 Task: Search one way flight ticket for 4 adults, 2 children, 2 infants in seat and 1 infant on lap in premium economy from Dubuque: Dubuque Regional Airport to New Bern: Coastal Carolina Regional Airport (was Craven County Regional) on 5-4-2023. Choice of flights is Spirit. Number of bags: 2 carry on bags. Price is upto 79000. Outbound departure time preference is 19:00.
Action: Mouse moved to (365, 341)
Screenshot: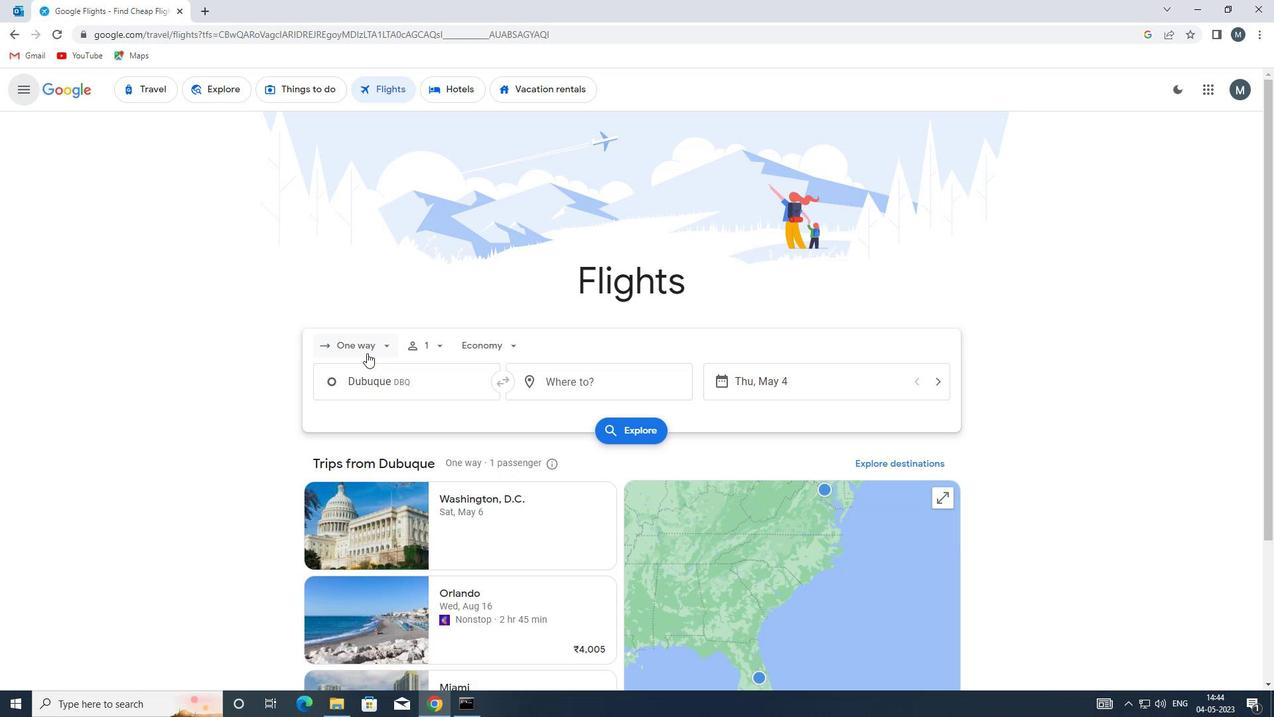 
Action: Mouse pressed left at (365, 341)
Screenshot: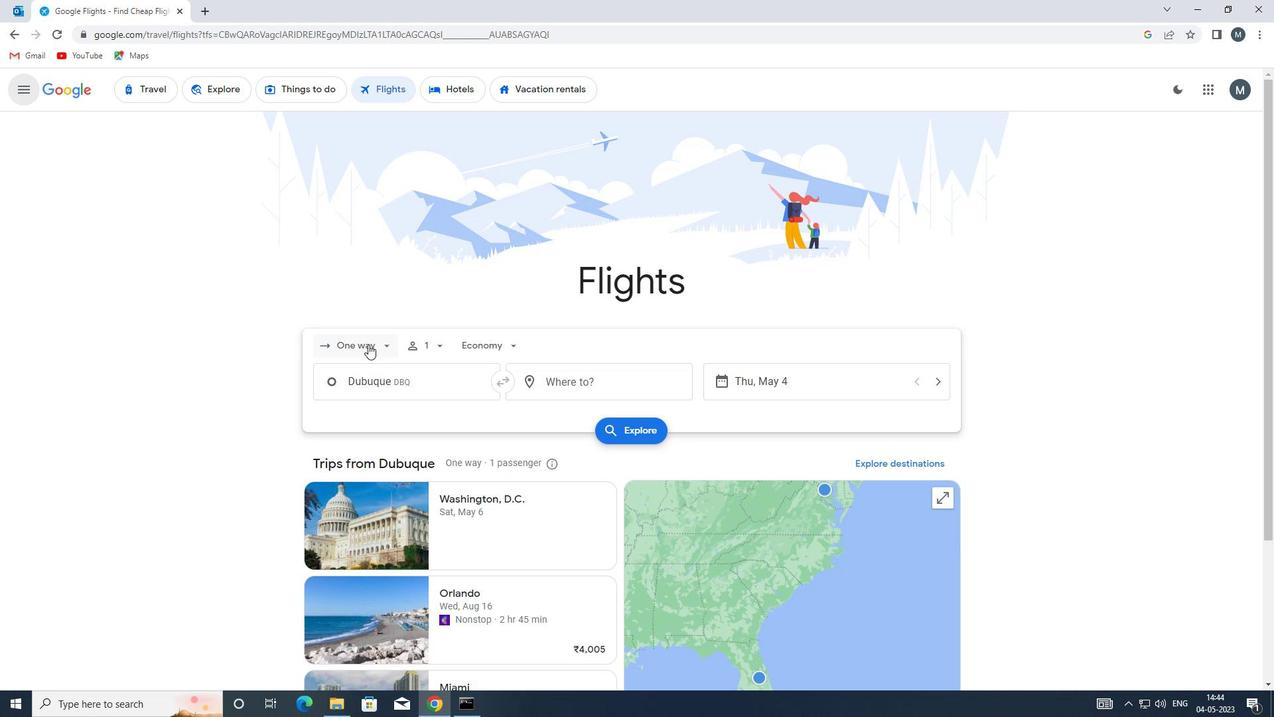 
Action: Mouse moved to (362, 404)
Screenshot: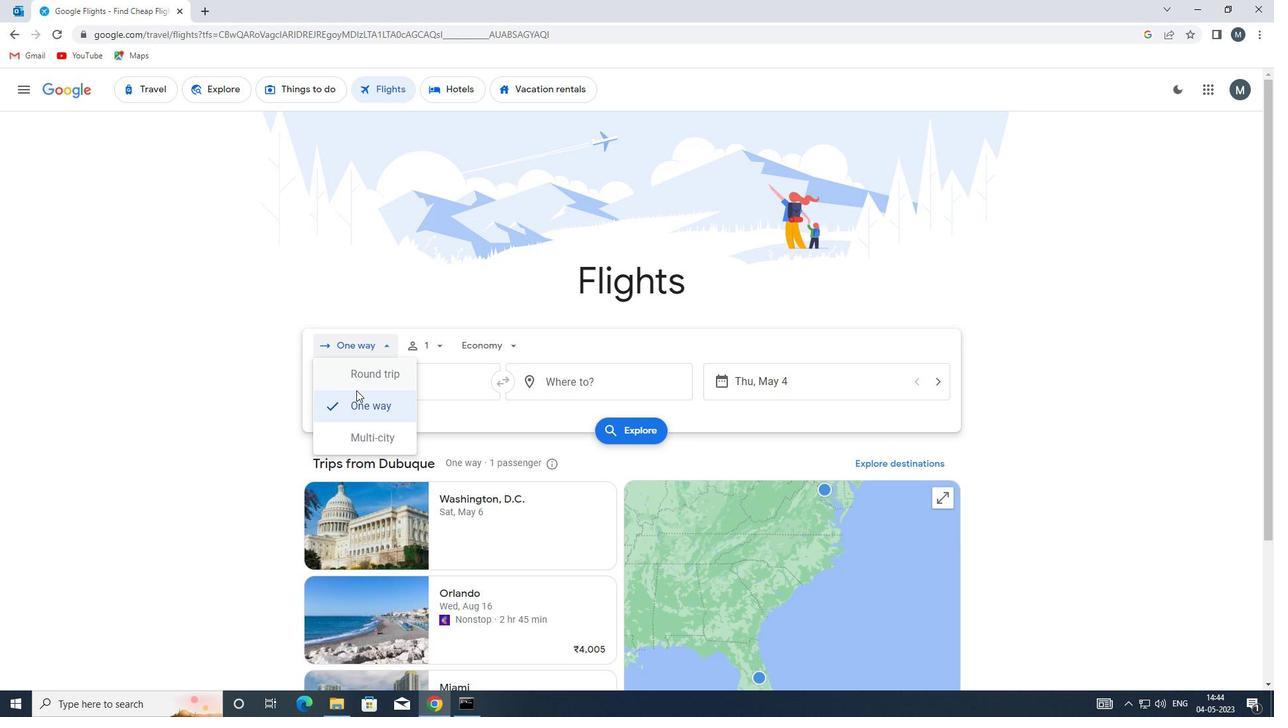 
Action: Mouse pressed left at (362, 404)
Screenshot: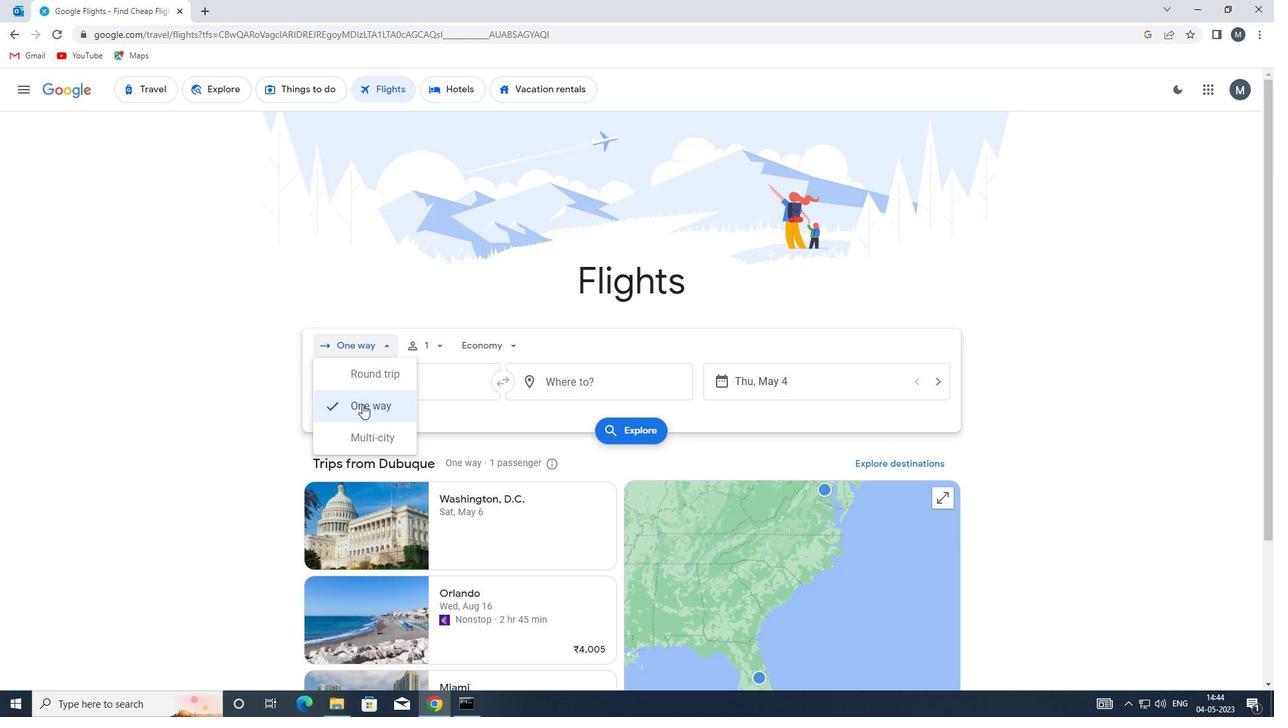 
Action: Mouse moved to (438, 349)
Screenshot: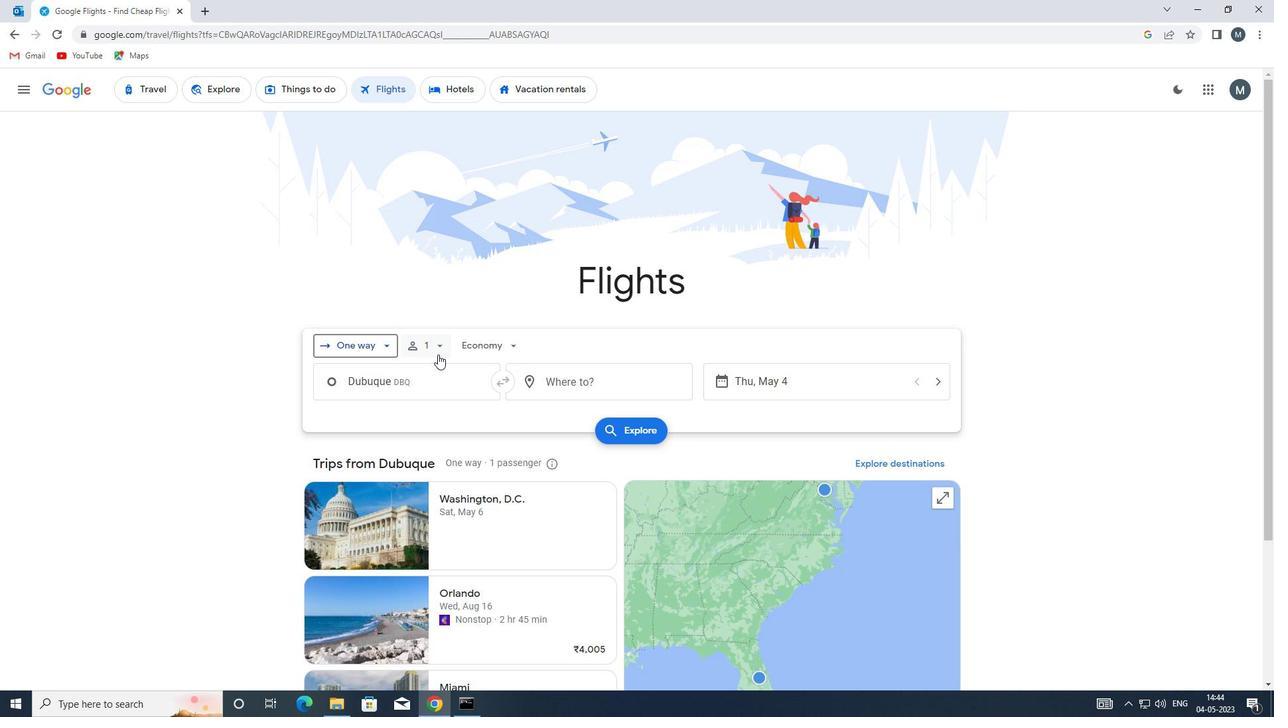
Action: Mouse pressed left at (438, 349)
Screenshot: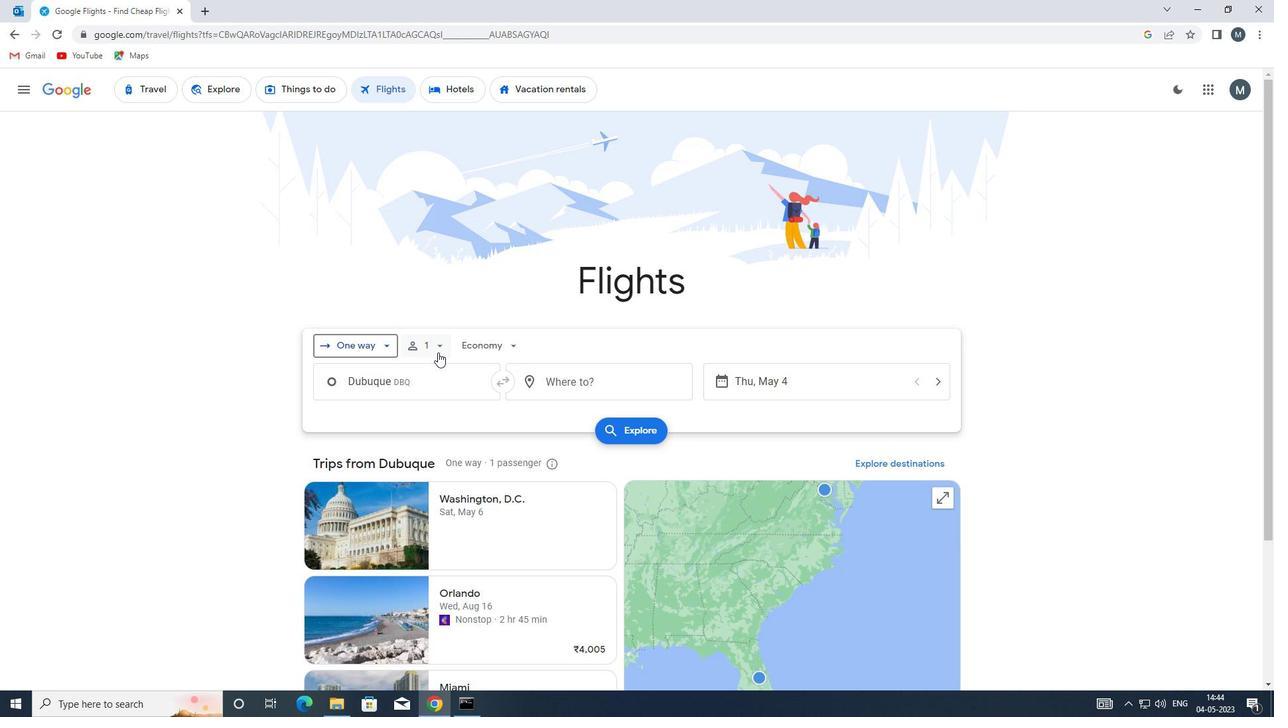 
Action: Mouse moved to (535, 380)
Screenshot: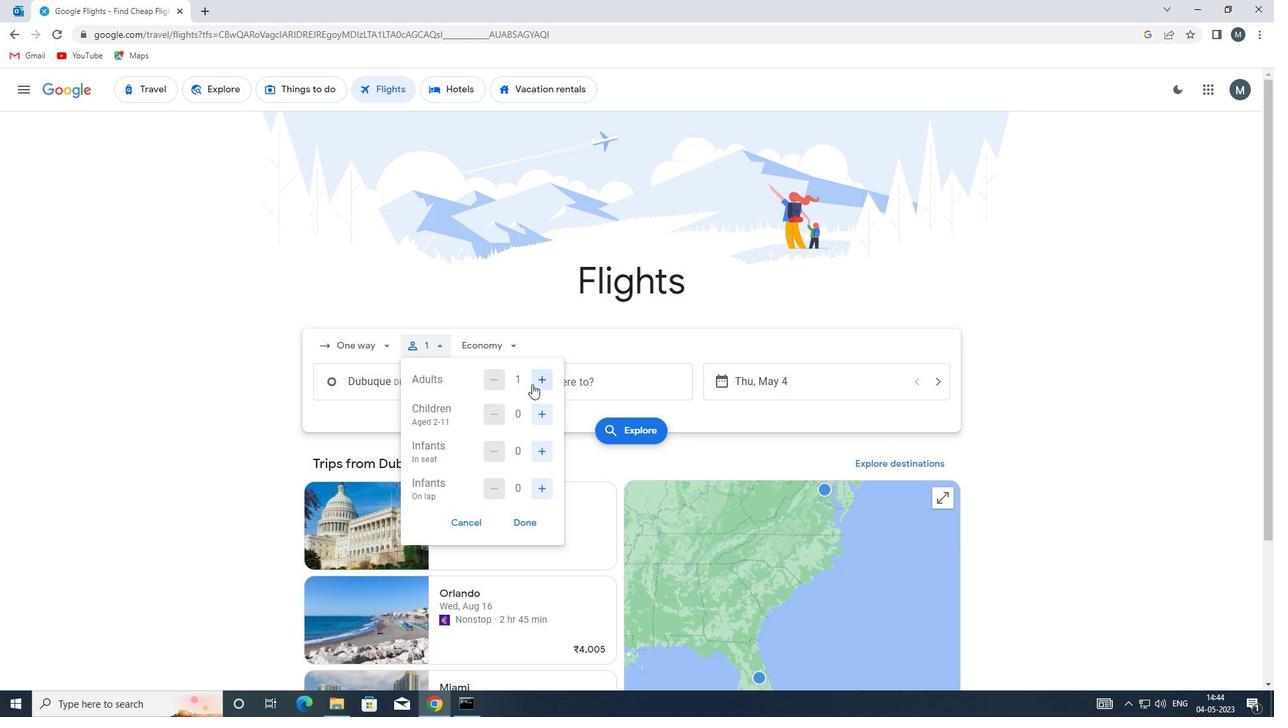 
Action: Mouse pressed left at (535, 380)
Screenshot: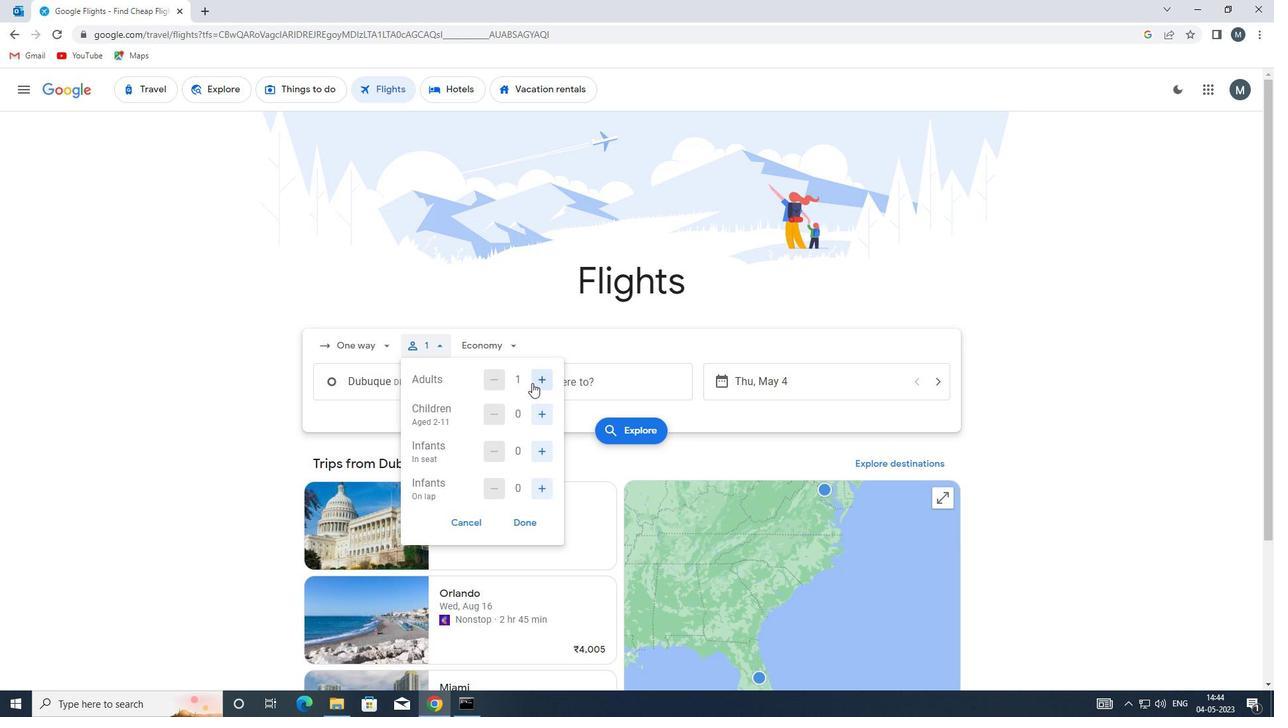 
Action: Mouse pressed left at (535, 380)
Screenshot: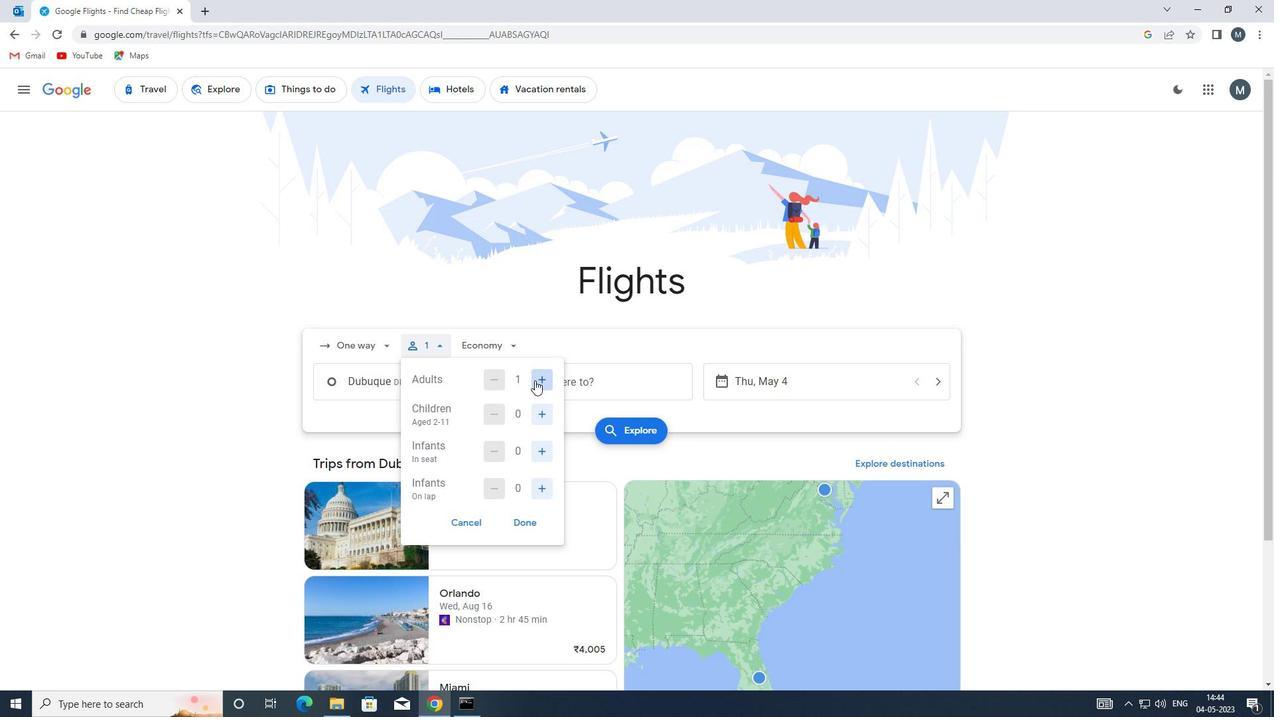 
Action: Mouse pressed left at (535, 380)
Screenshot: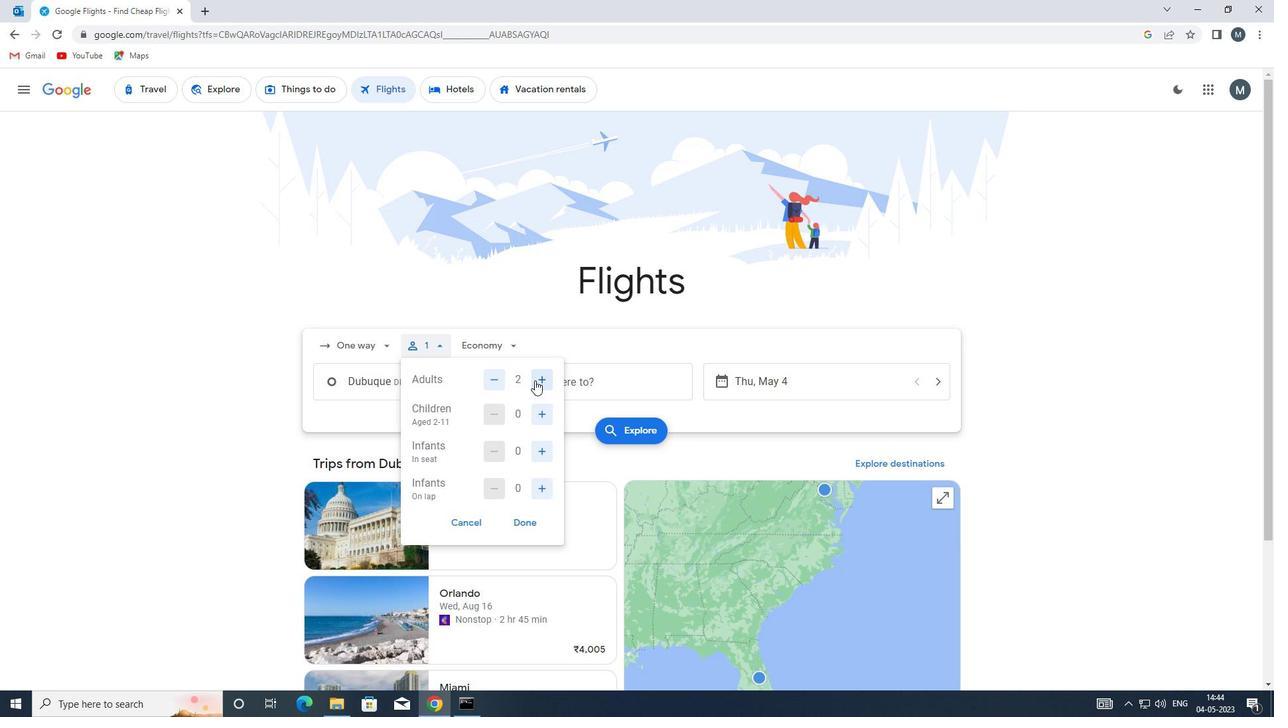 
Action: Mouse moved to (543, 422)
Screenshot: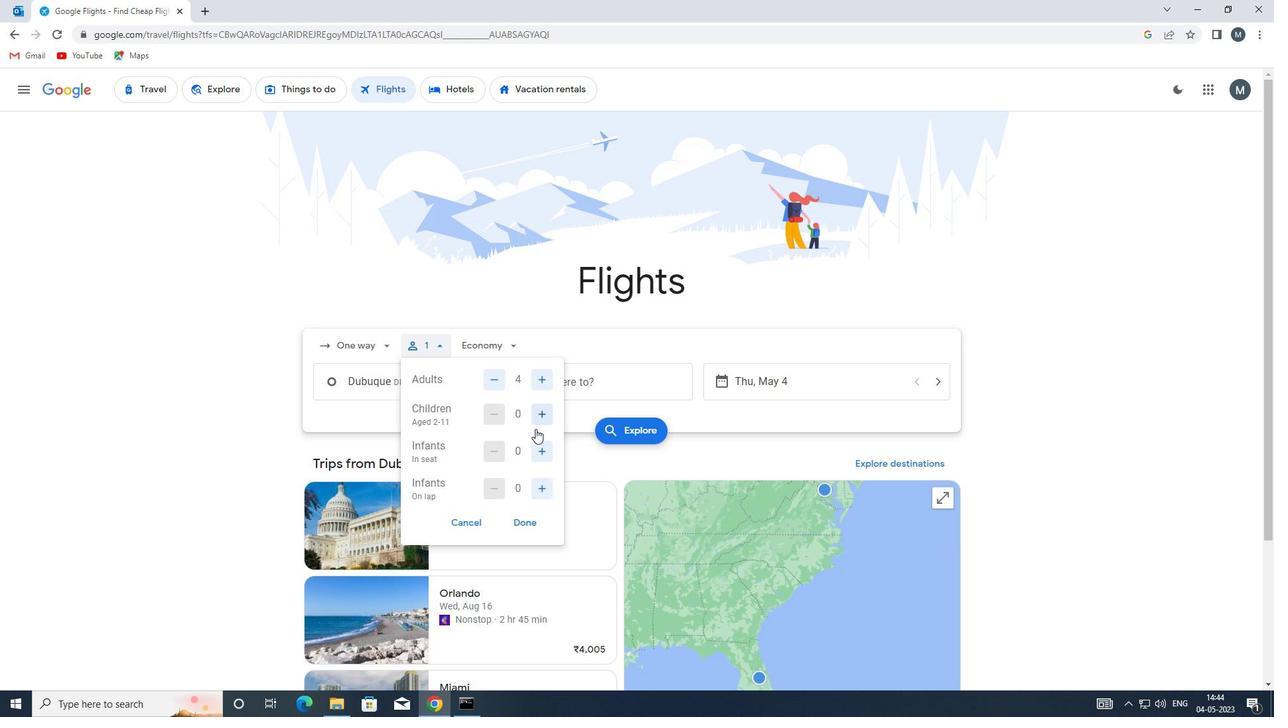 
Action: Mouse pressed left at (543, 422)
Screenshot: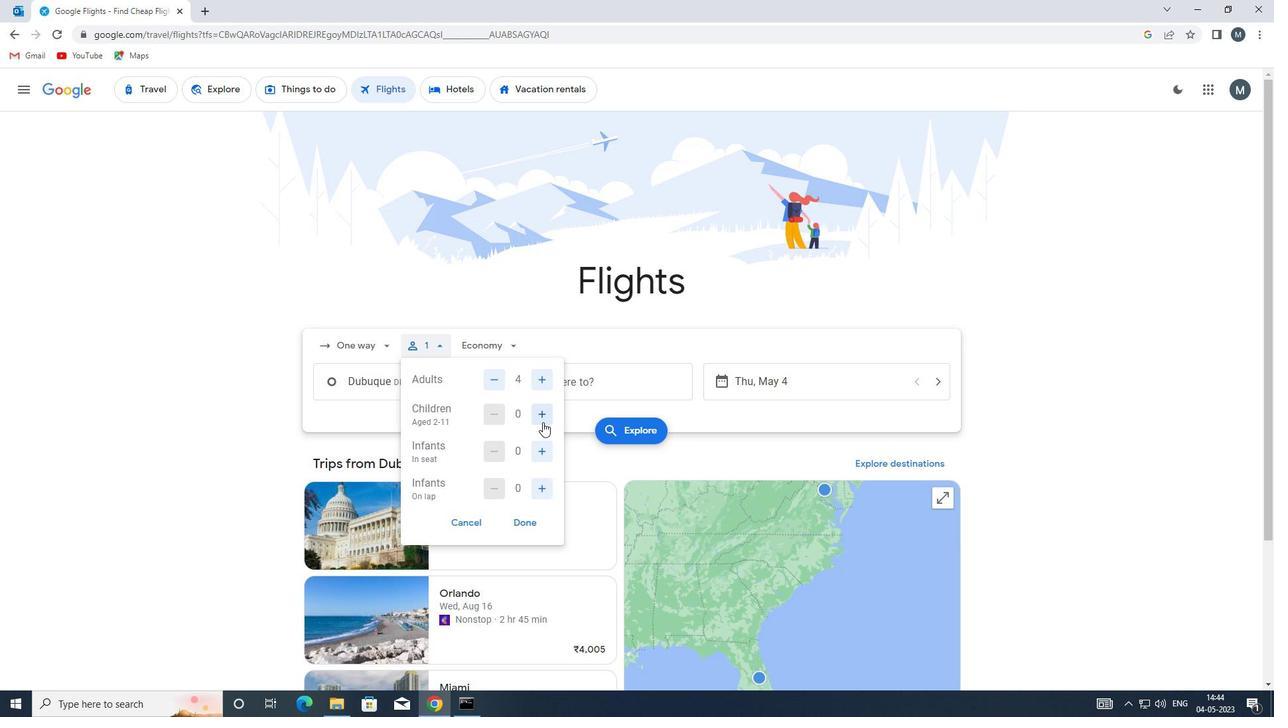 
Action: Mouse moved to (543, 421)
Screenshot: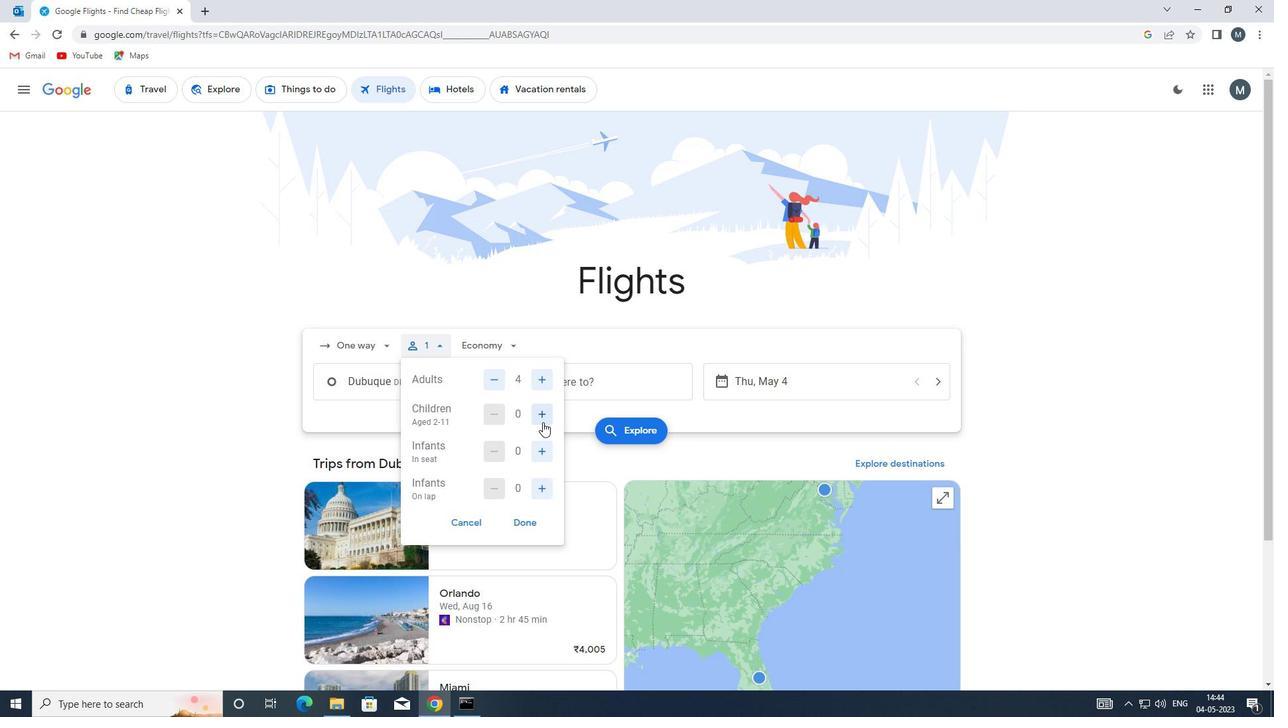 
Action: Mouse pressed left at (543, 421)
Screenshot: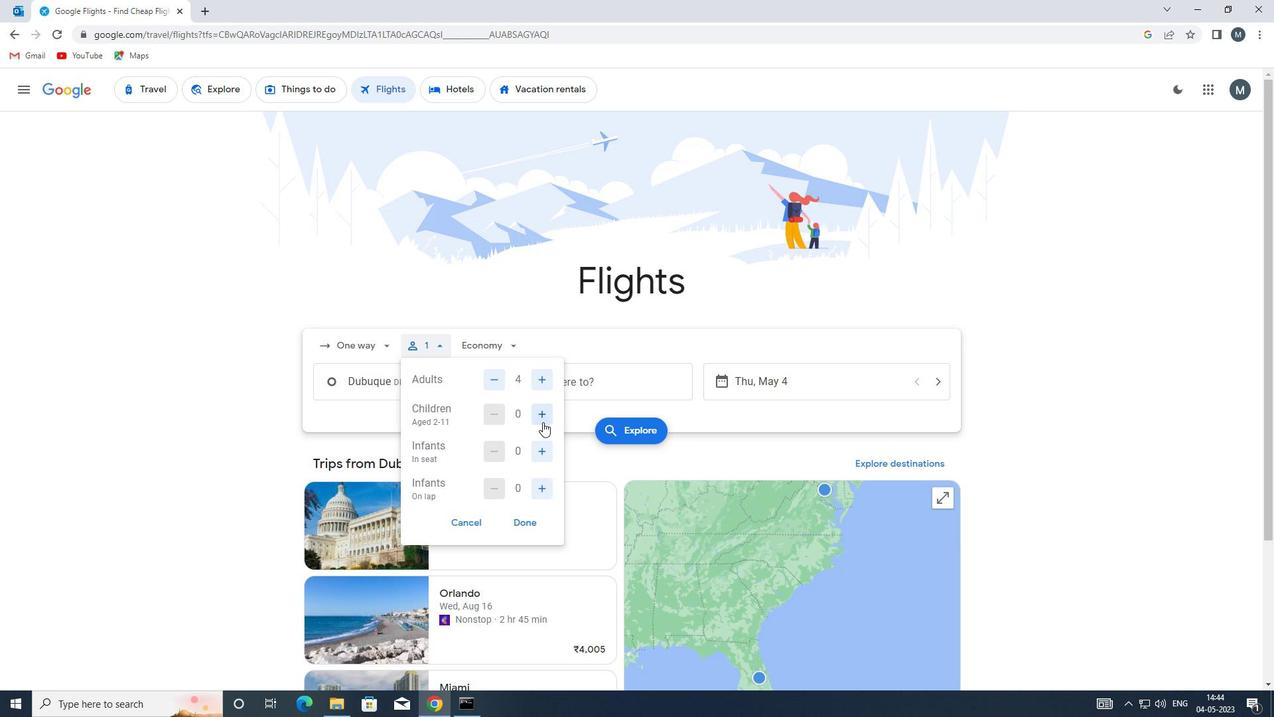 
Action: Mouse moved to (543, 443)
Screenshot: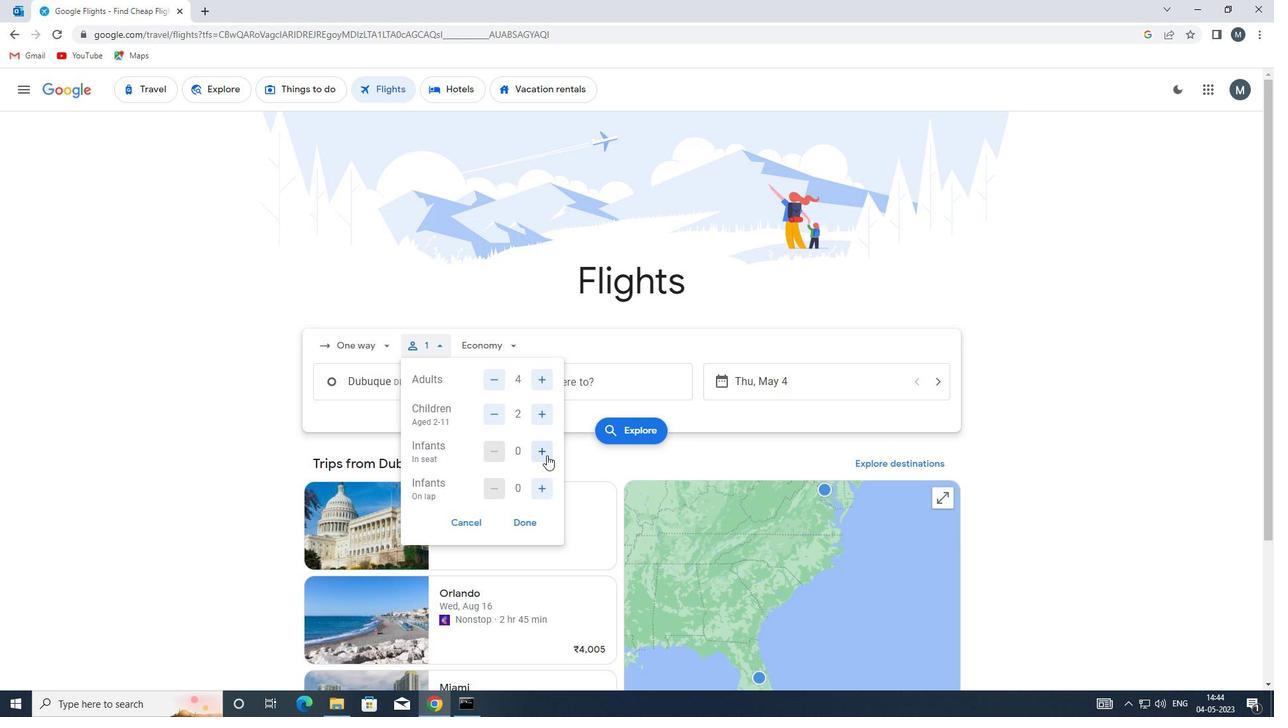 
Action: Mouse pressed left at (543, 443)
Screenshot: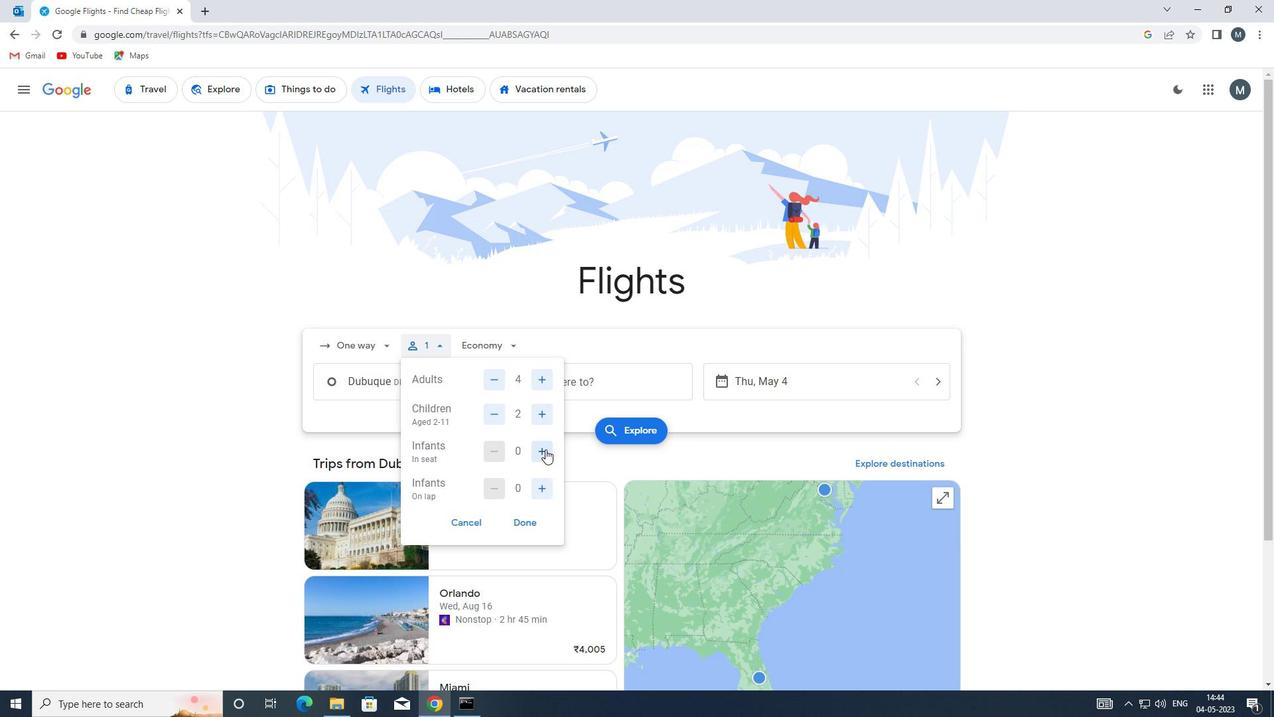 
Action: Mouse moved to (544, 444)
Screenshot: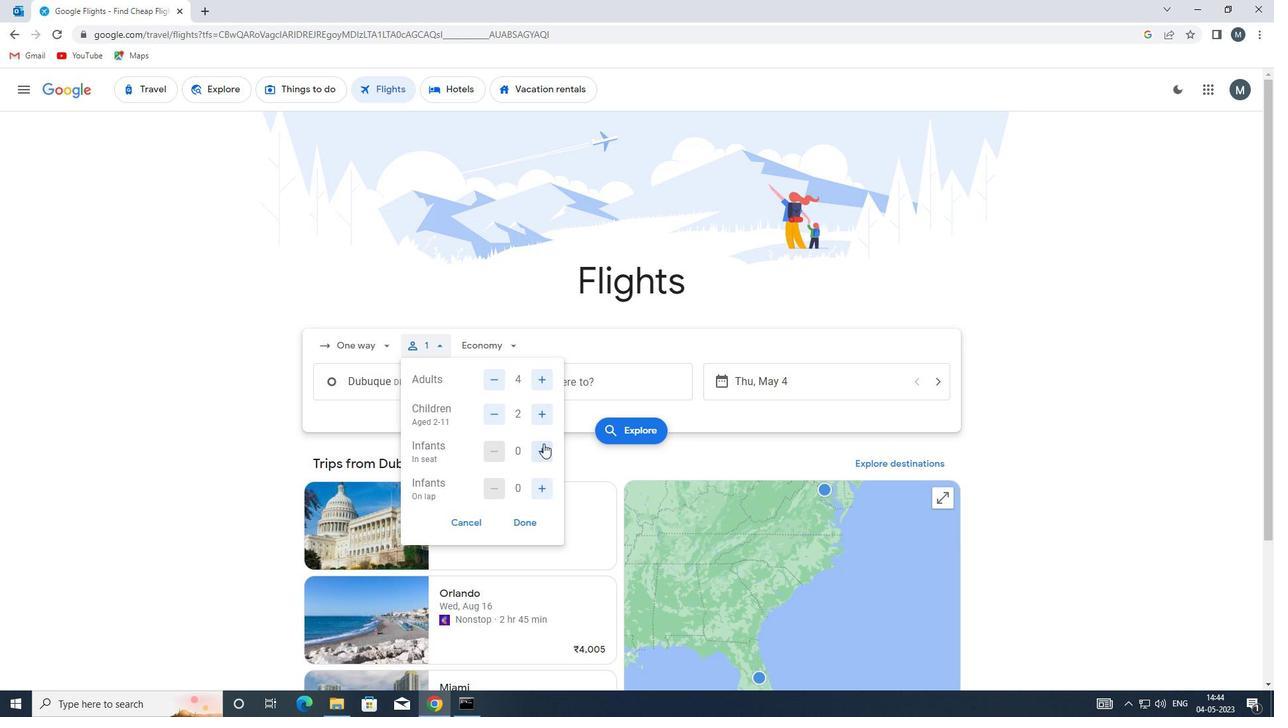 
Action: Mouse pressed left at (544, 444)
Screenshot: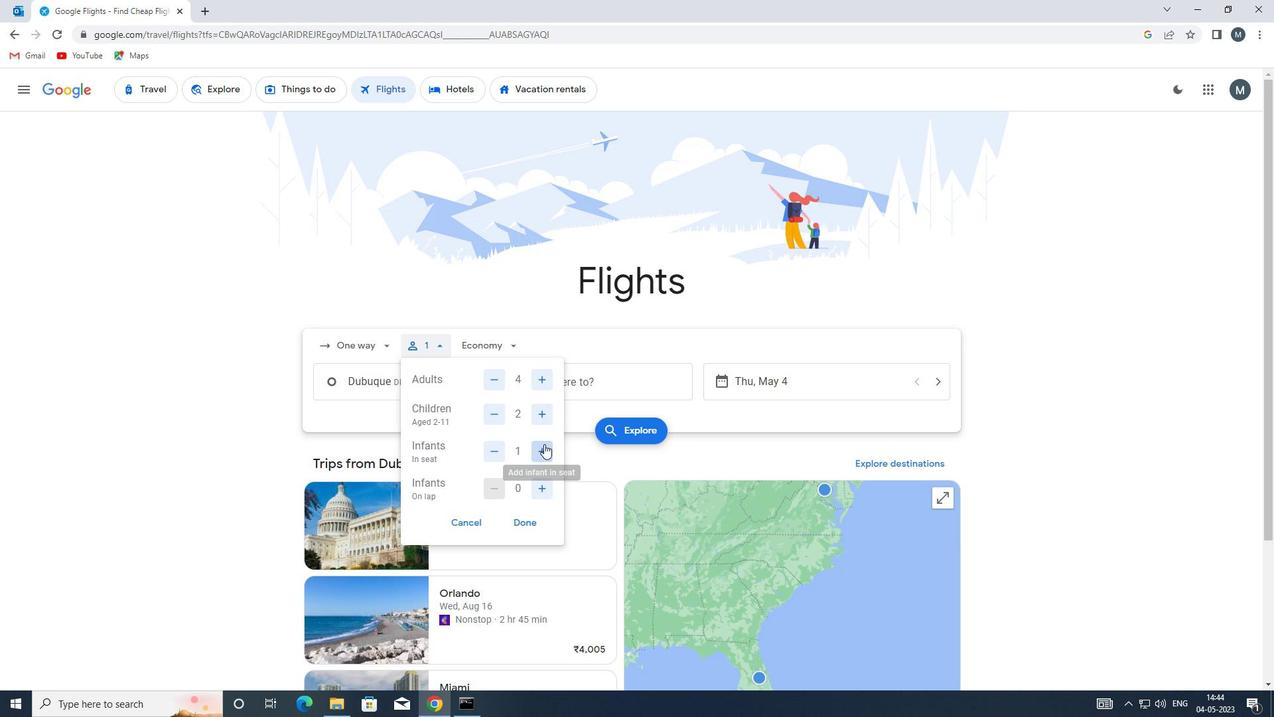 
Action: Mouse moved to (534, 482)
Screenshot: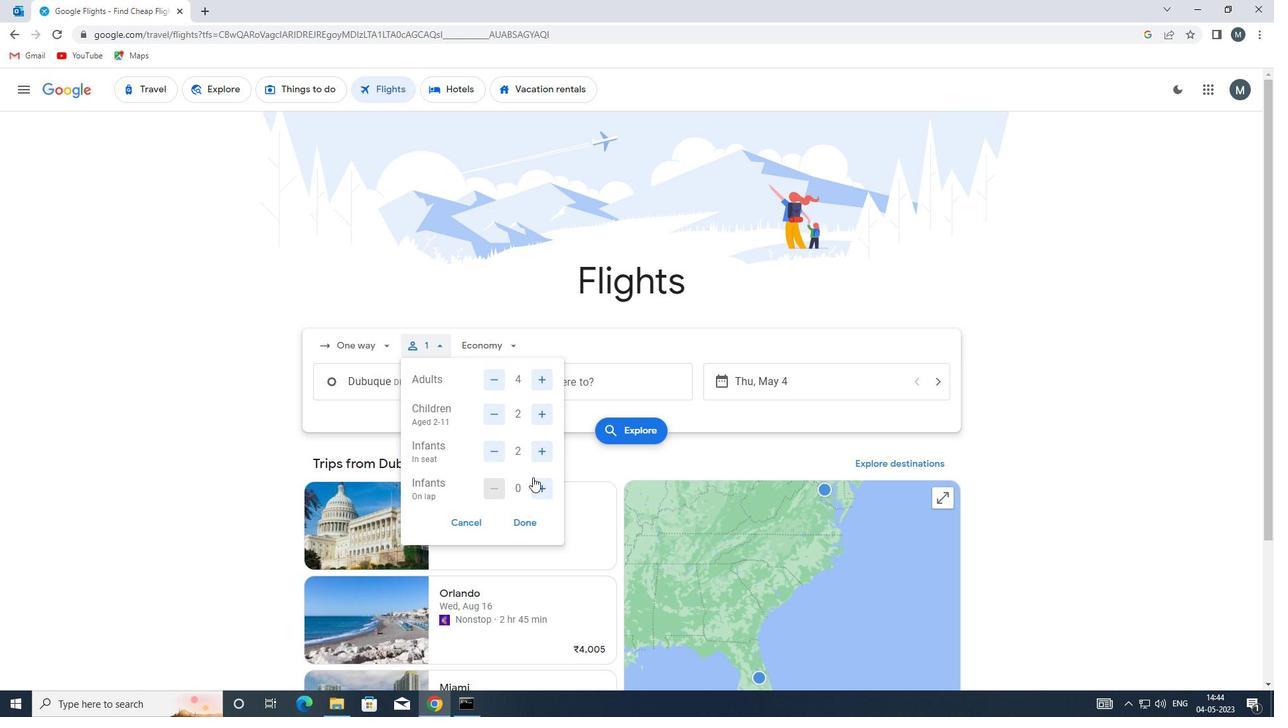 
Action: Mouse pressed left at (534, 482)
Screenshot: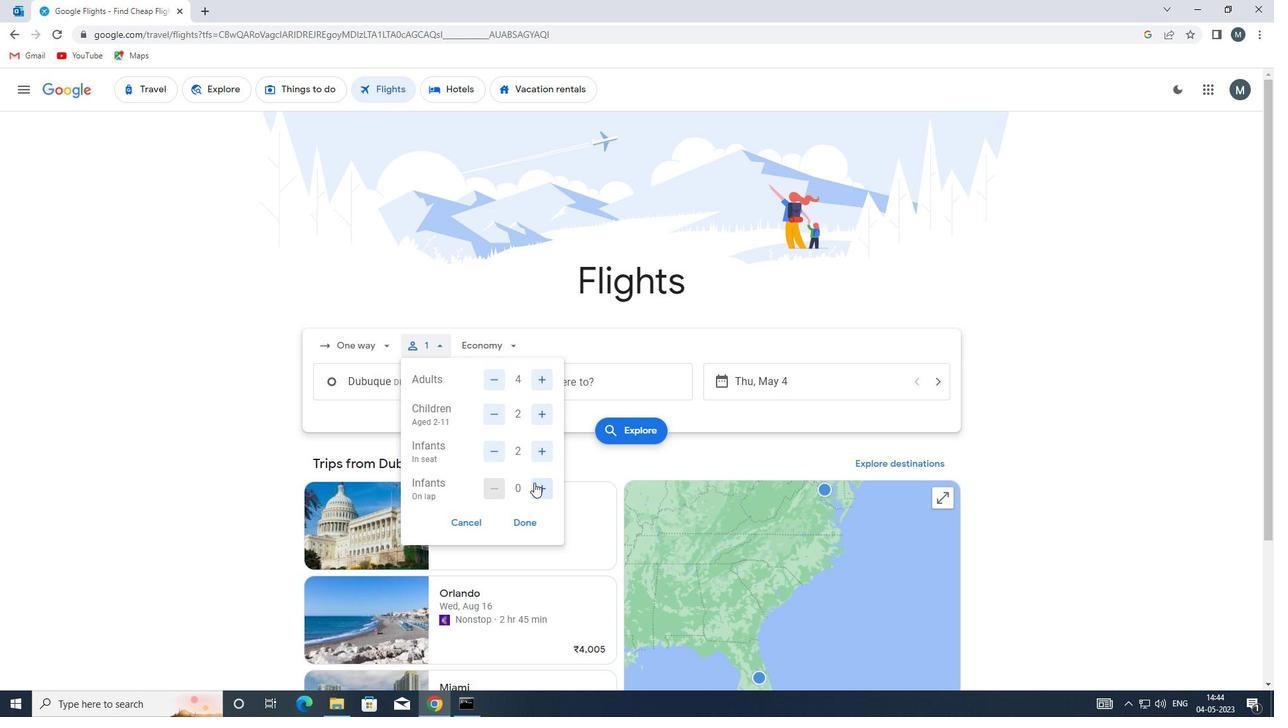 
Action: Mouse moved to (530, 515)
Screenshot: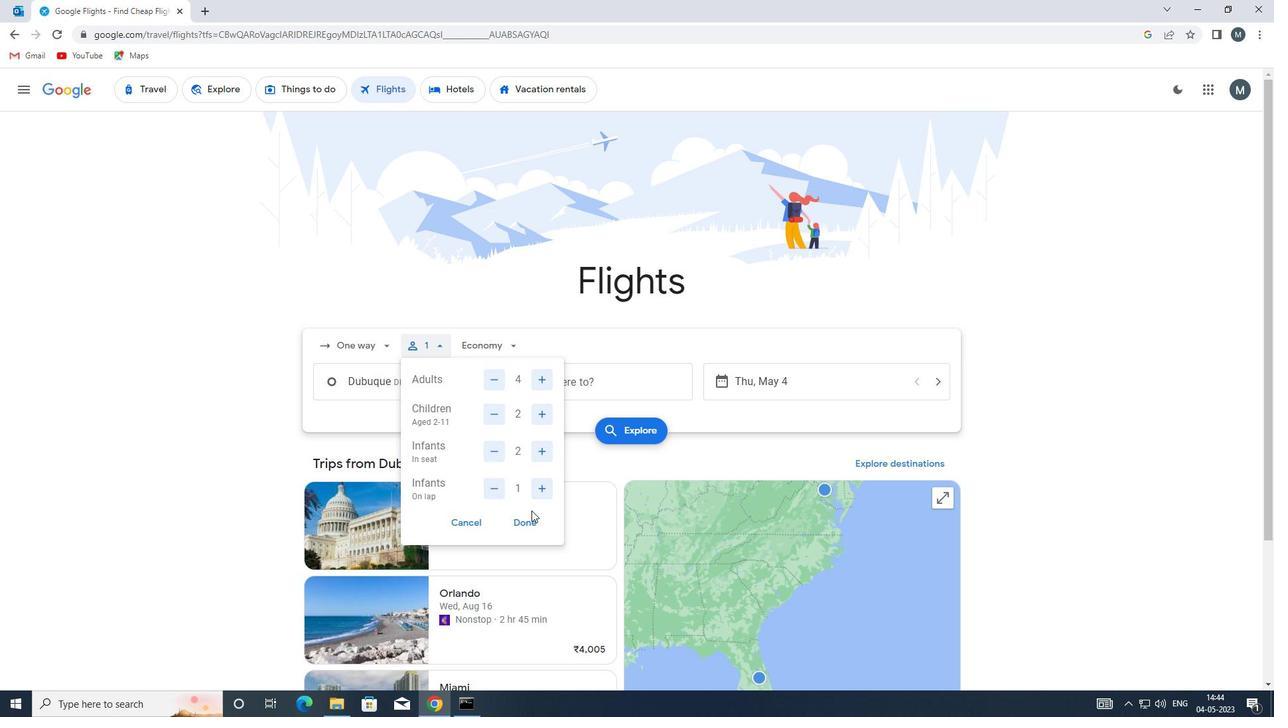 
Action: Mouse pressed left at (530, 515)
Screenshot: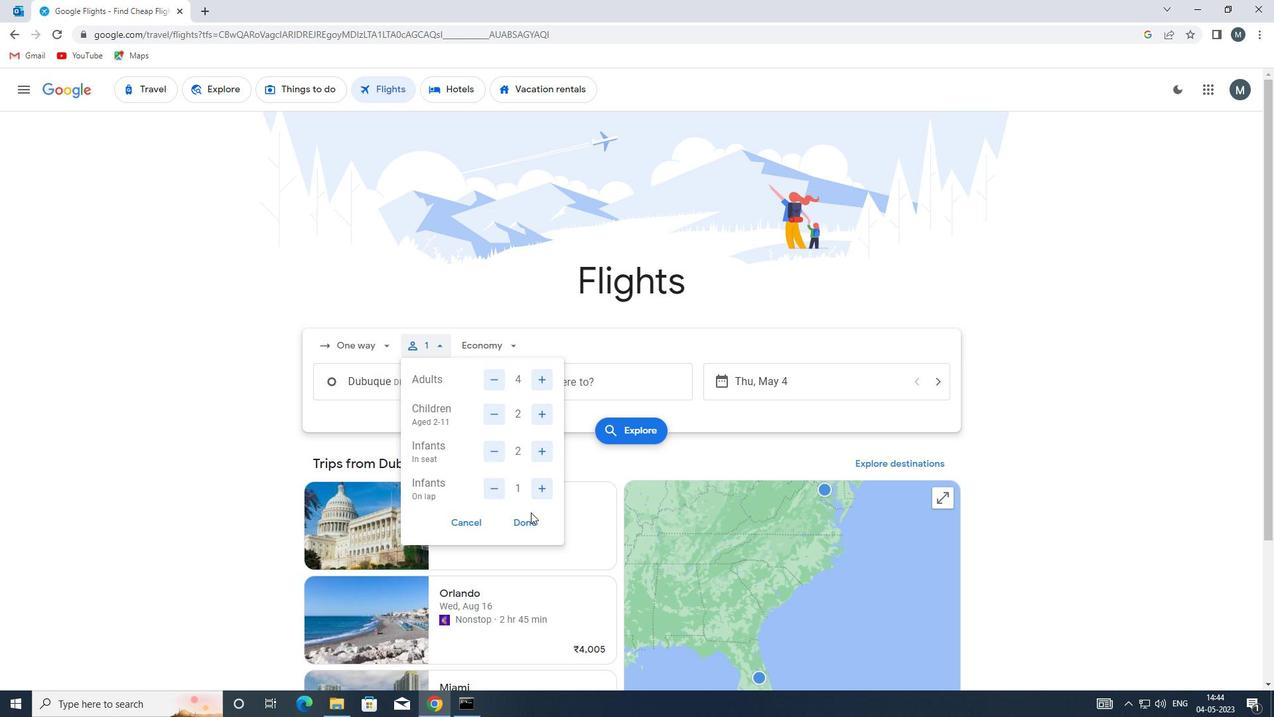 
Action: Mouse moved to (494, 346)
Screenshot: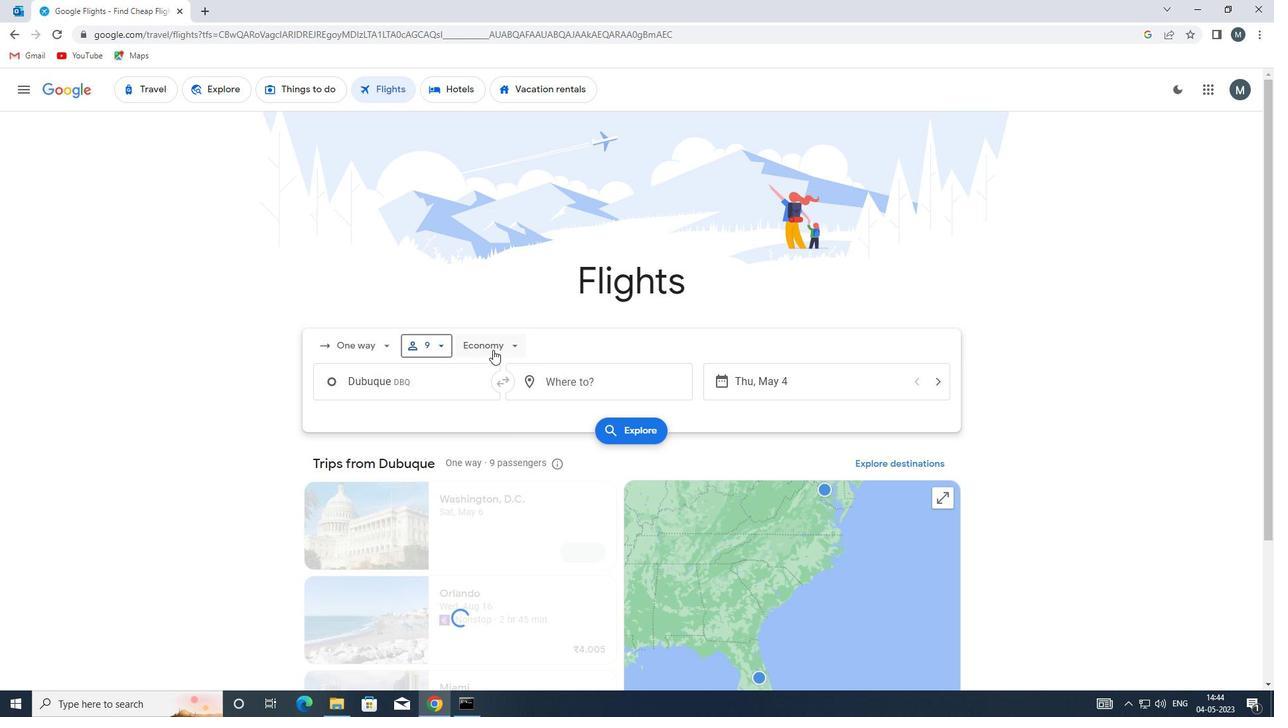 
Action: Mouse pressed left at (494, 346)
Screenshot: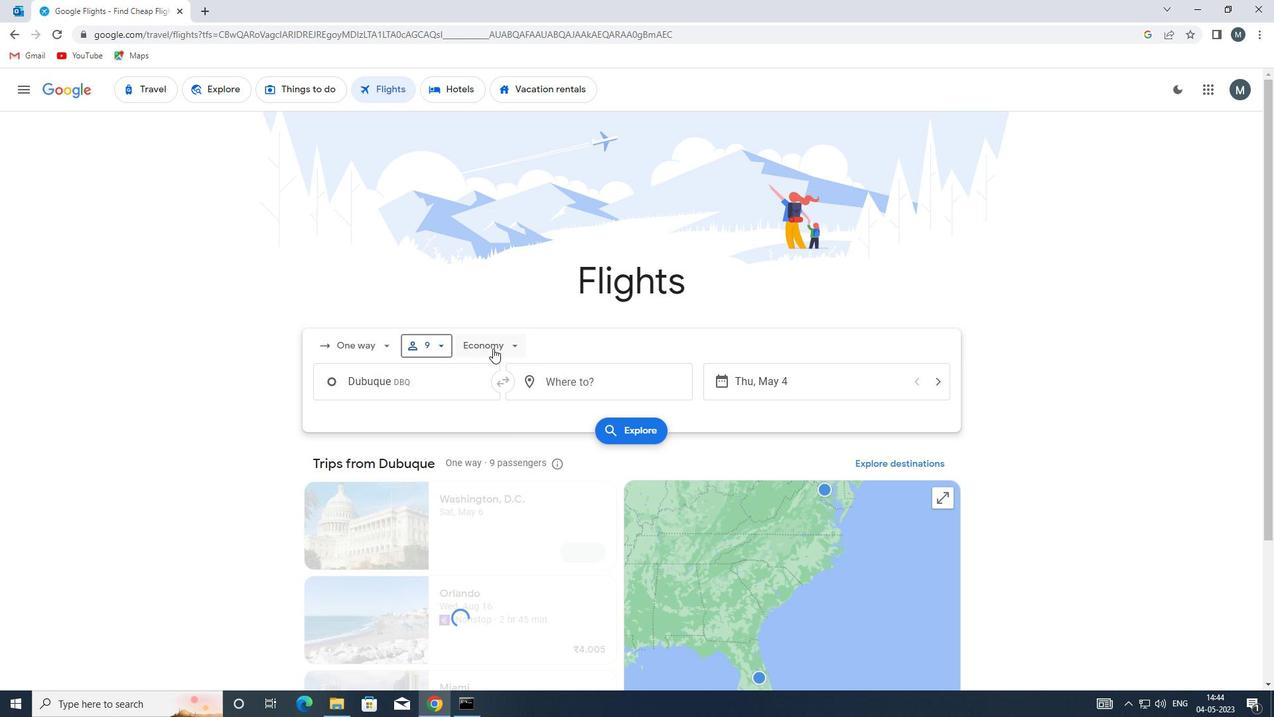 
Action: Mouse moved to (505, 412)
Screenshot: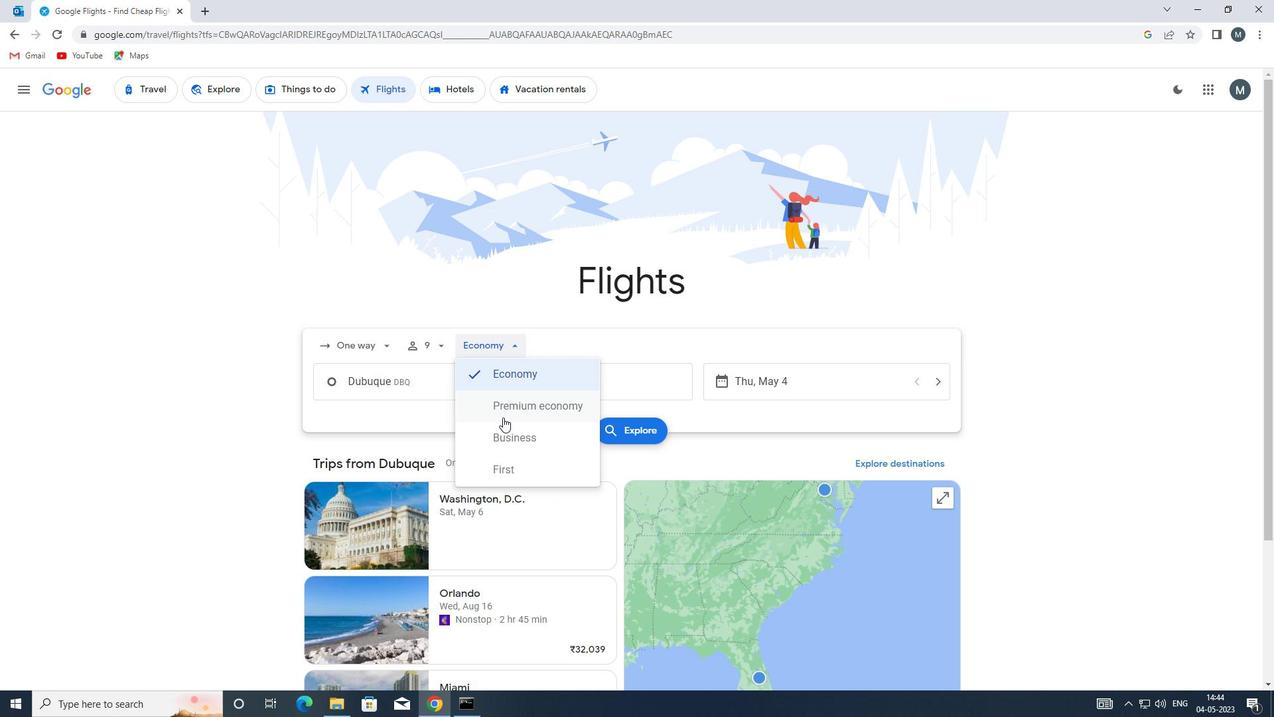 
Action: Mouse pressed left at (505, 412)
Screenshot: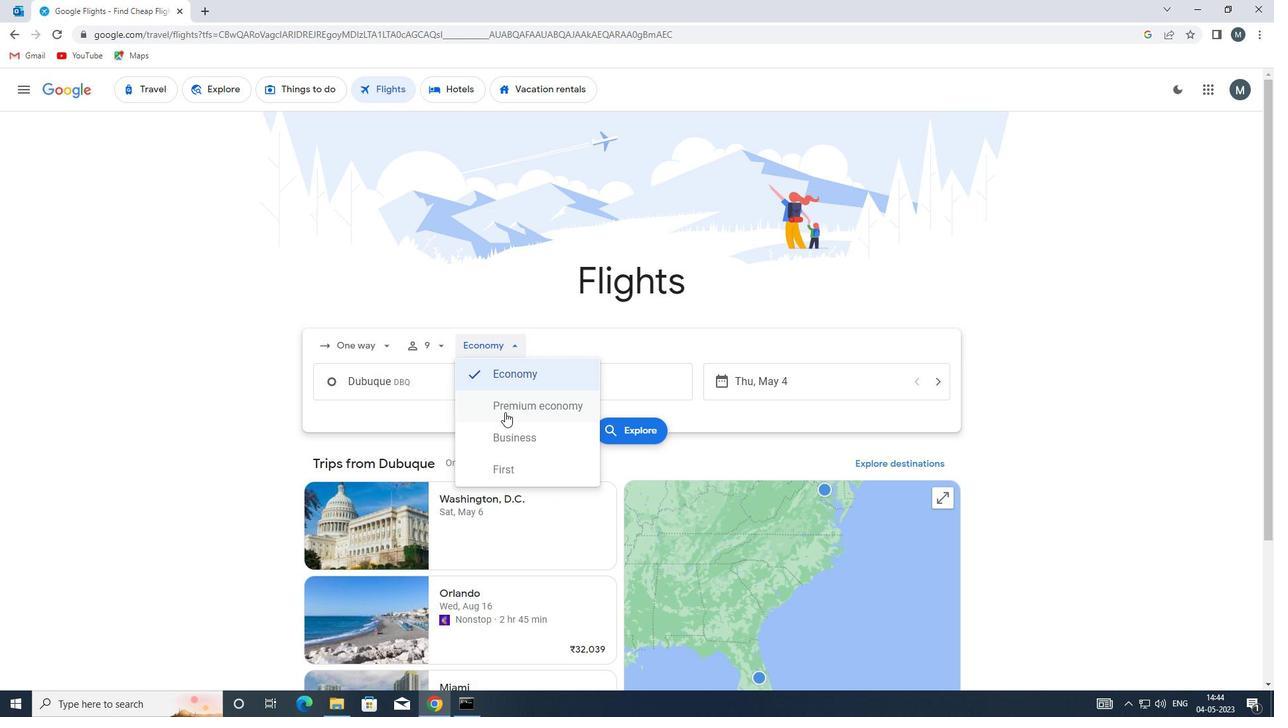 
Action: Mouse moved to (403, 391)
Screenshot: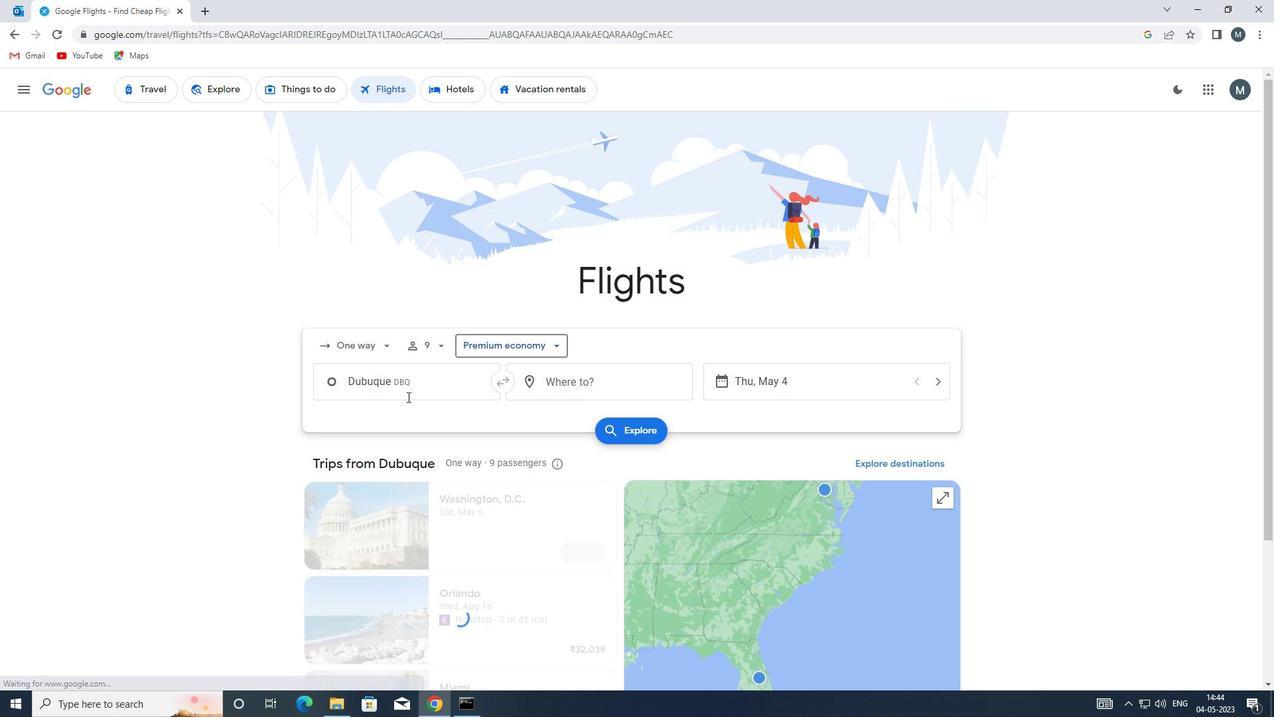 
Action: Mouse pressed left at (403, 391)
Screenshot: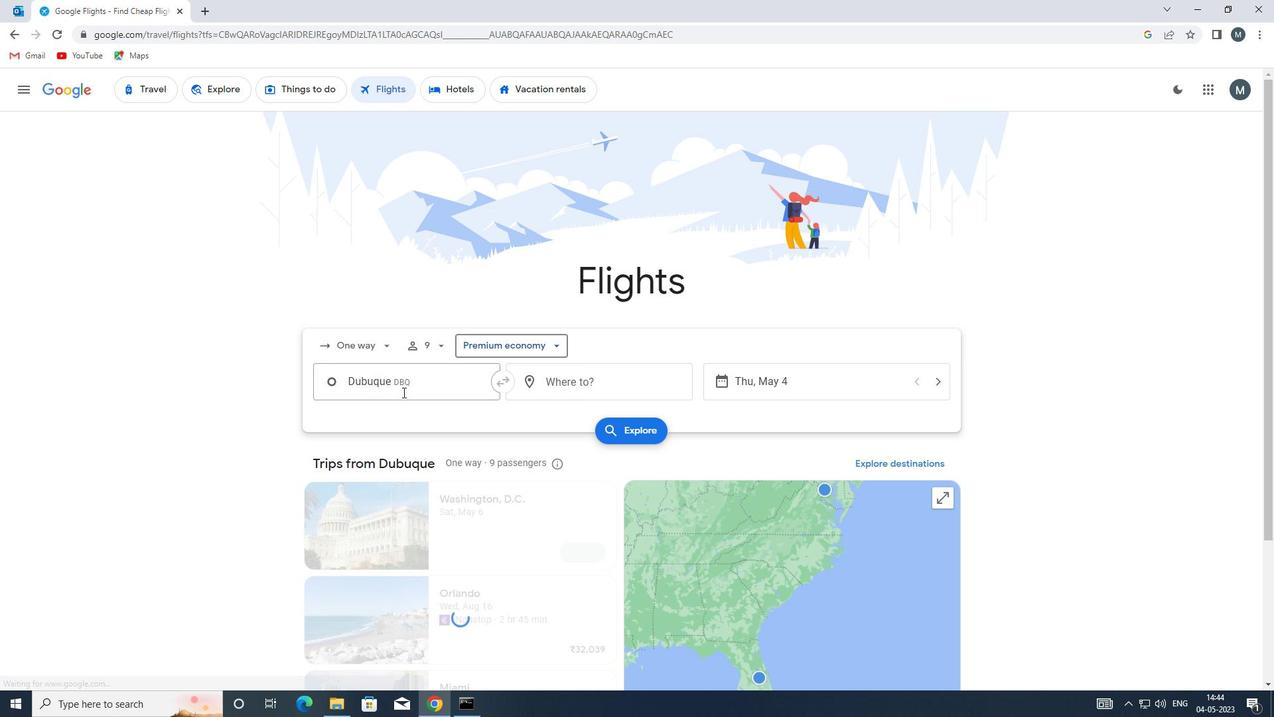 
Action: Mouse moved to (440, 488)
Screenshot: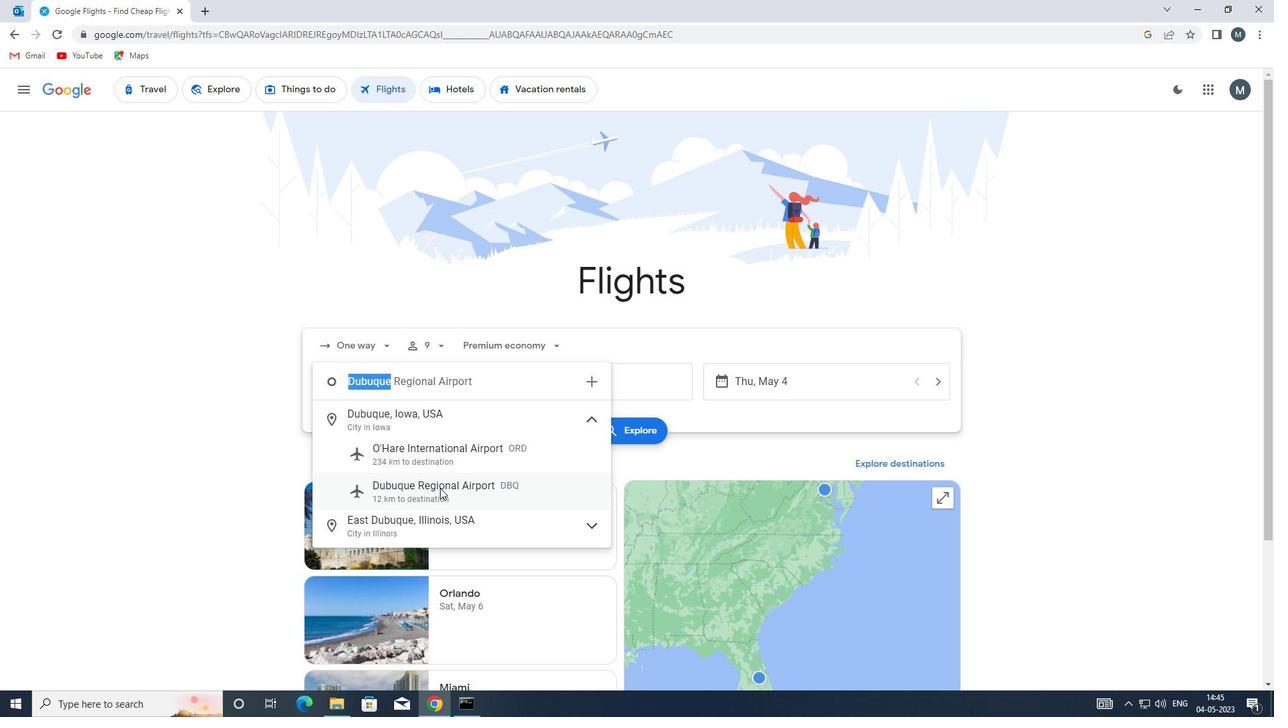 
Action: Mouse pressed left at (440, 488)
Screenshot: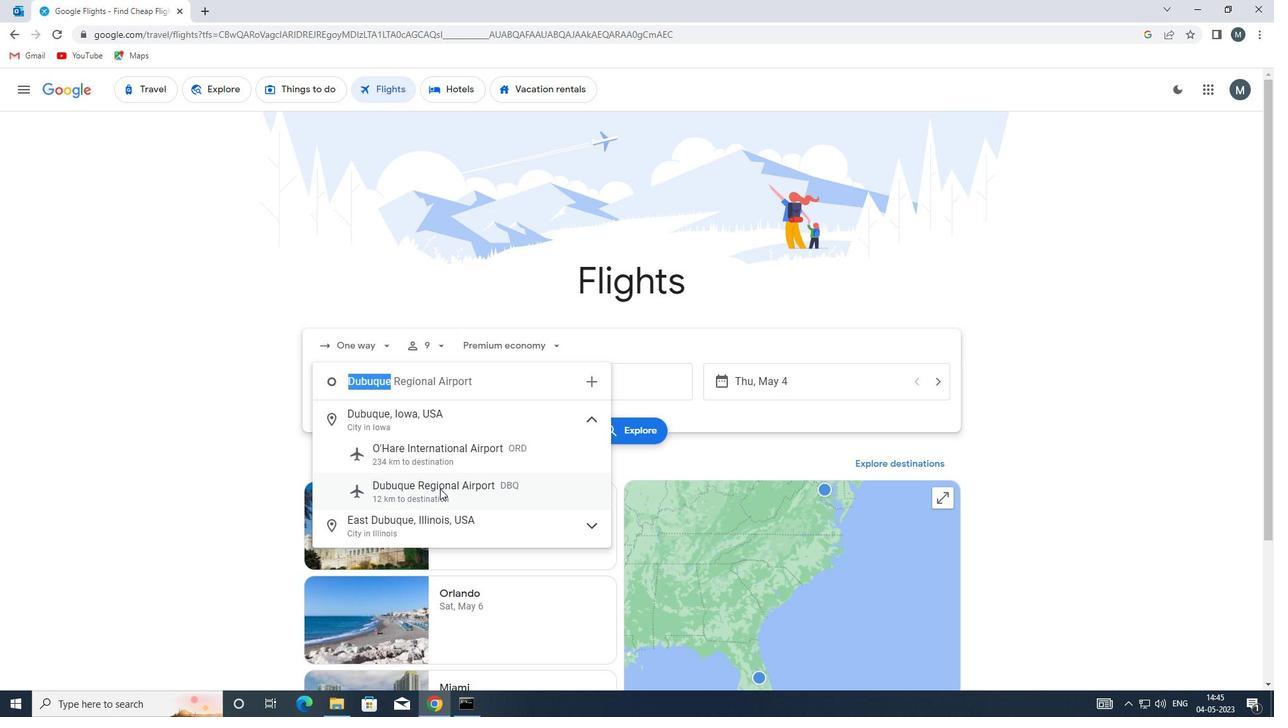 
Action: Mouse moved to (556, 384)
Screenshot: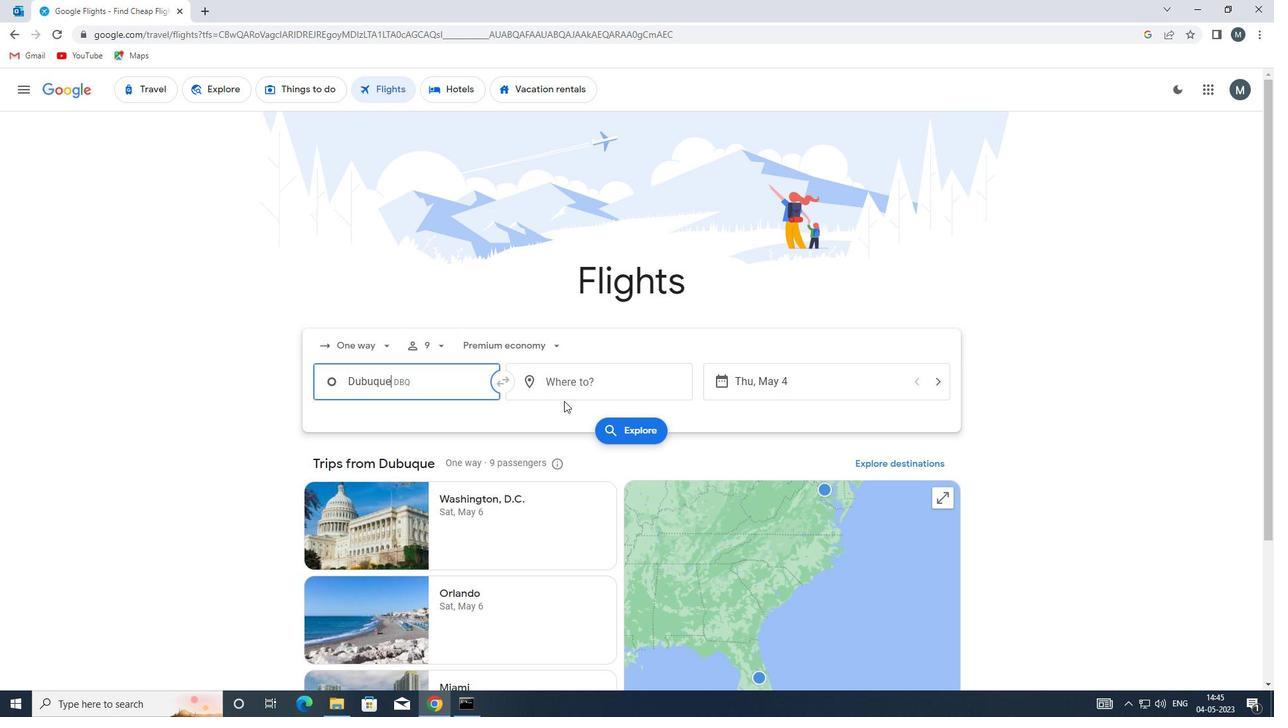 
Action: Mouse pressed left at (556, 384)
Screenshot: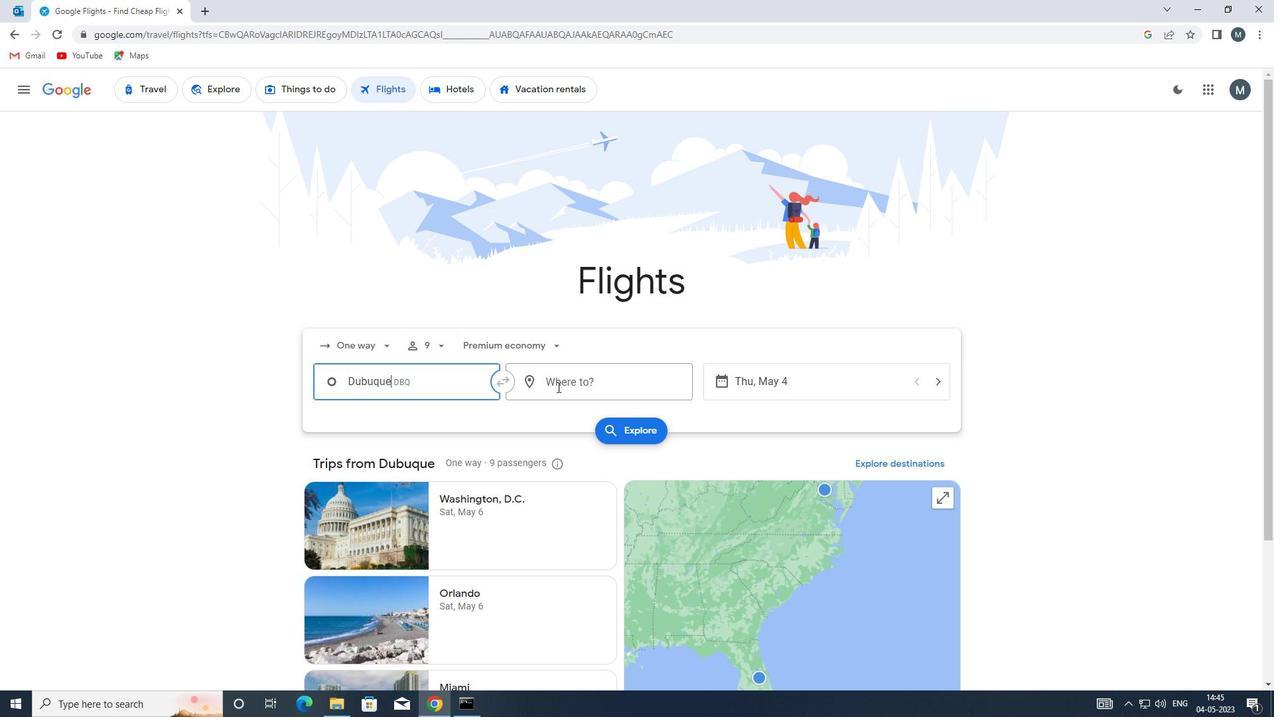
Action: Key pressed e
Screenshot: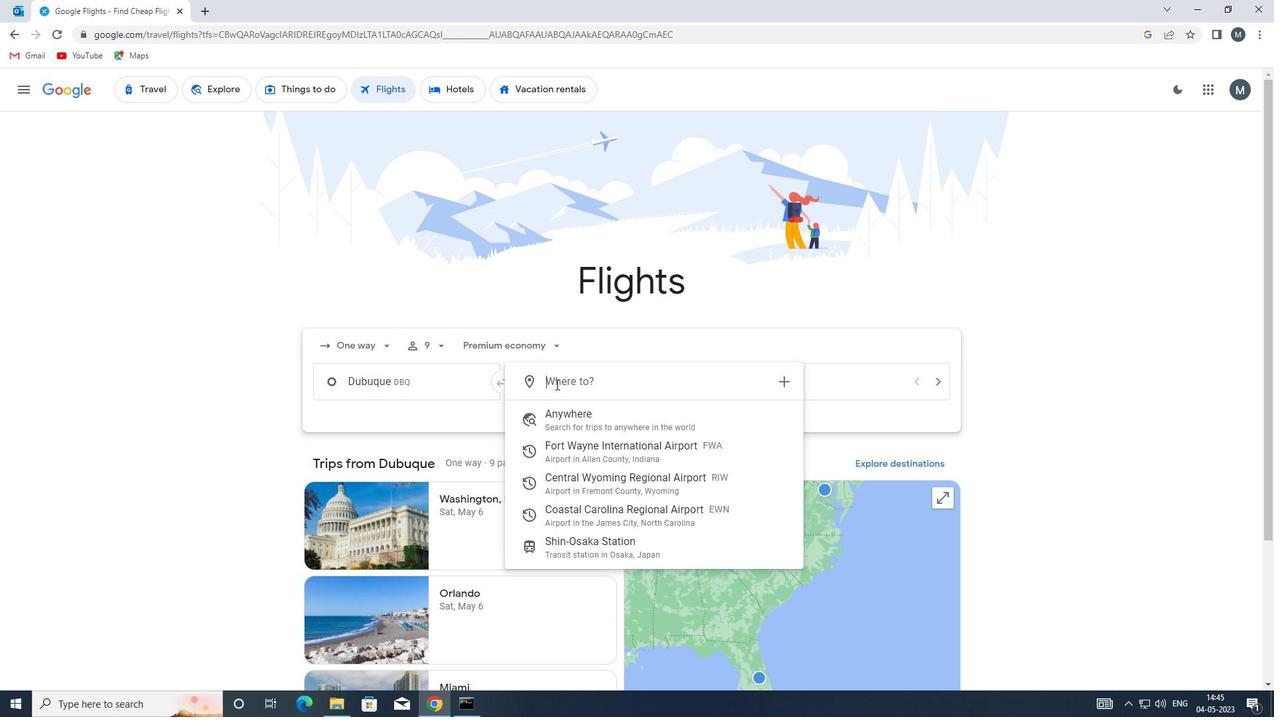 
Action: Mouse moved to (555, 384)
Screenshot: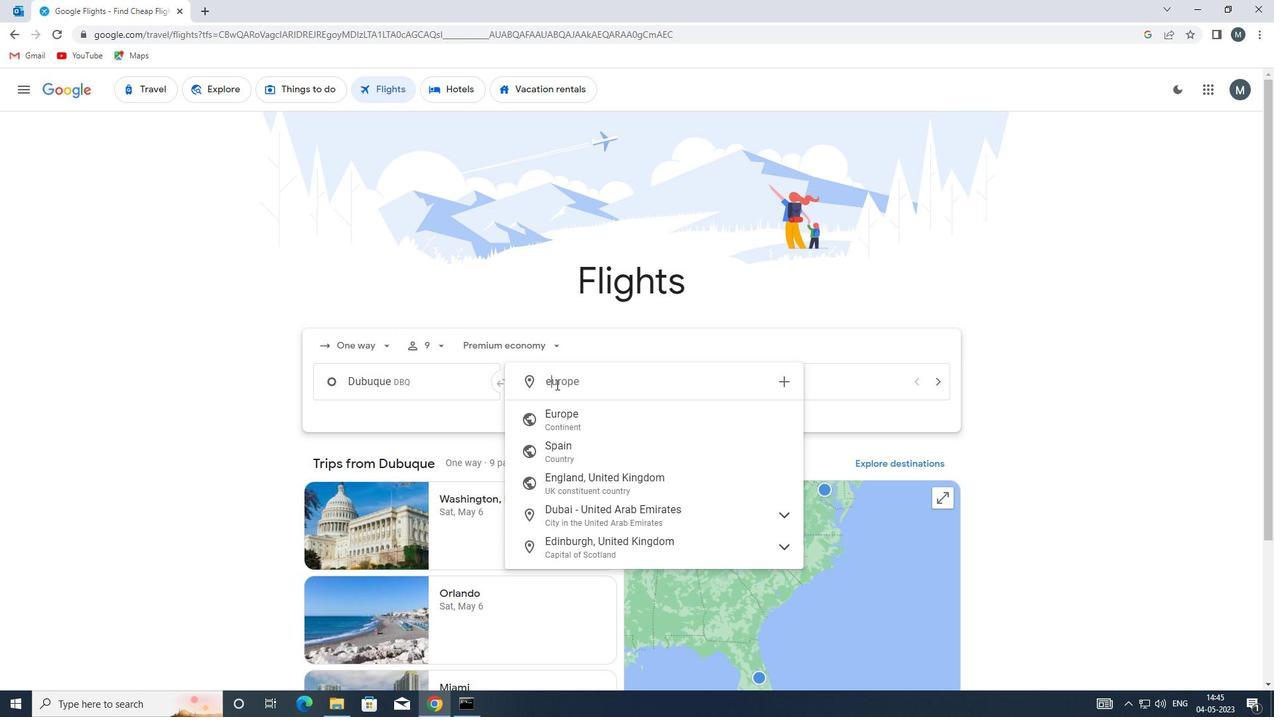 
Action: Key pressed wn
Screenshot: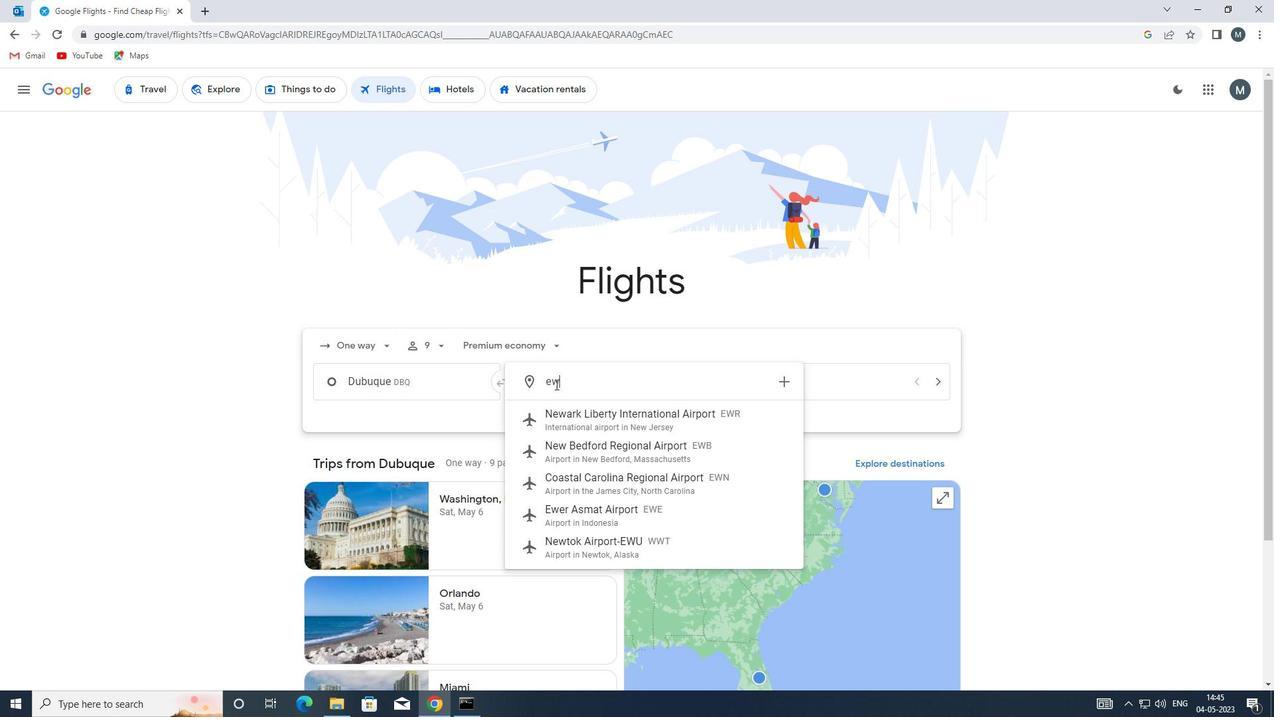 
Action: Mouse moved to (594, 421)
Screenshot: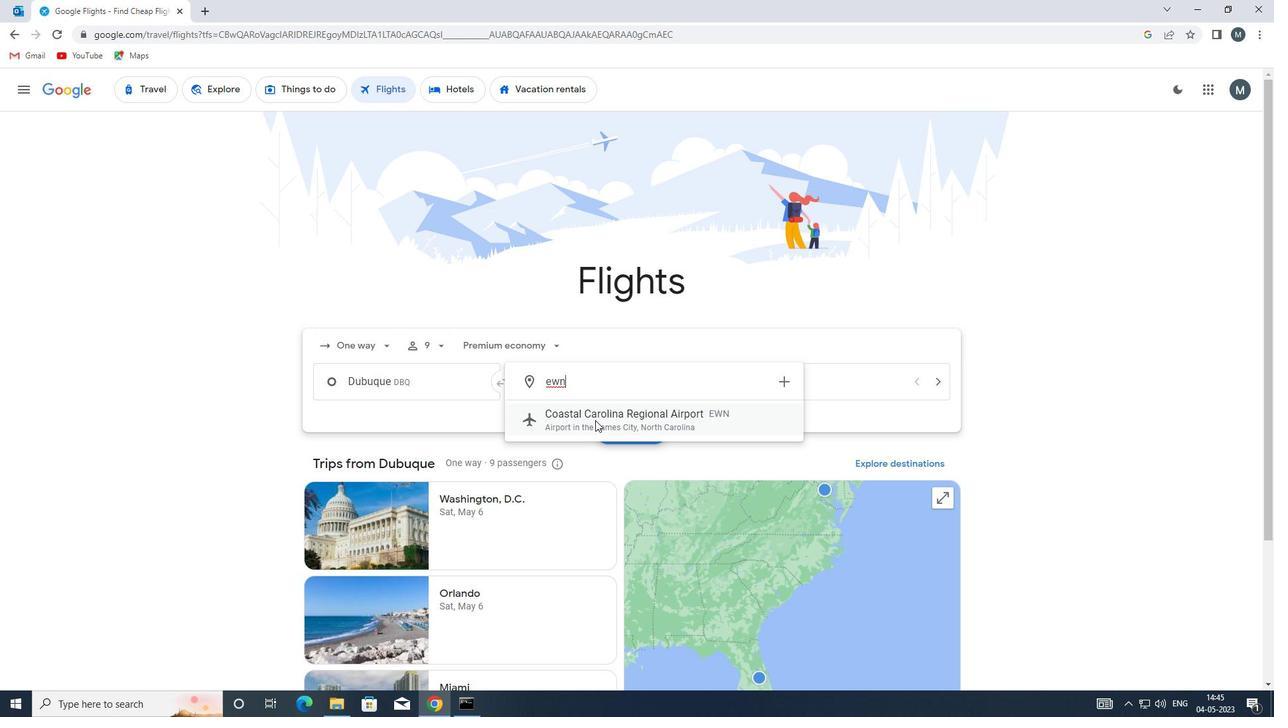 
Action: Mouse pressed left at (594, 421)
Screenshot: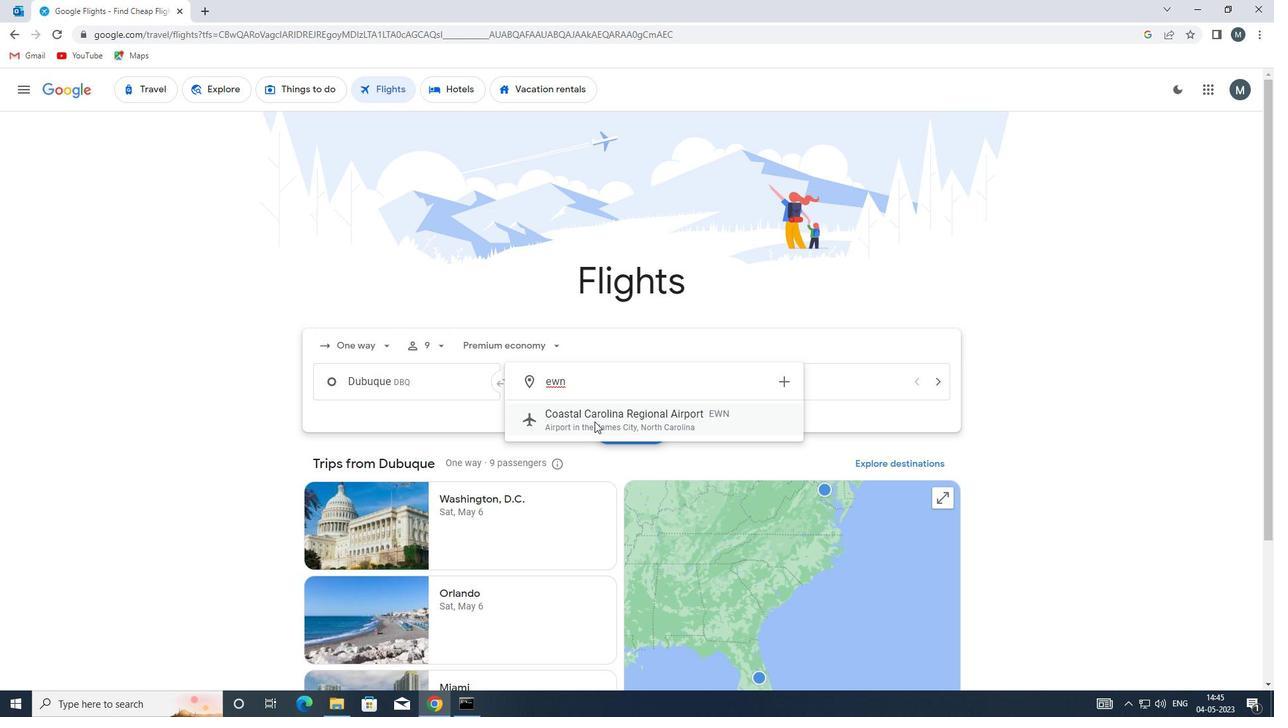 
Action: Mouse moved to (740, 386)
Screenshot: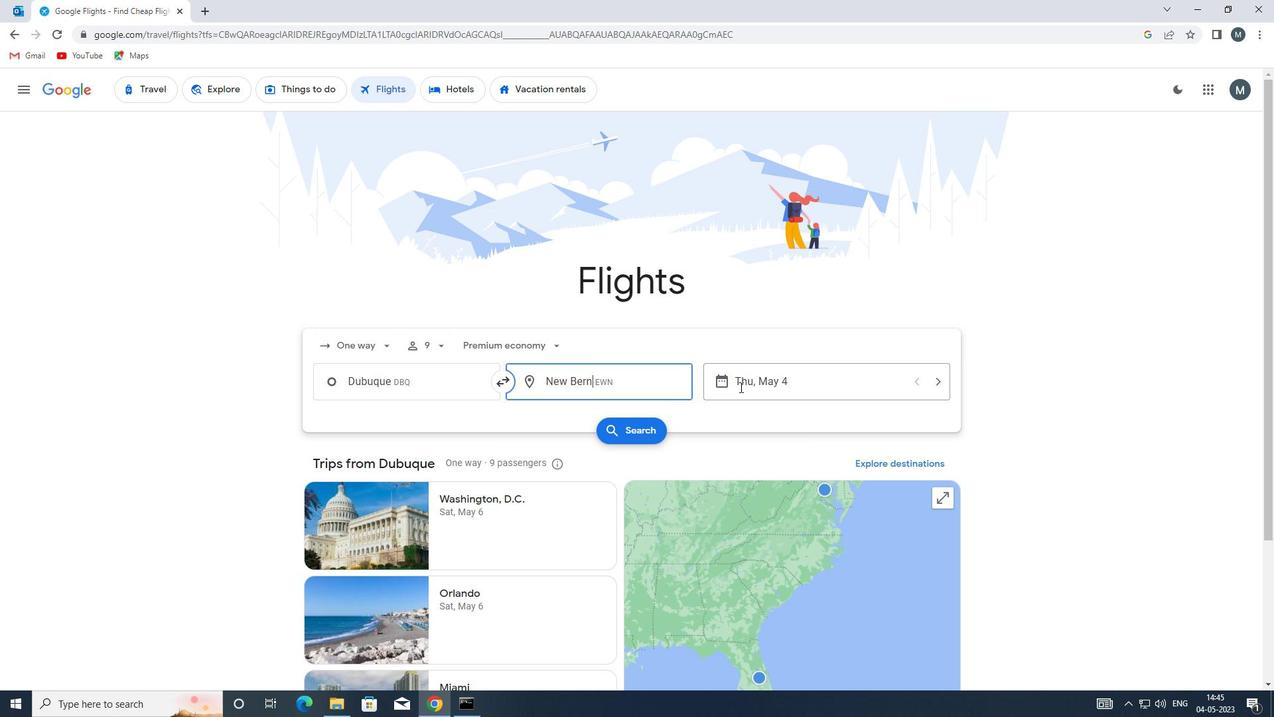 
Action: Mouse pressed left at (740, 386)
Screenshot: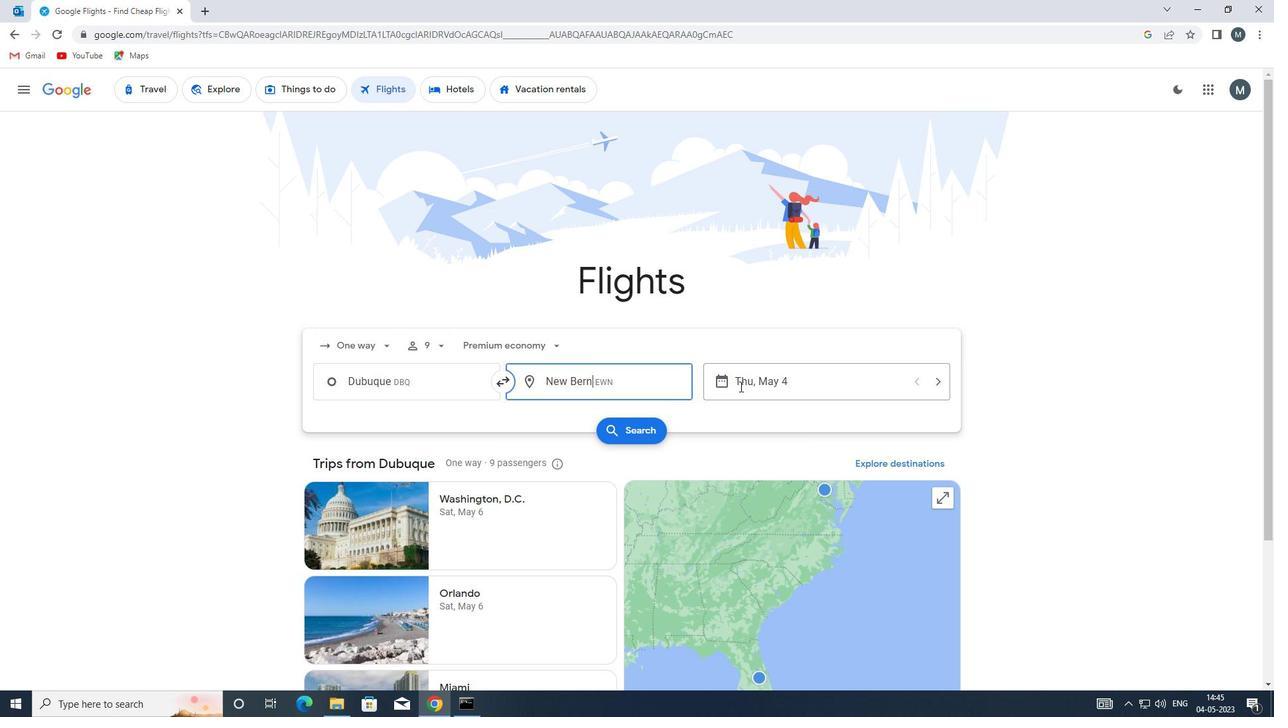
Action: Mouse moved to (604, 448)
Screenshot: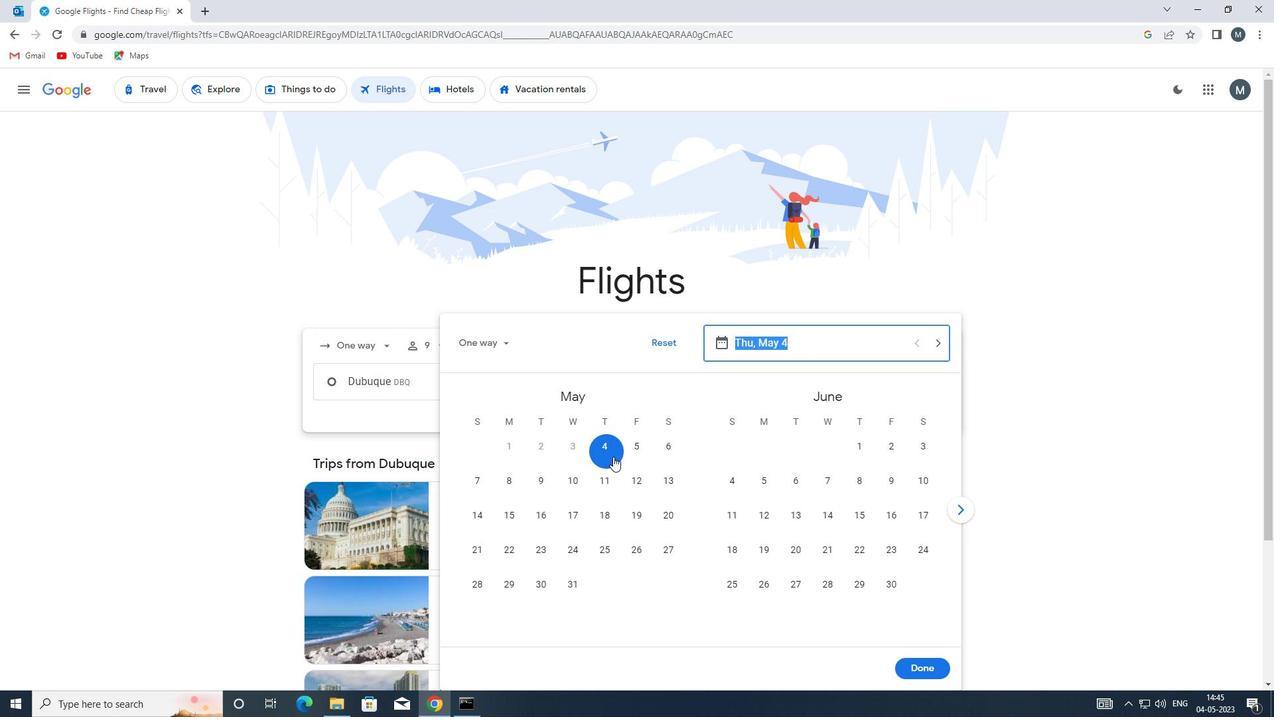 
Action: Mouse pressed left at (604, 448)
Screenshot: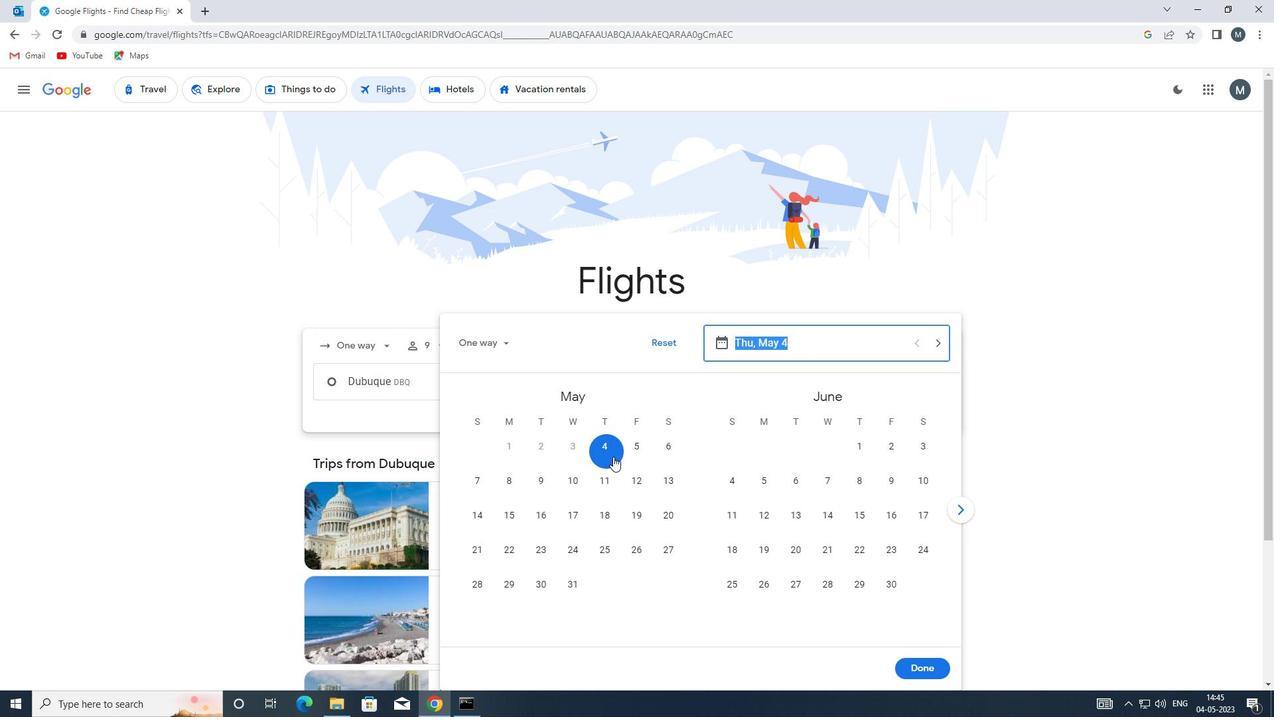 
Action: Mouse moved to (926, 669)
Screenshot: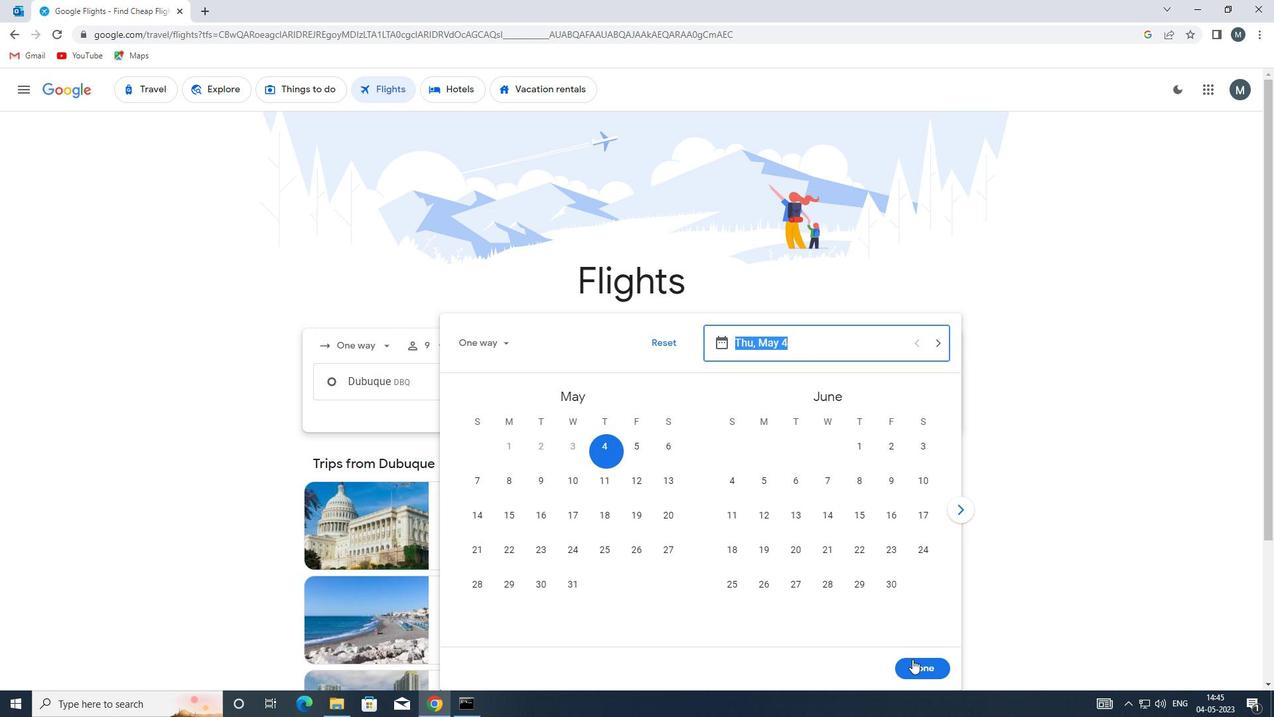 
Action: Mouse pressed left at (926, 669)
Screenshot: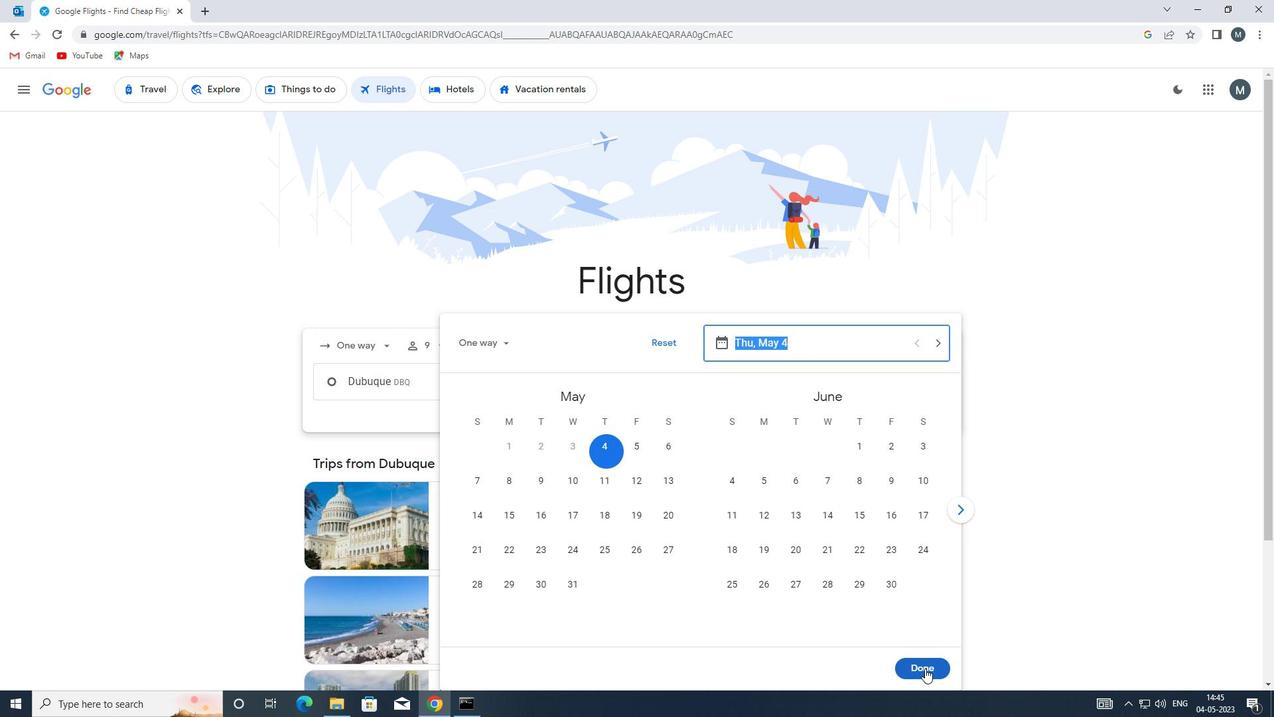 
Action: Mouse moved to (617, 424)
Screenshot: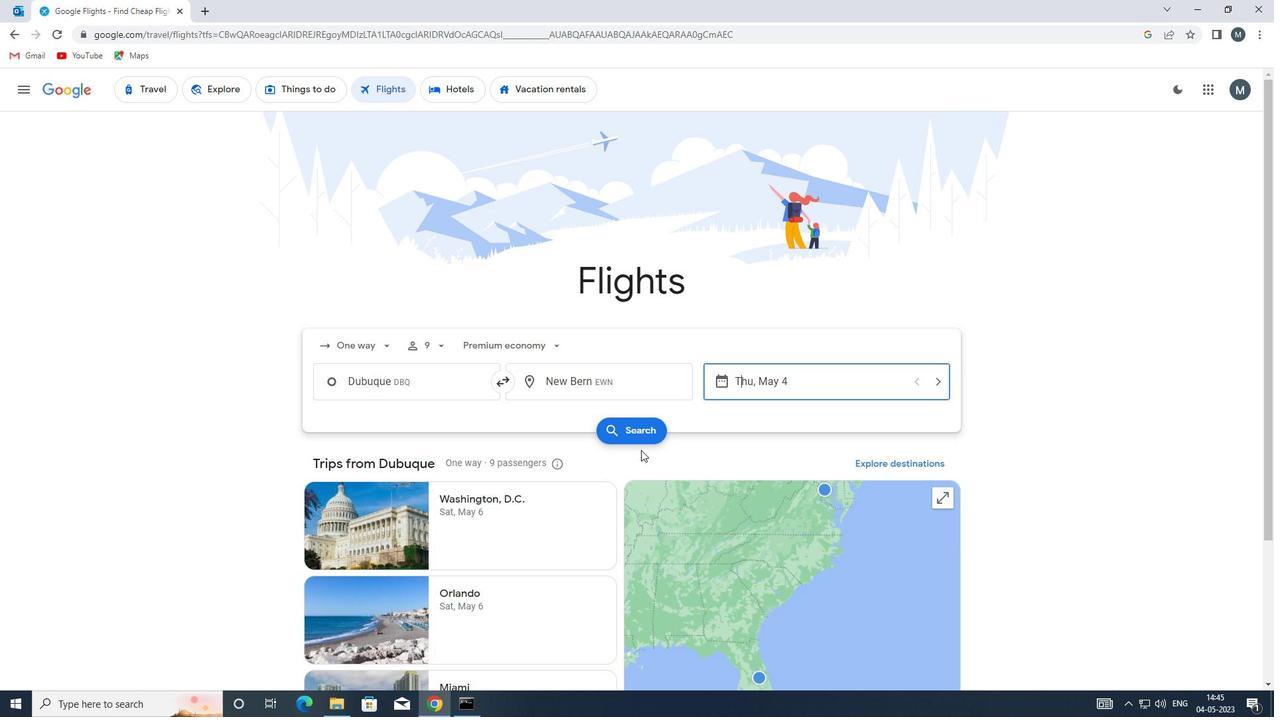 
Action: Mouse pressed left at (617, 424)
Screenshot: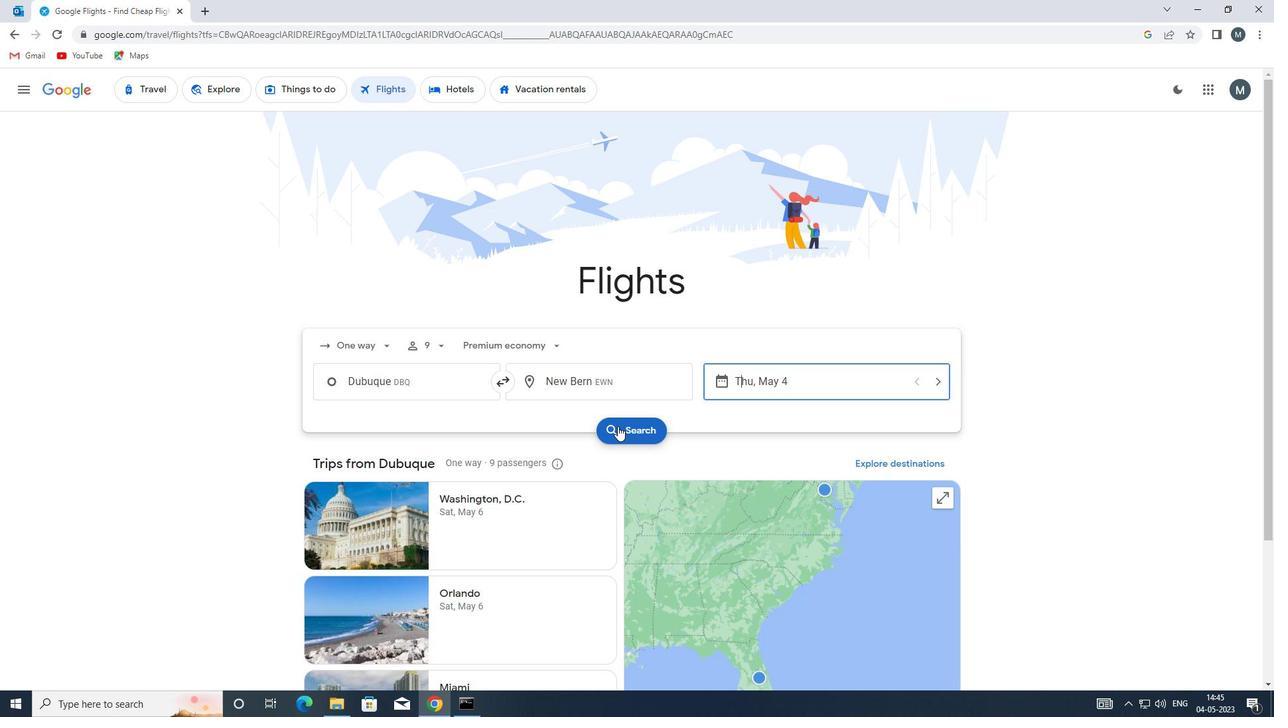 
Action: Mouse moved to (349, 214)
Screenshot: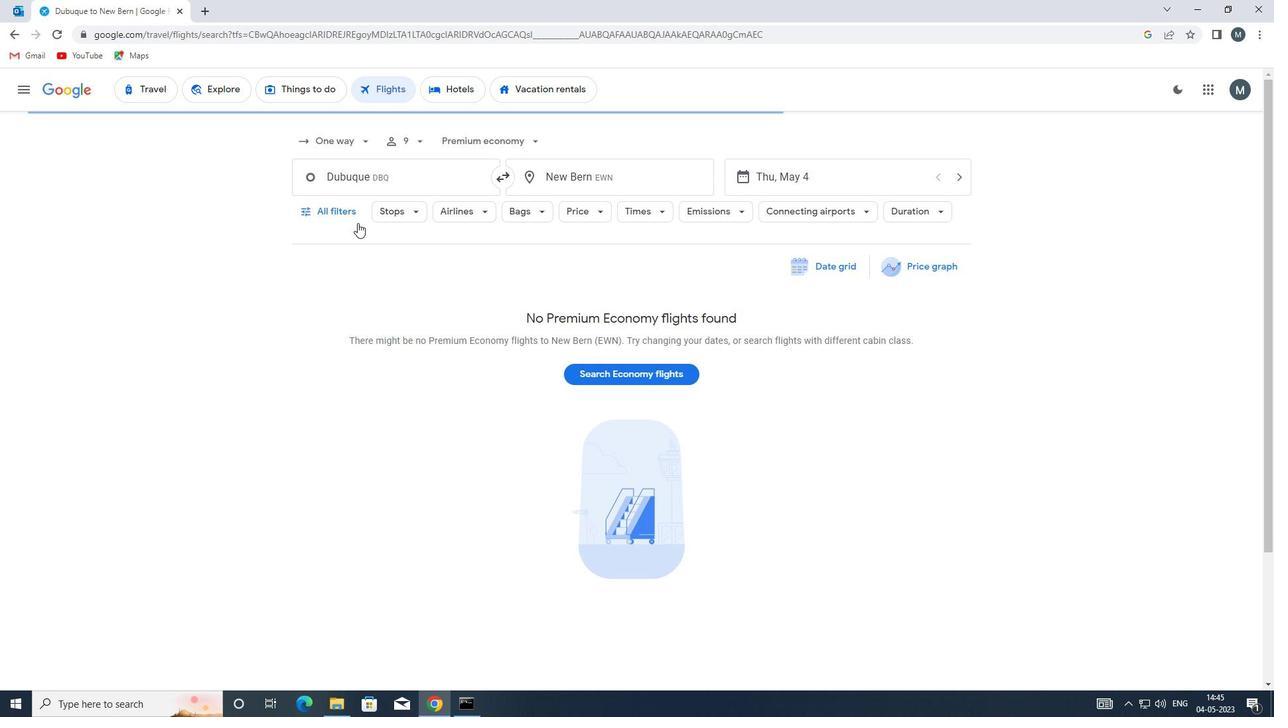 
Action: Mouse pressed left at (349, 214)
Screenshot: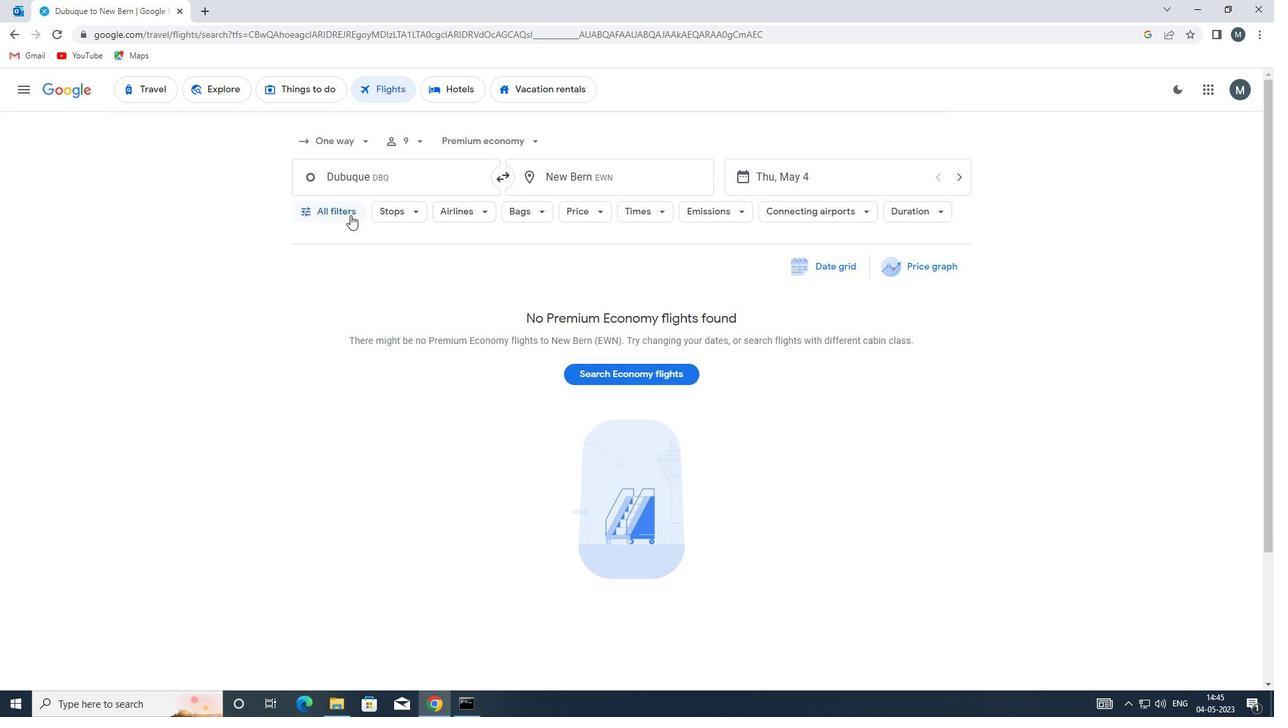
Action: Mouse moved to (387, 369)
Screenshot: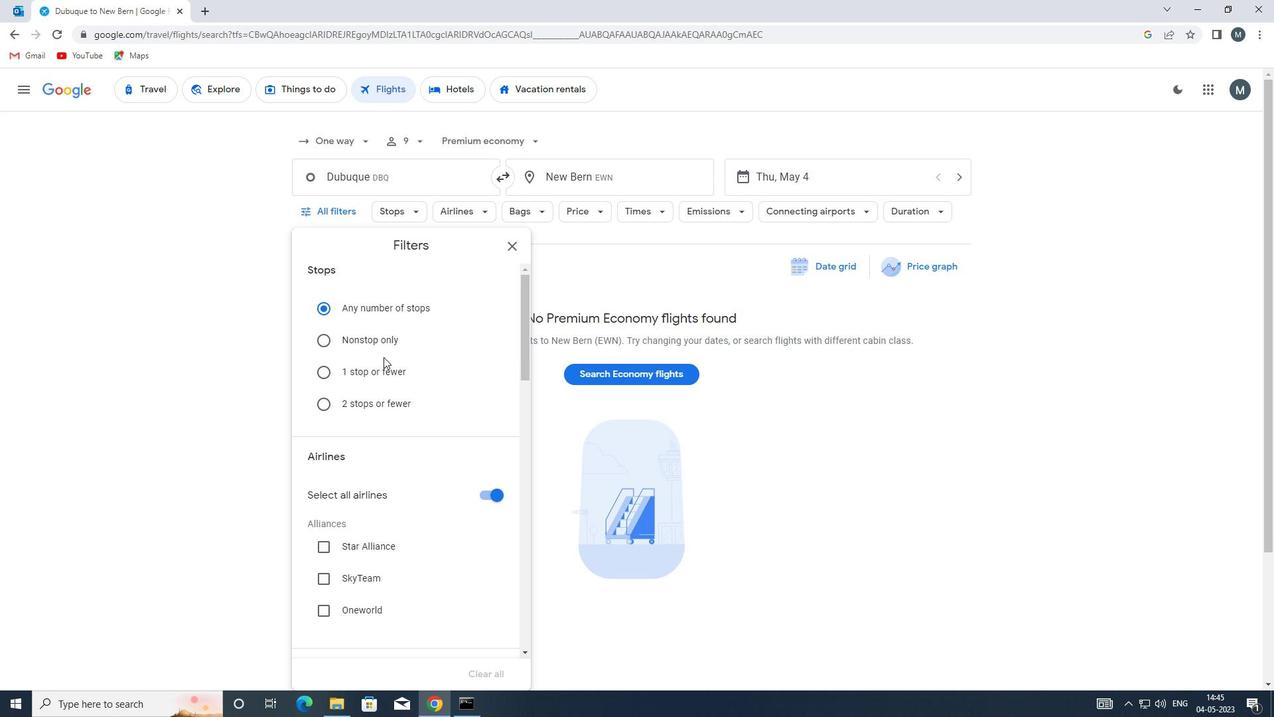 
Action: Mouse scrolled (387, 369) with delta (0, 0)
Screenshot: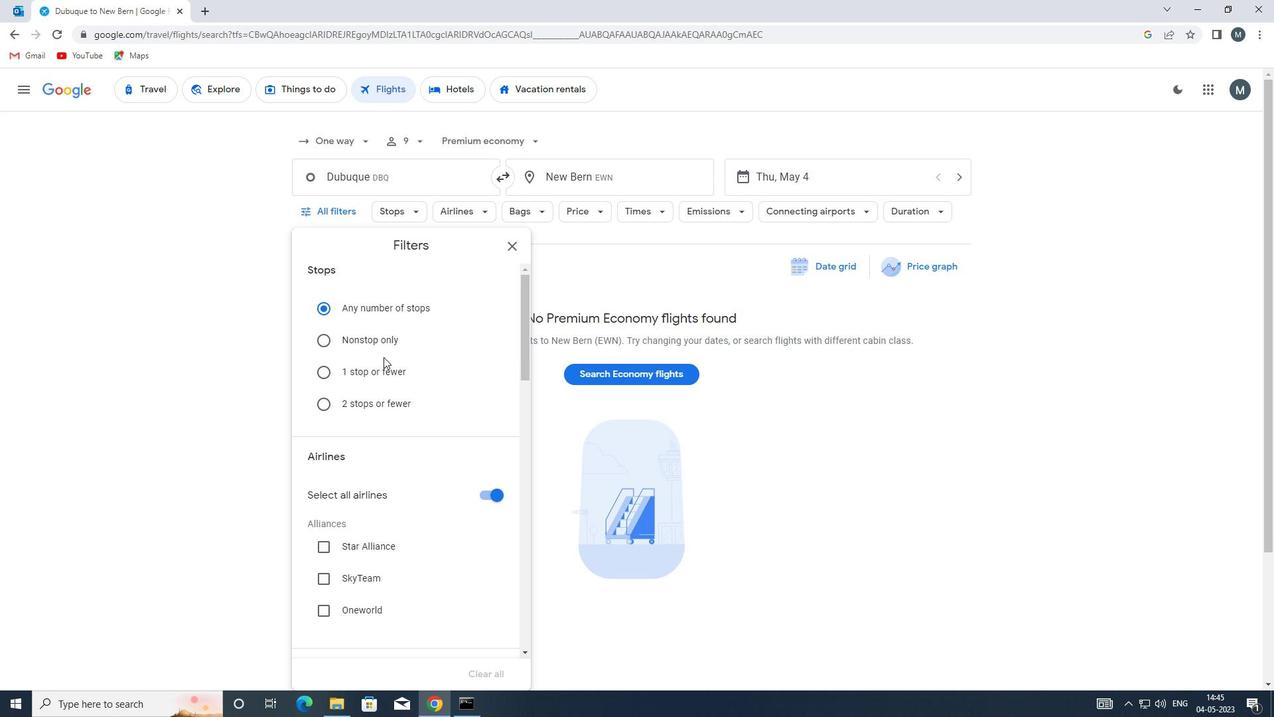 
Action: Mouse moved to (490, 430)
Screenshot: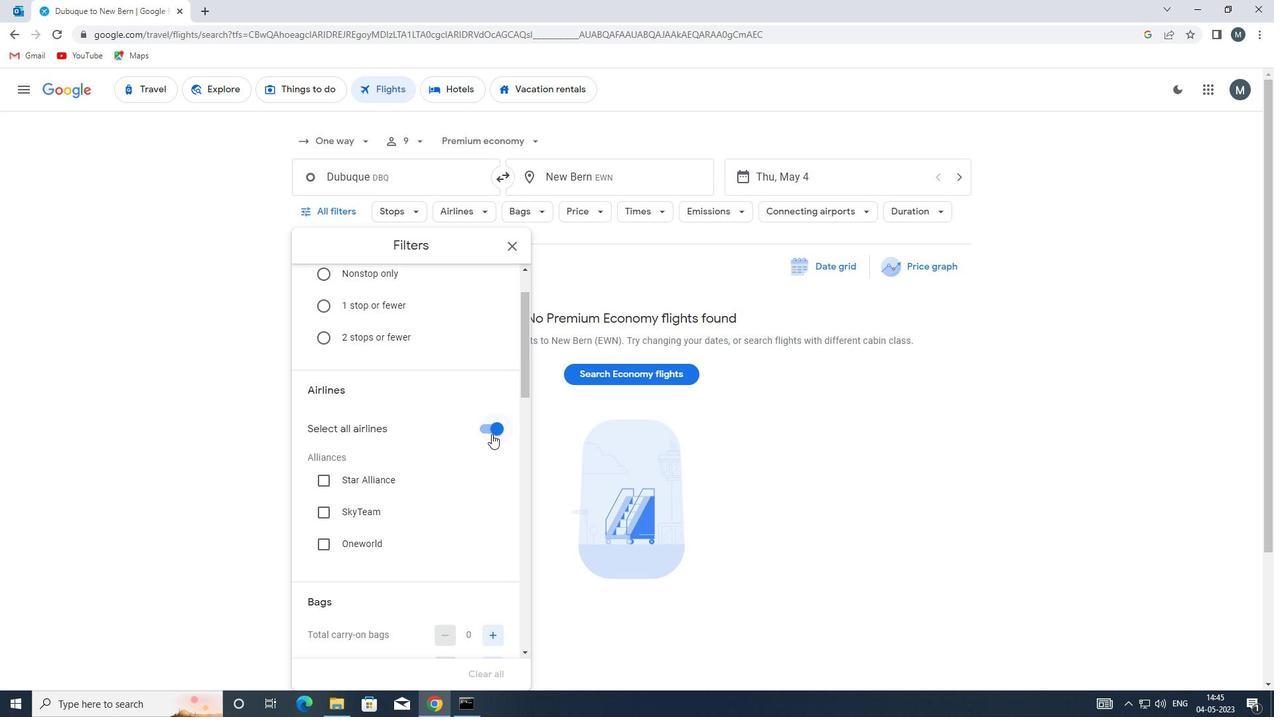 
Action: Mouse pressed left at (490, 430)
Screenshot: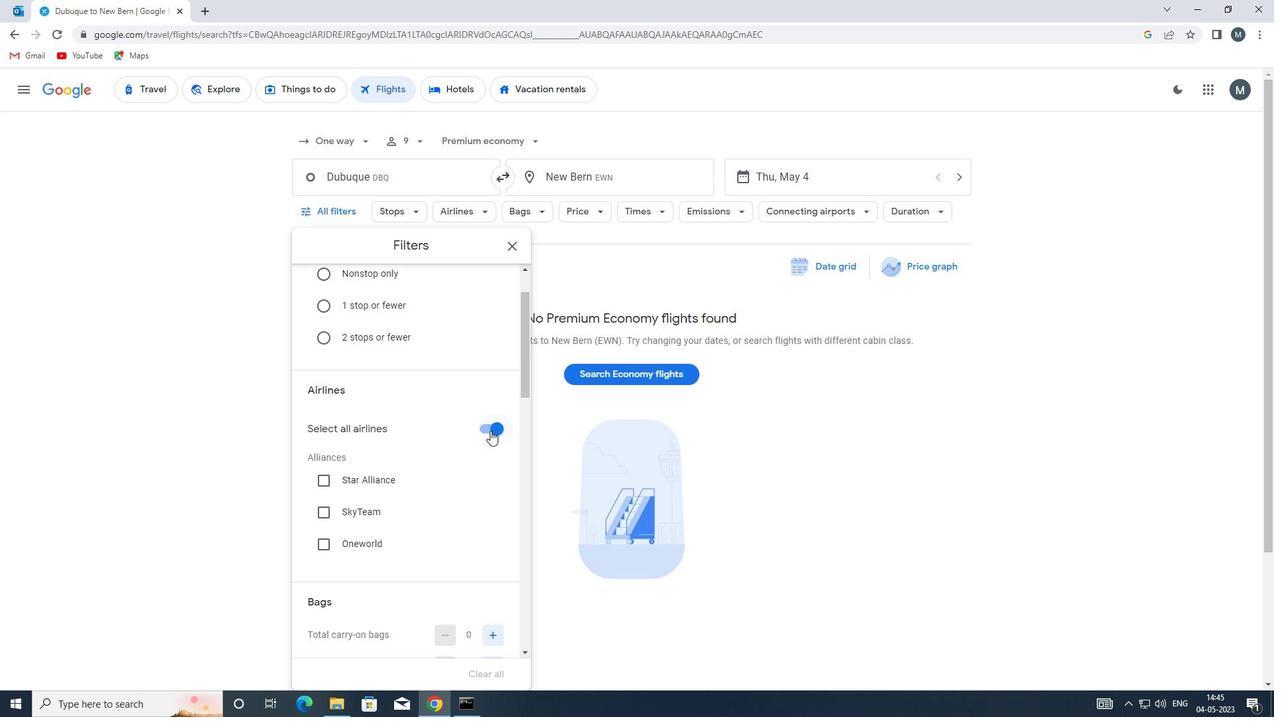 
Action: Mouse moved to (436, 438)
Screenshot: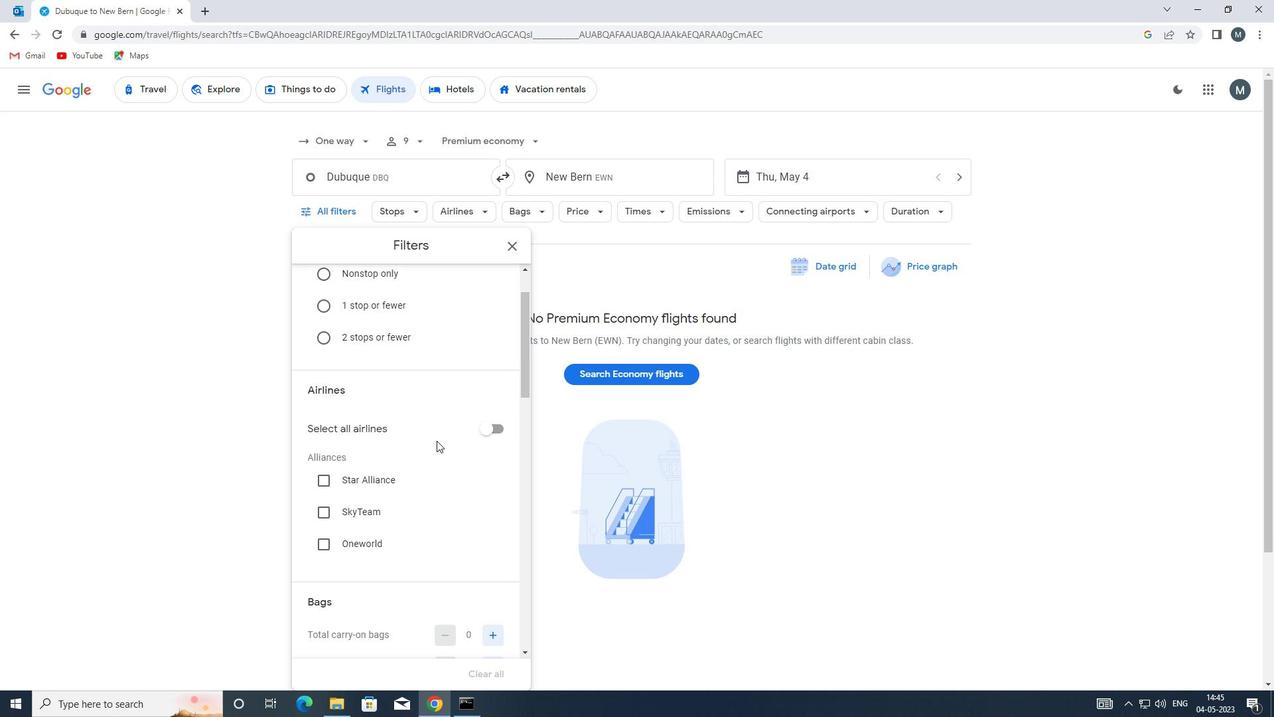 
Action: Mouse scrolled (436, 438) with delta (0, 0)
Screenshot: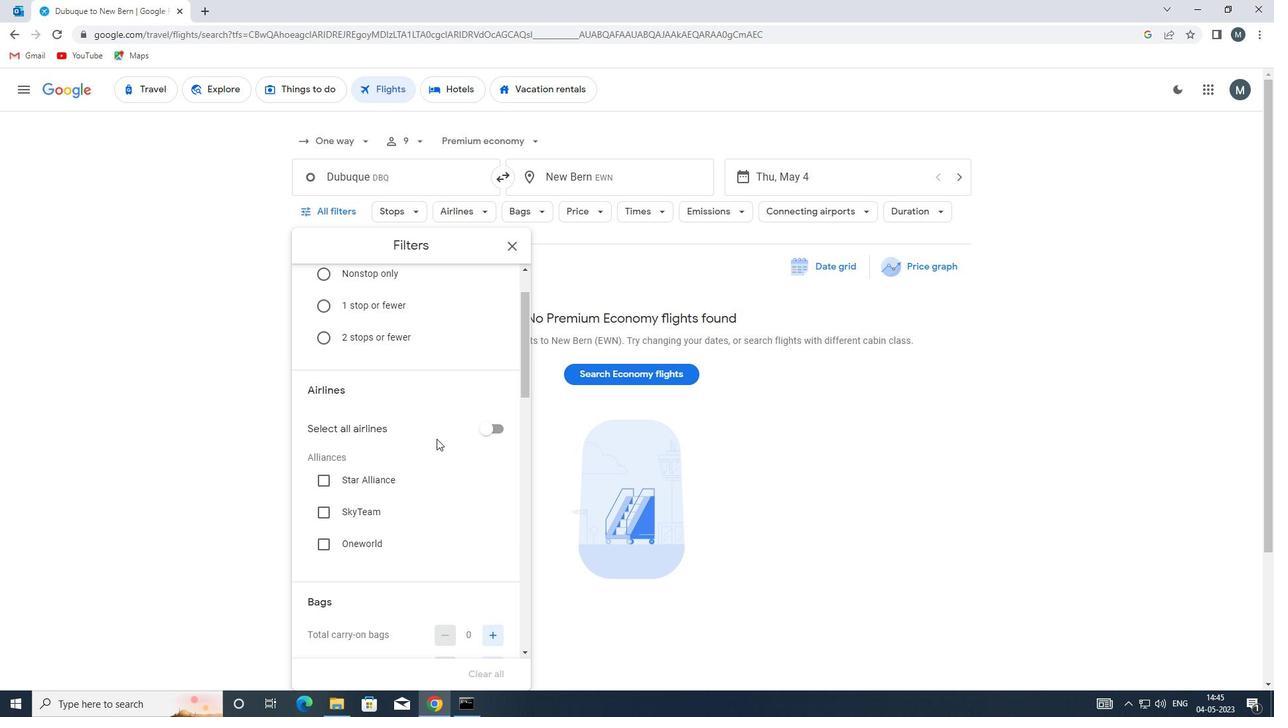 
Action: Mouse moved to (435, 431)
Screenshot: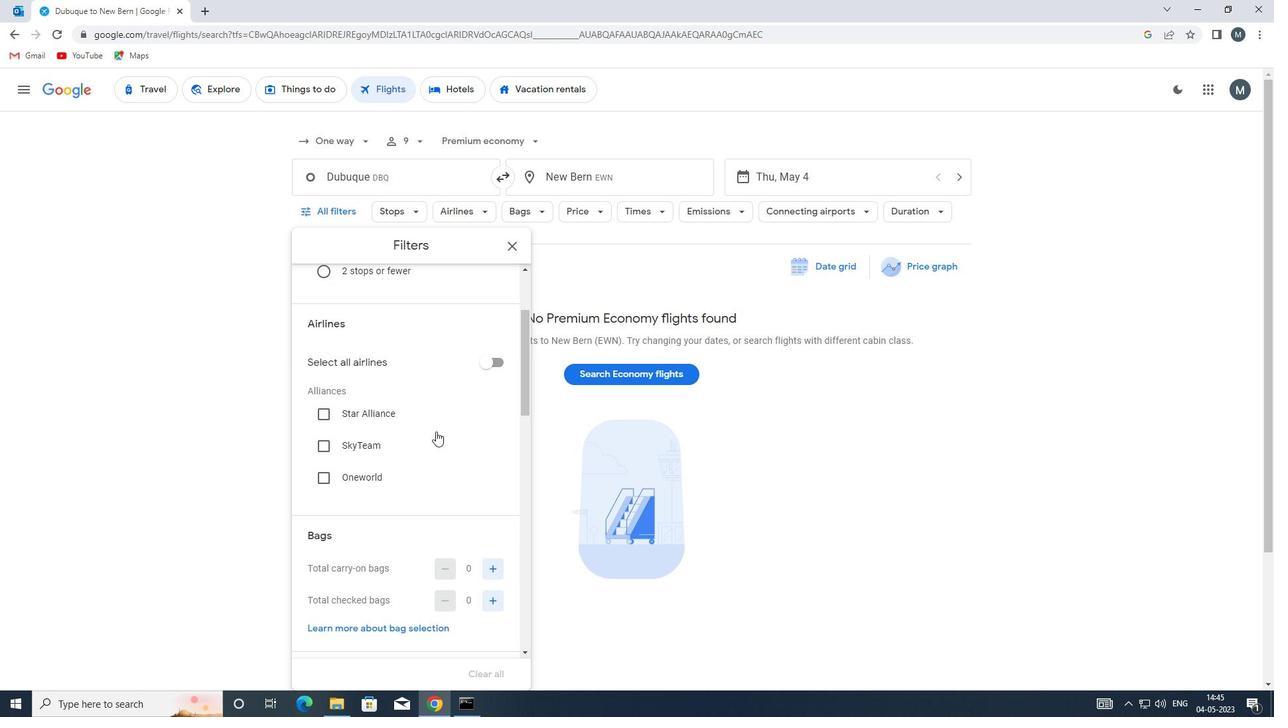 
Action: Mouse scrolled (435, 430) with delta (0, 0)
Screenshot: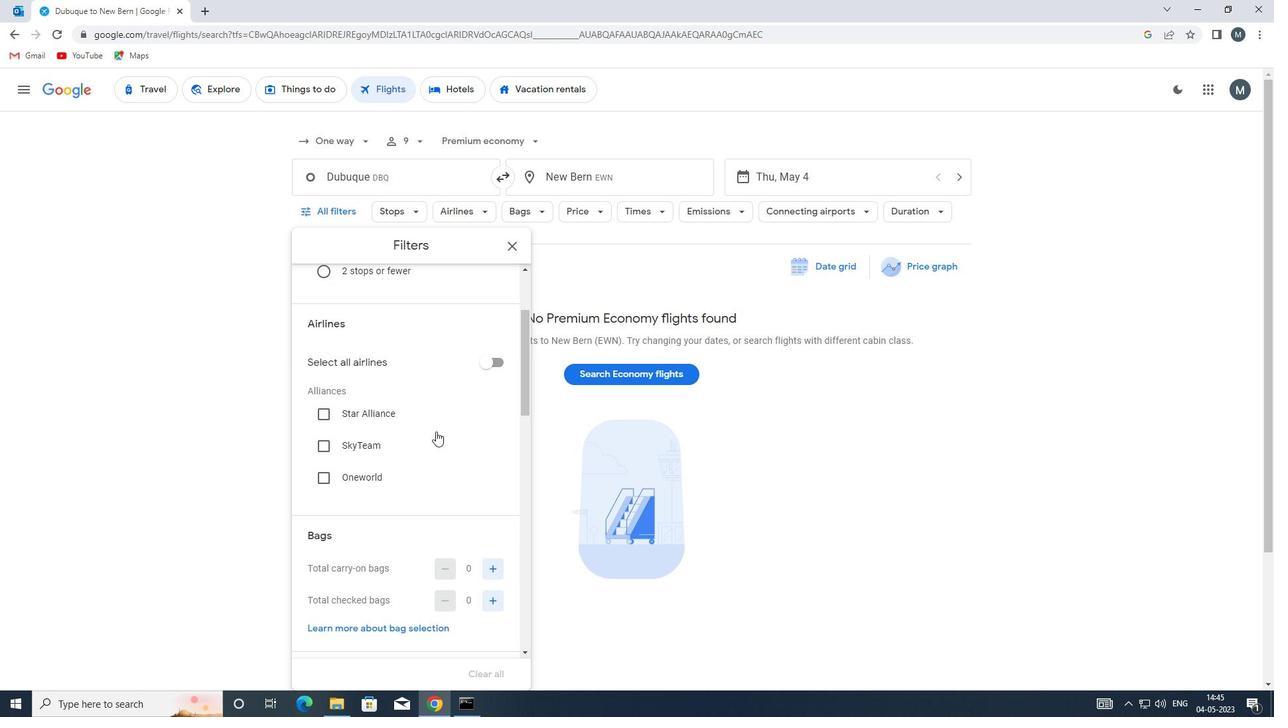 
Action: Mouse moved to (434, 431)
Screenshot: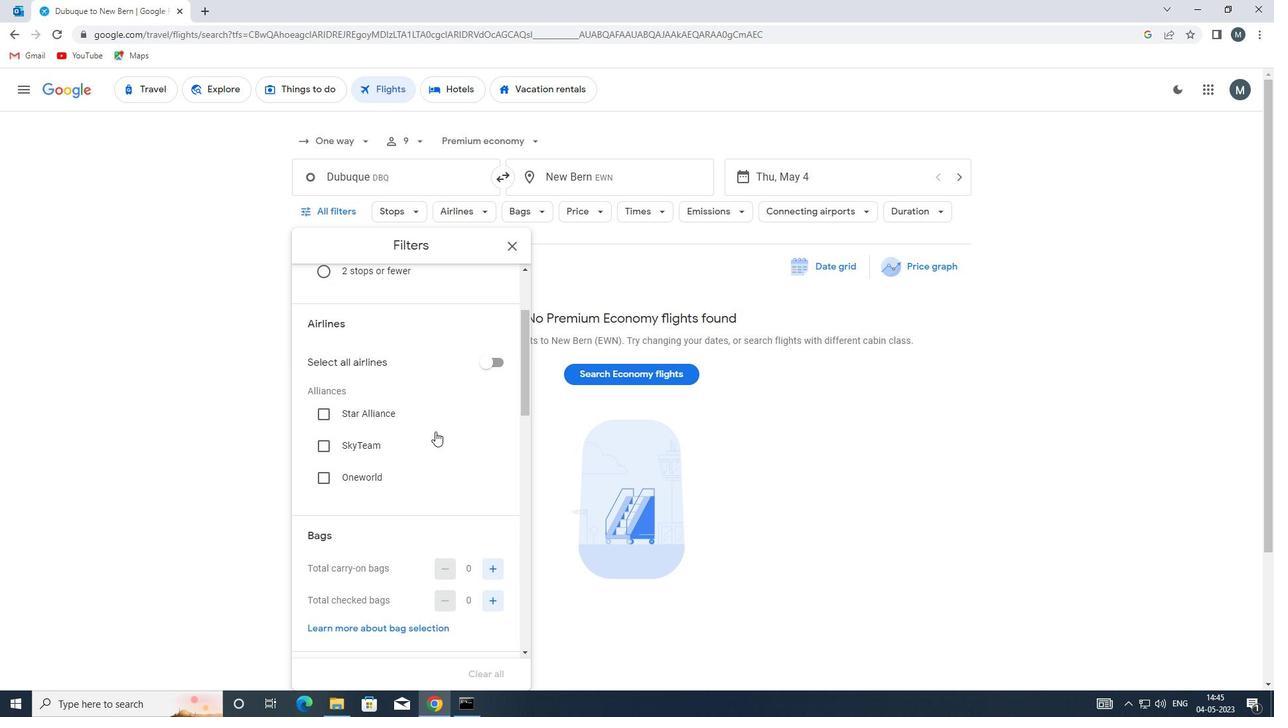 
Action: Mouse scrolled (434, 430) with delta (0, 0)
Screenshot: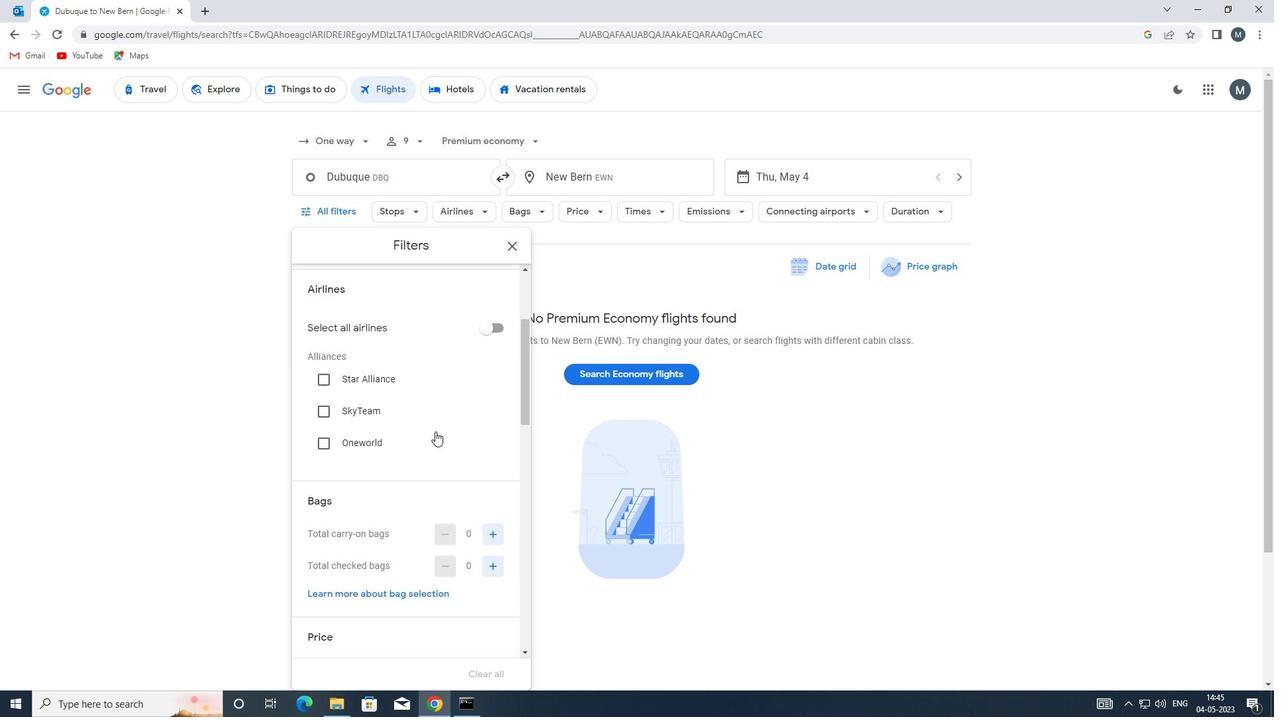 
Action: Mouse moved to (492, 438)
Screenshot: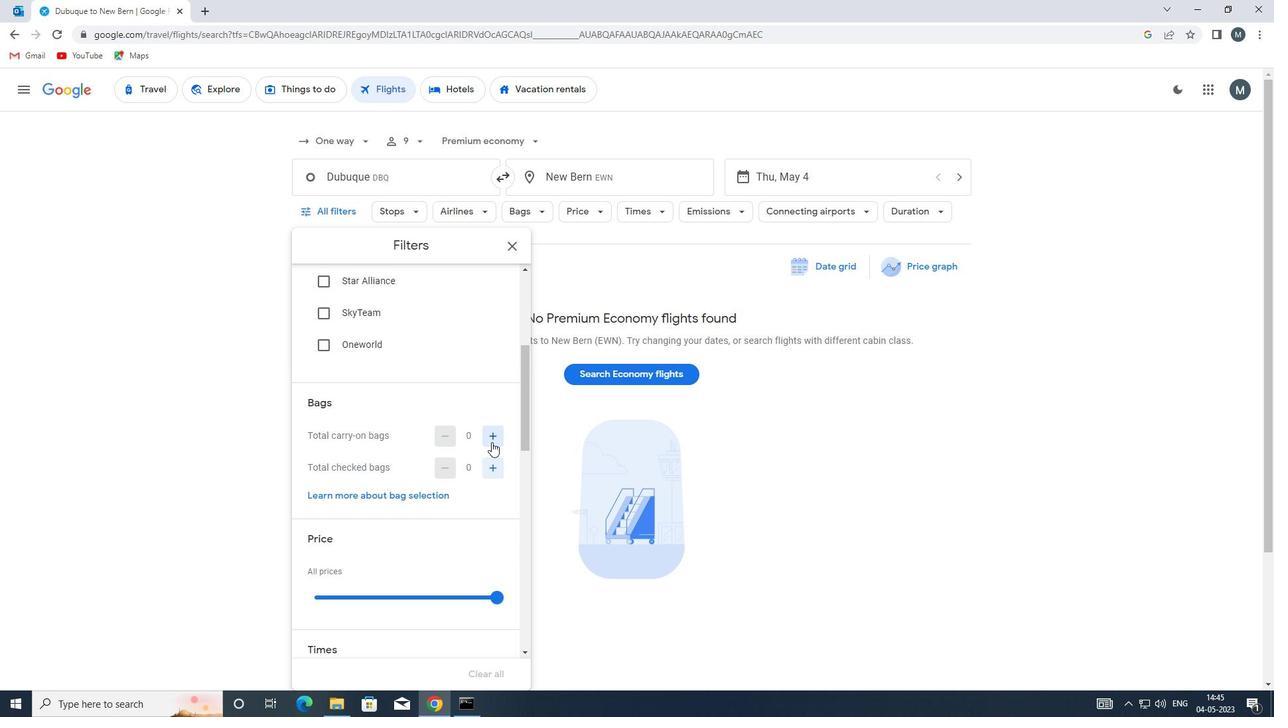 
Action: Mouse pressed left at (492, 438)
Screenshot: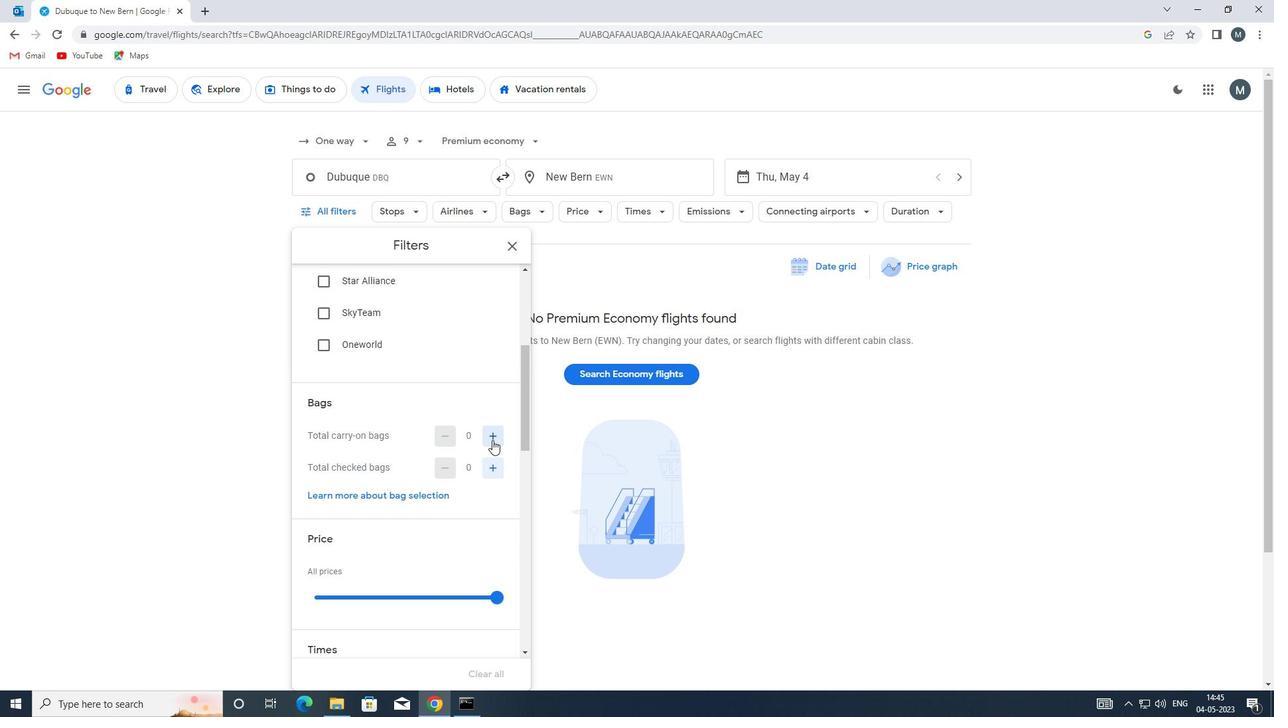 
Action: Mouse pressed left at (492, 438)
Screenshot: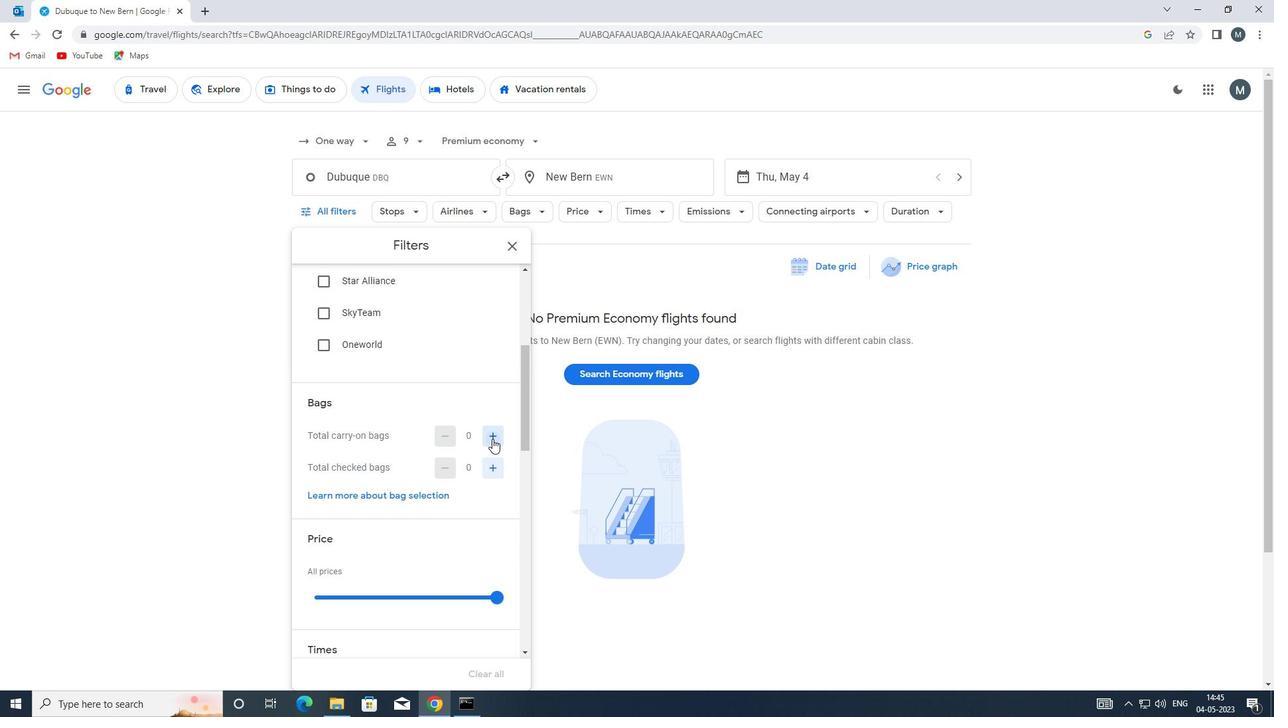 
Action: Mouse moved to (428, 441)
Screenshot: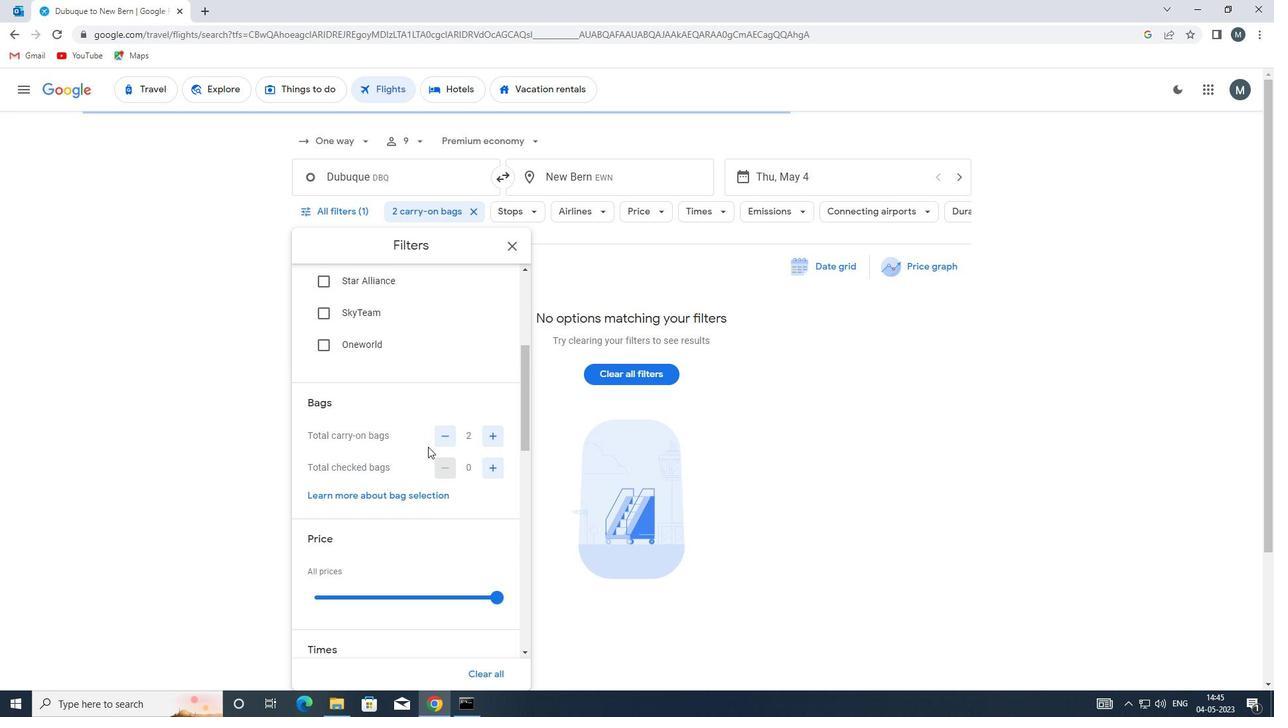 
Action: Mouse scrolled (428, 440) with delta (0, 0)
Screenshot: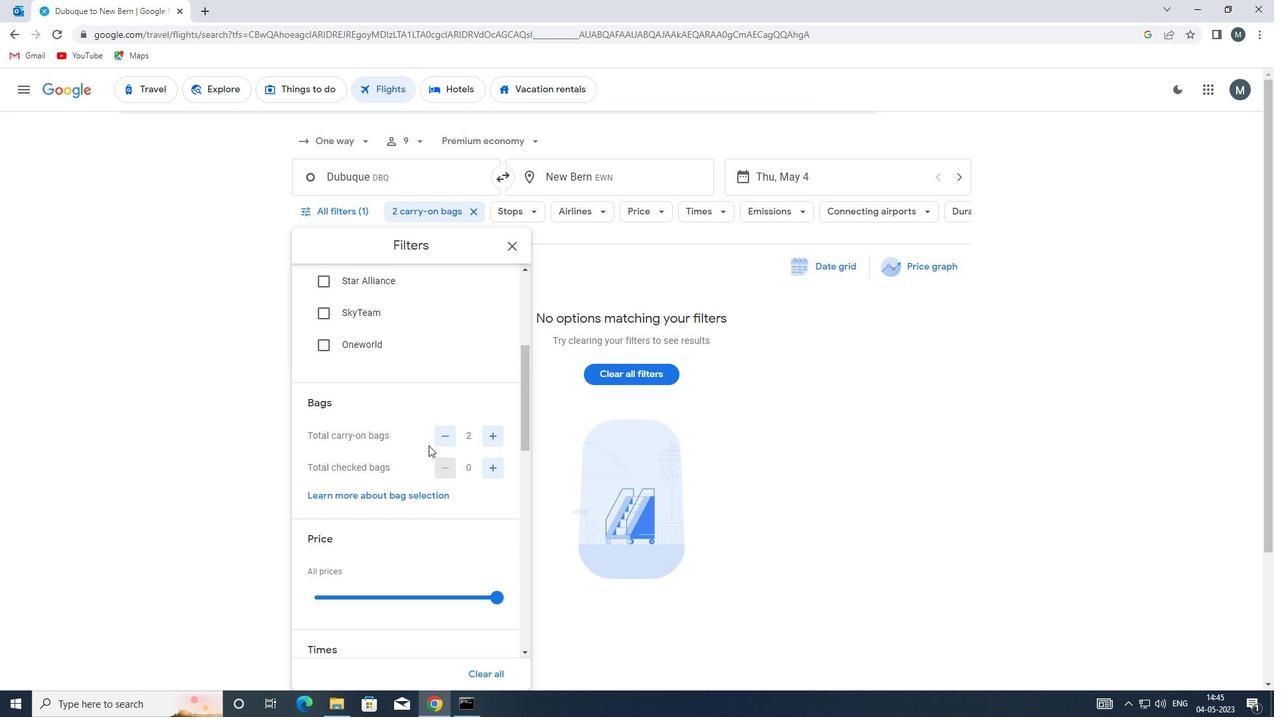 
Action: Mouse scrolled (428, 440) with delta (0, 0)
Screenshot: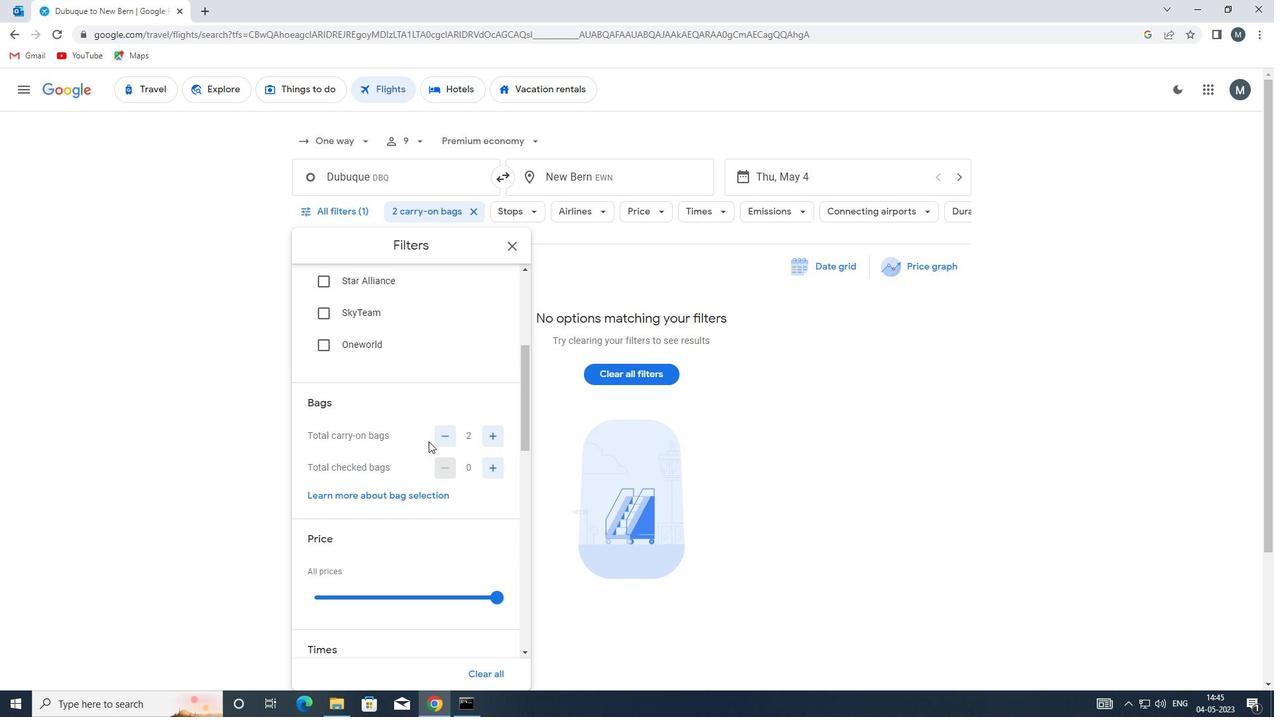 
Action: Mouse moved to (411, 464)
Screenshot: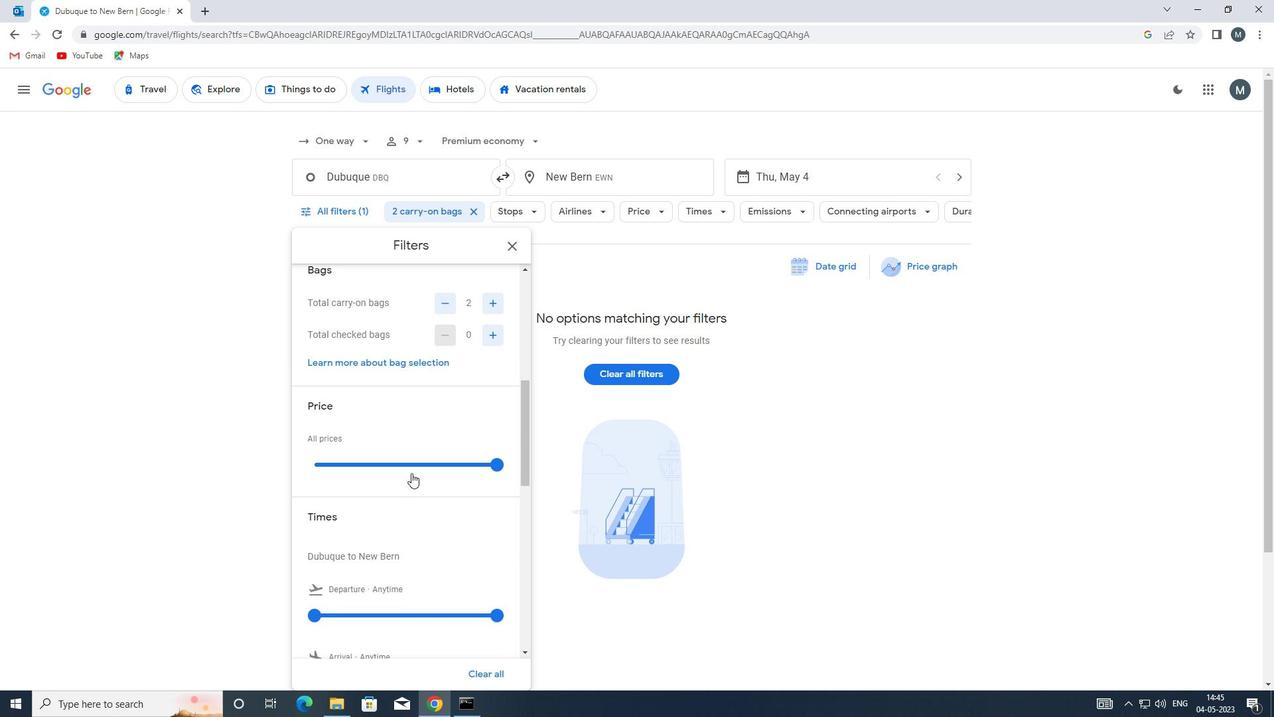 
Action: Mouse pressed left at (411, 464)
Screenshot: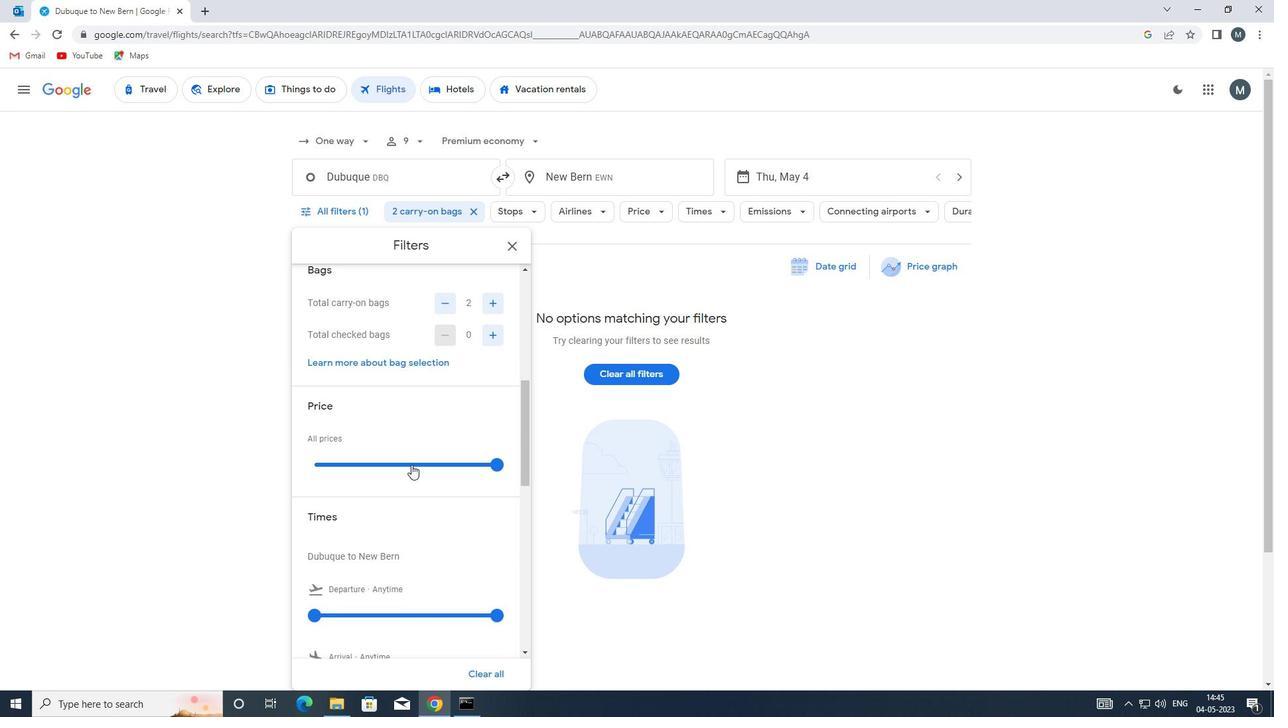 
Action: Mouse pressed left at (411, 464)
Screenshot: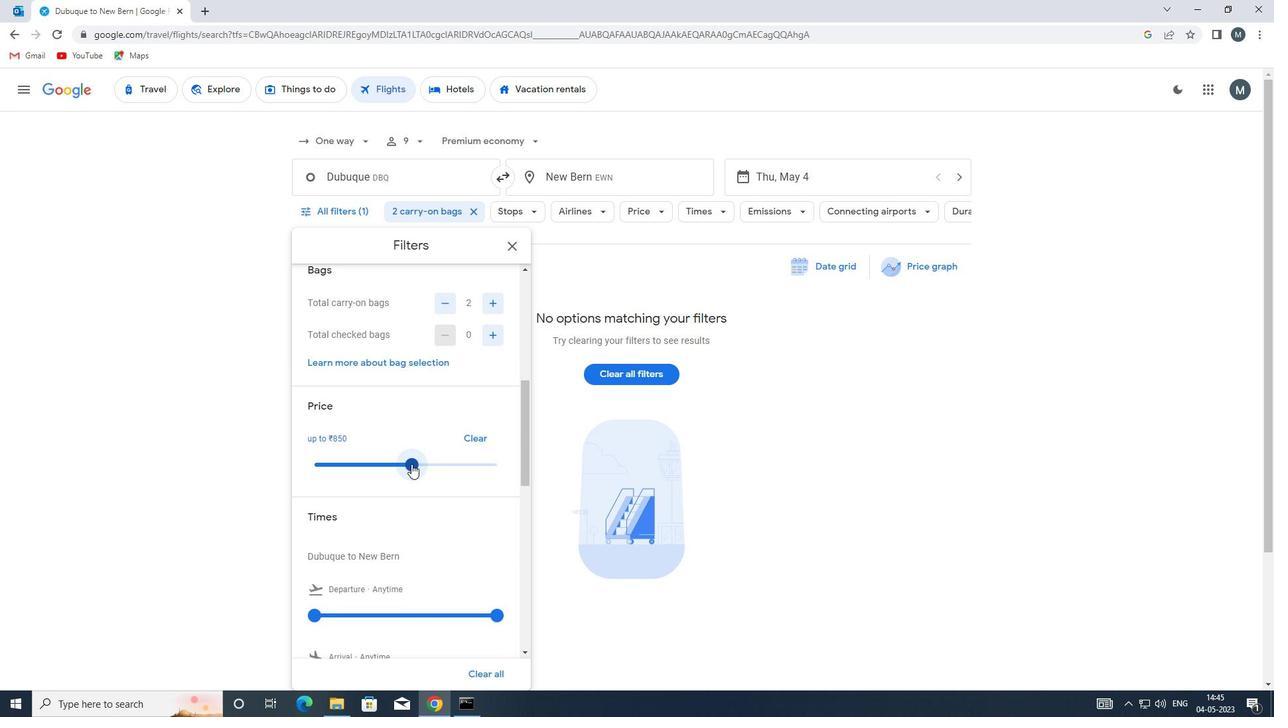 
Action: Mouse moved to (399, 449)
Screenshot: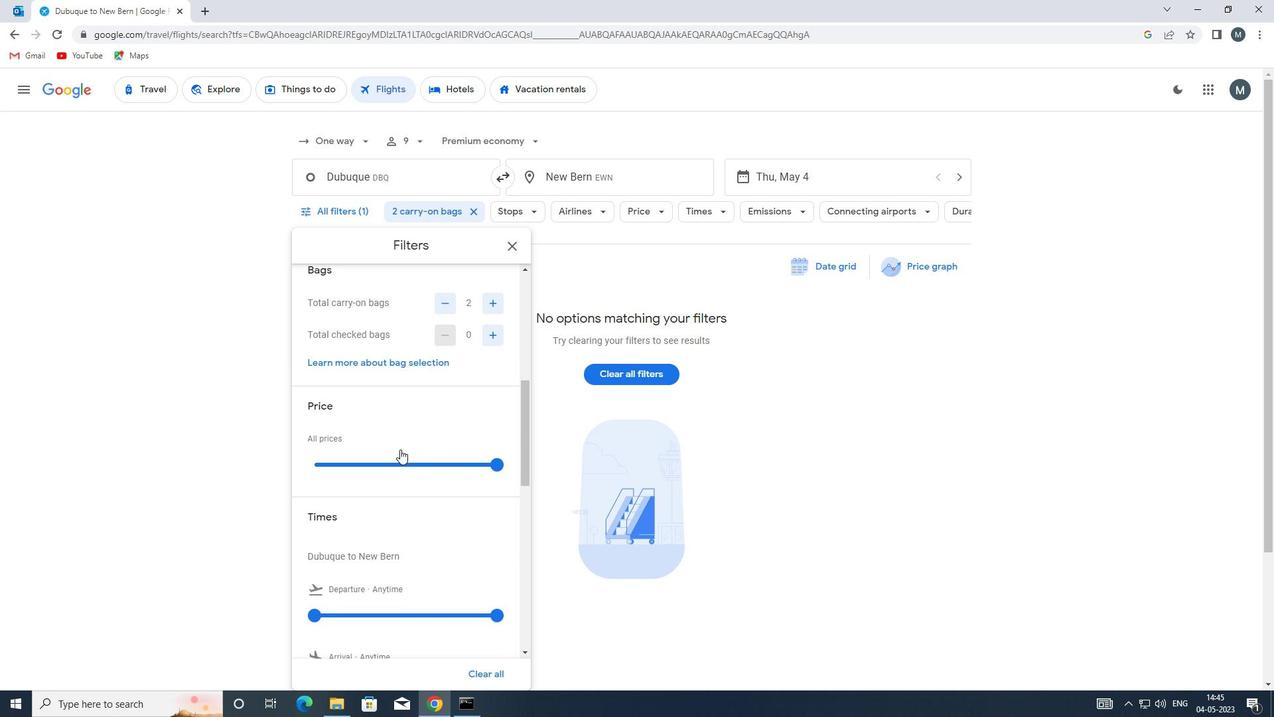 
Action: Mouse scrolled (399, 448) with delta (0, 0)
Screenshot: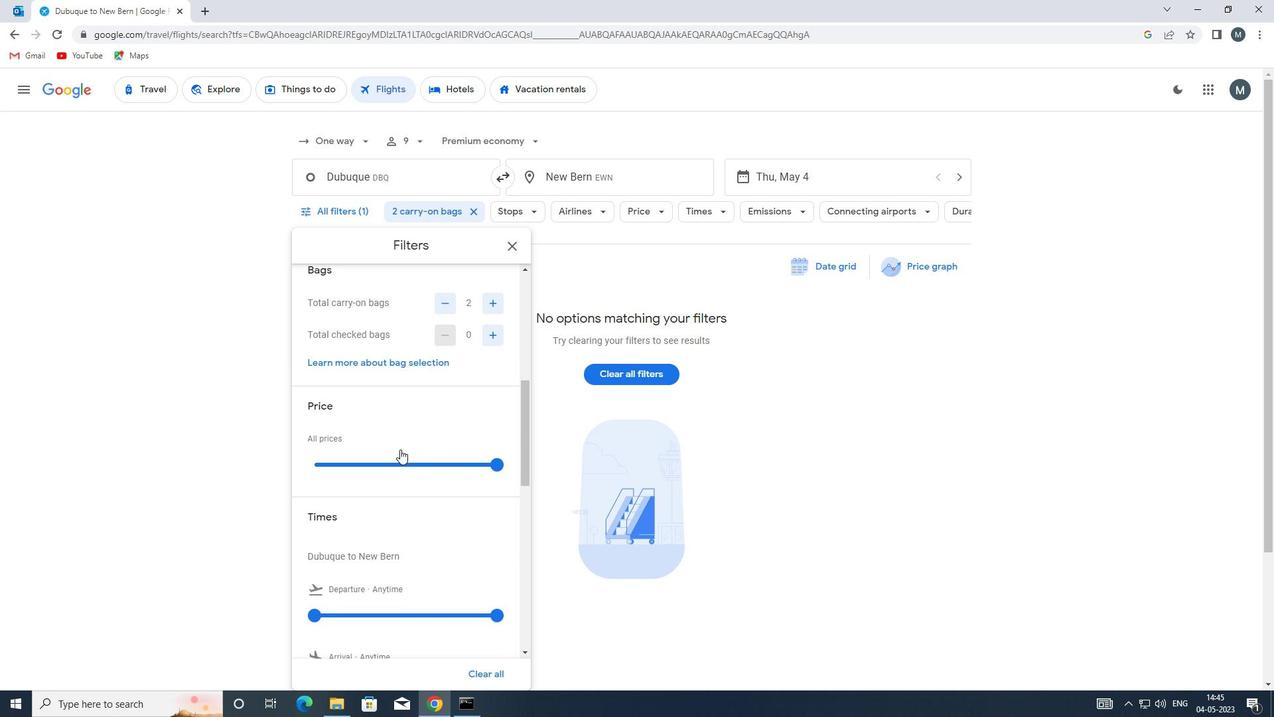 
Action: Mouse moved to (389, 454)
Screenshot: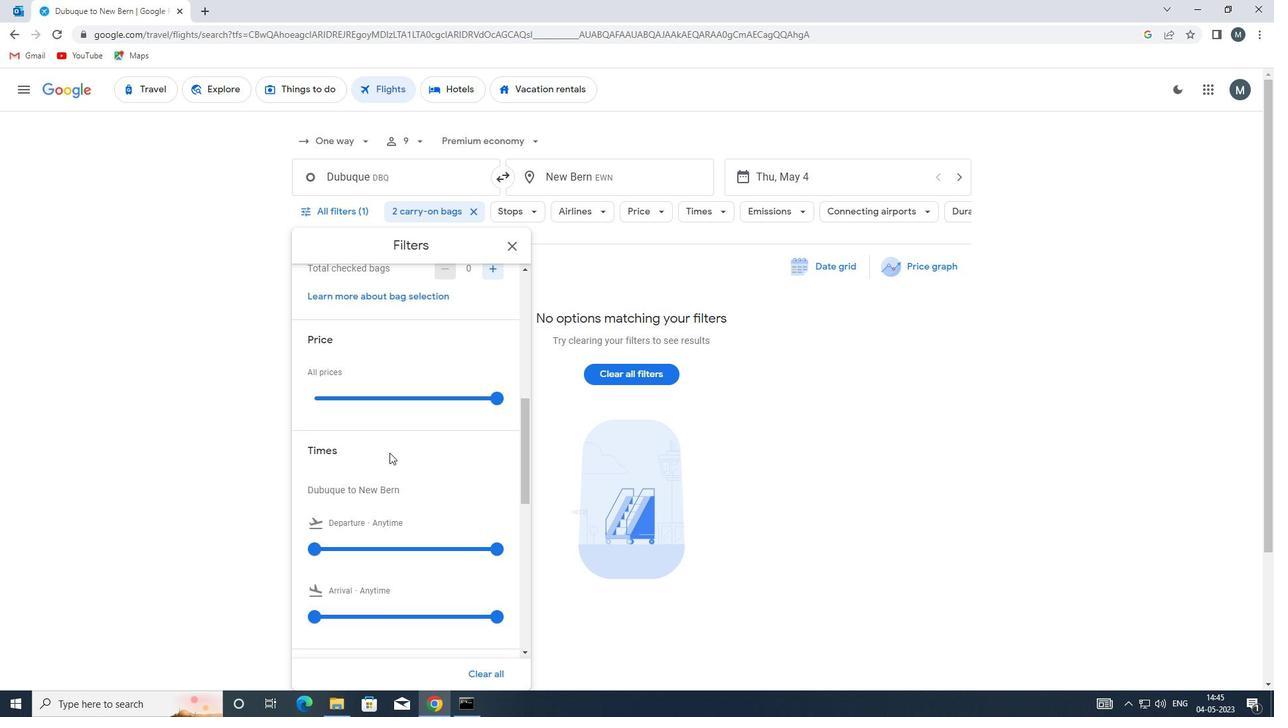 
Action: Mouse scrolled (389, 454) with delta (0, 0)
Screenshot: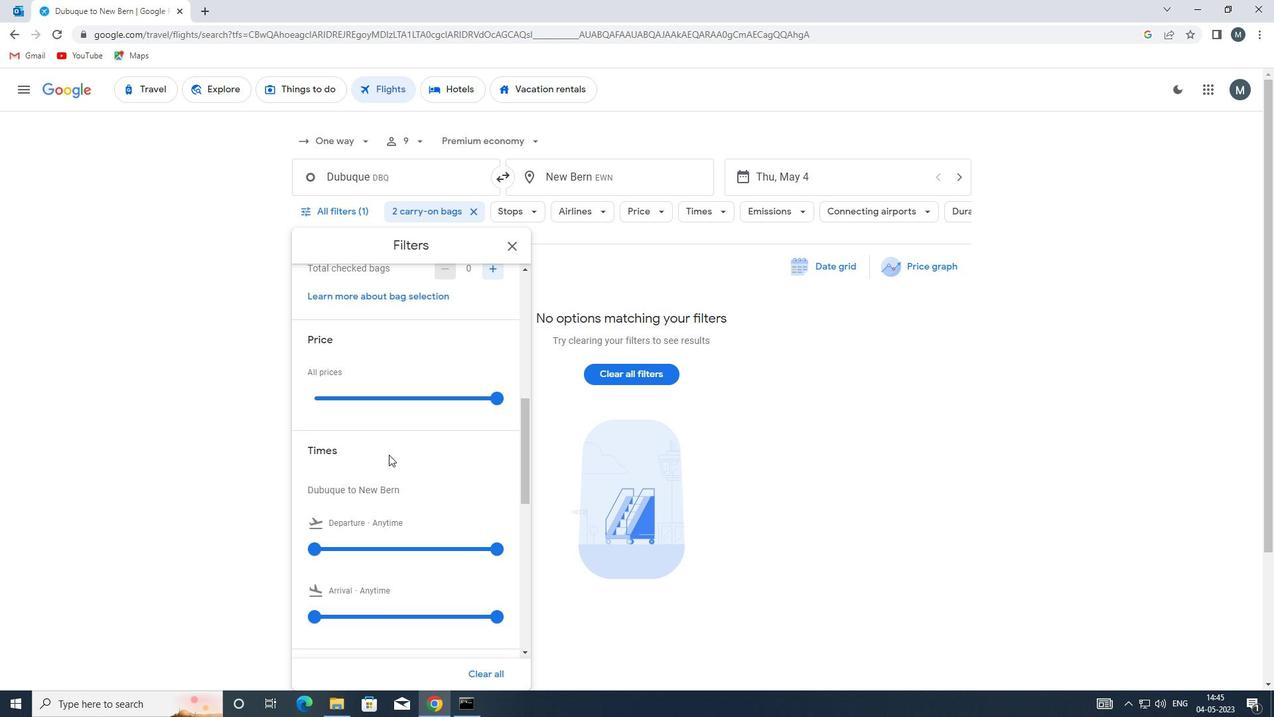 
Action: Mouse moved to (318, 477)
Screenshot: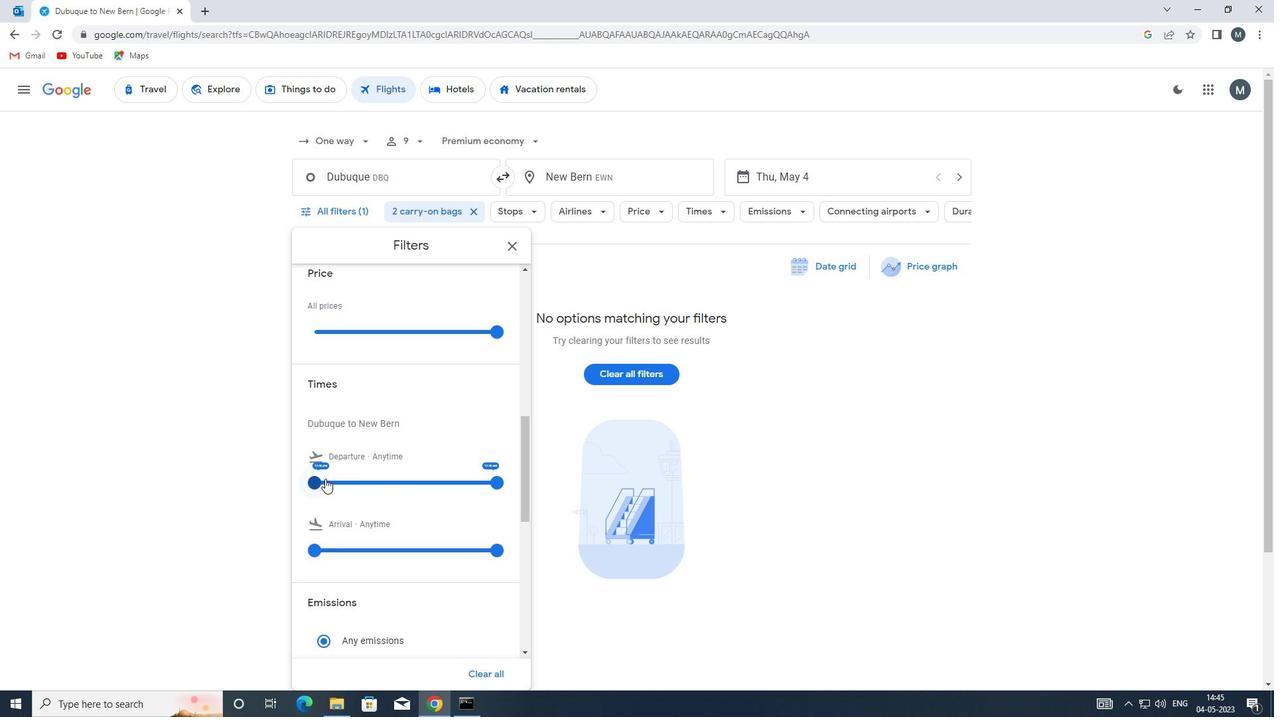 
Action: Mouse pressed left at (318, 477)
Screenshot: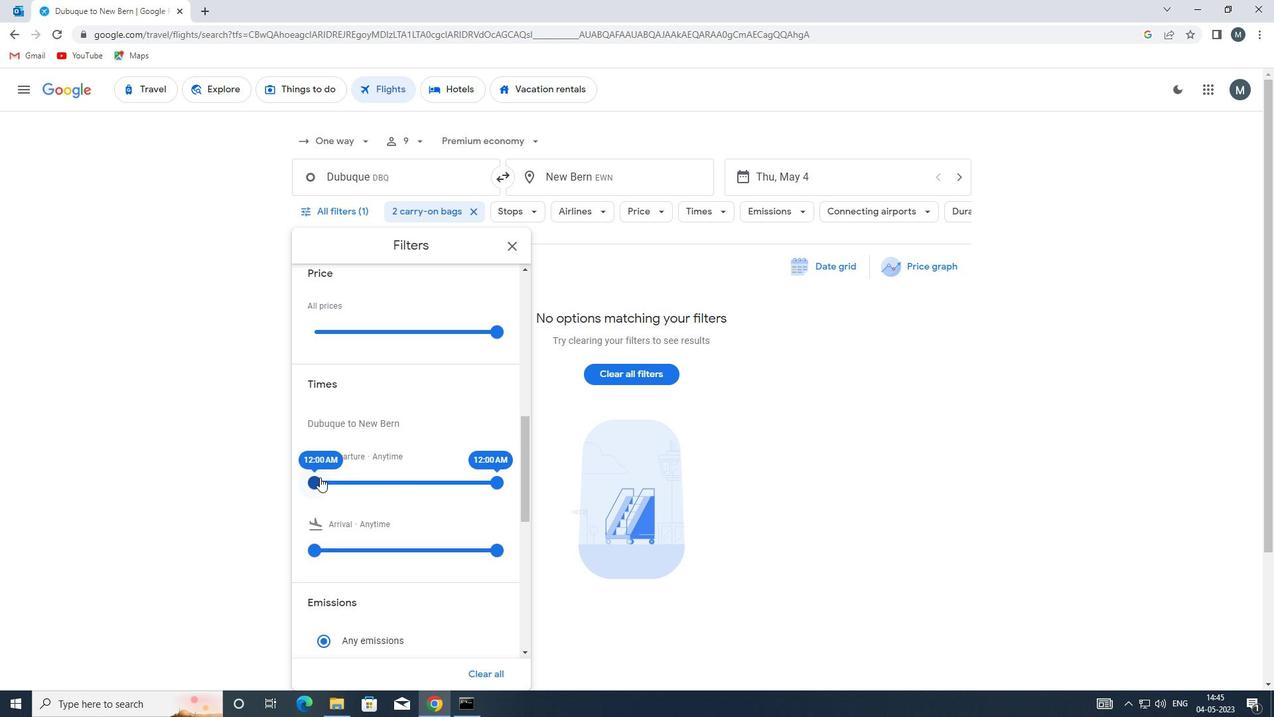 
Action: Mouse moved to (492, 480)
Screenshot: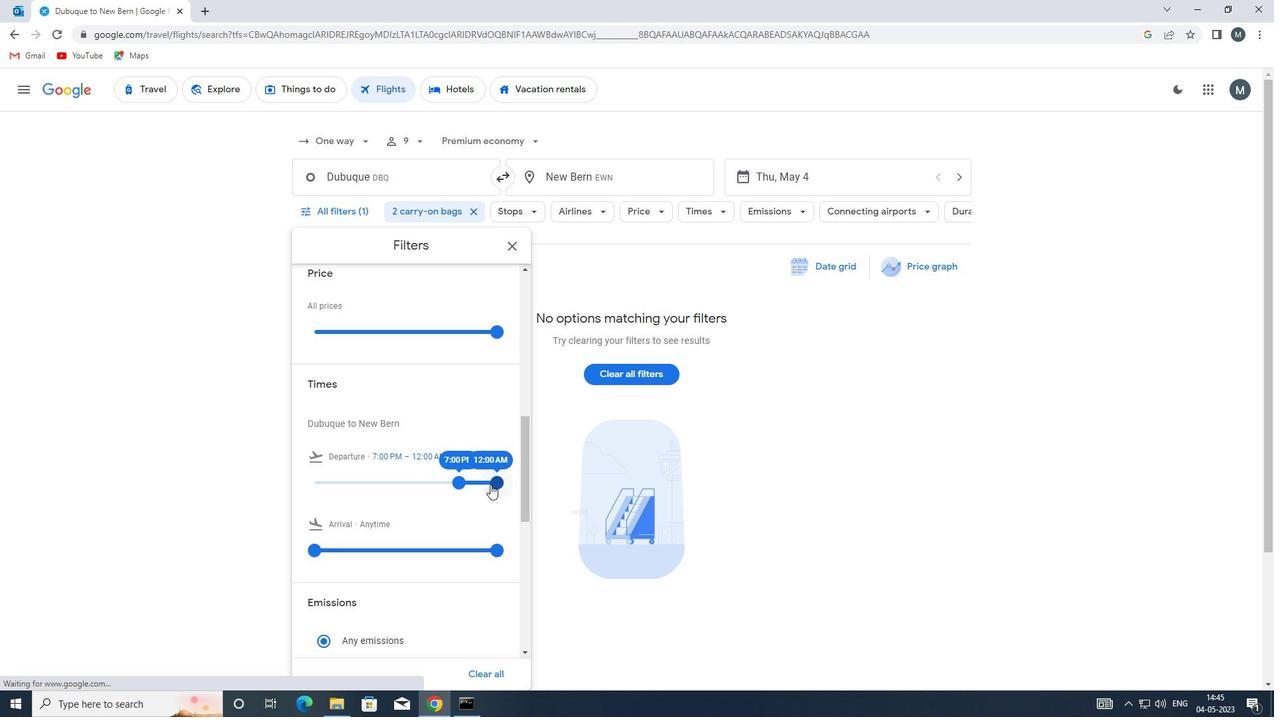 
Action: Mouse pressed left at (492, 480)
Screenshot: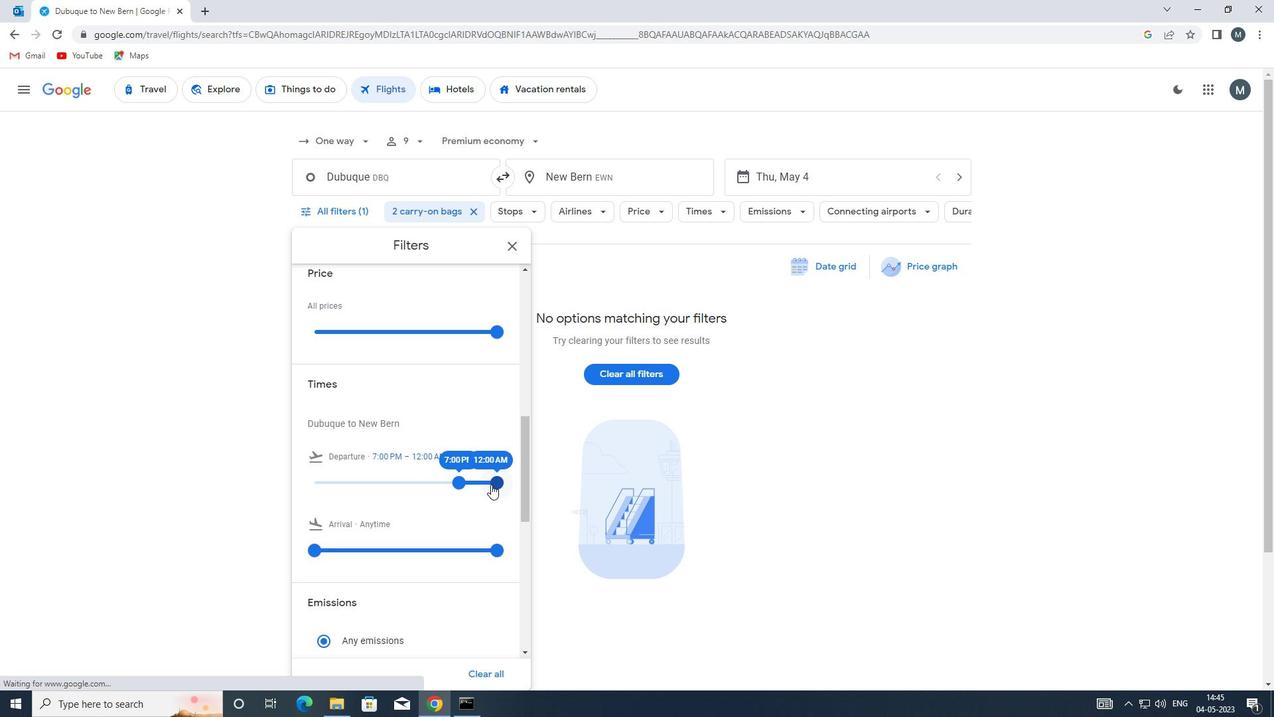 
Action: Mouse moved to (450, 474)
Screenshot: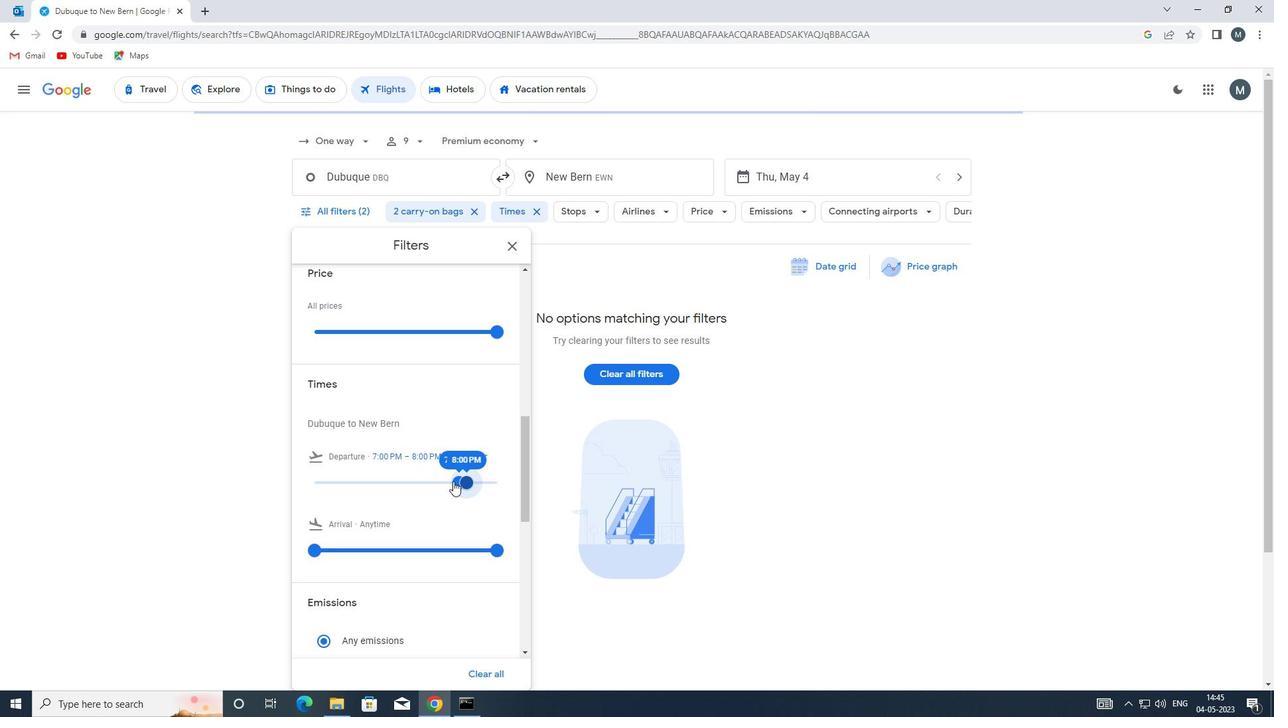 
Action: Mouse scrolled (450, 473) with delta (0, 0)
Screenshot: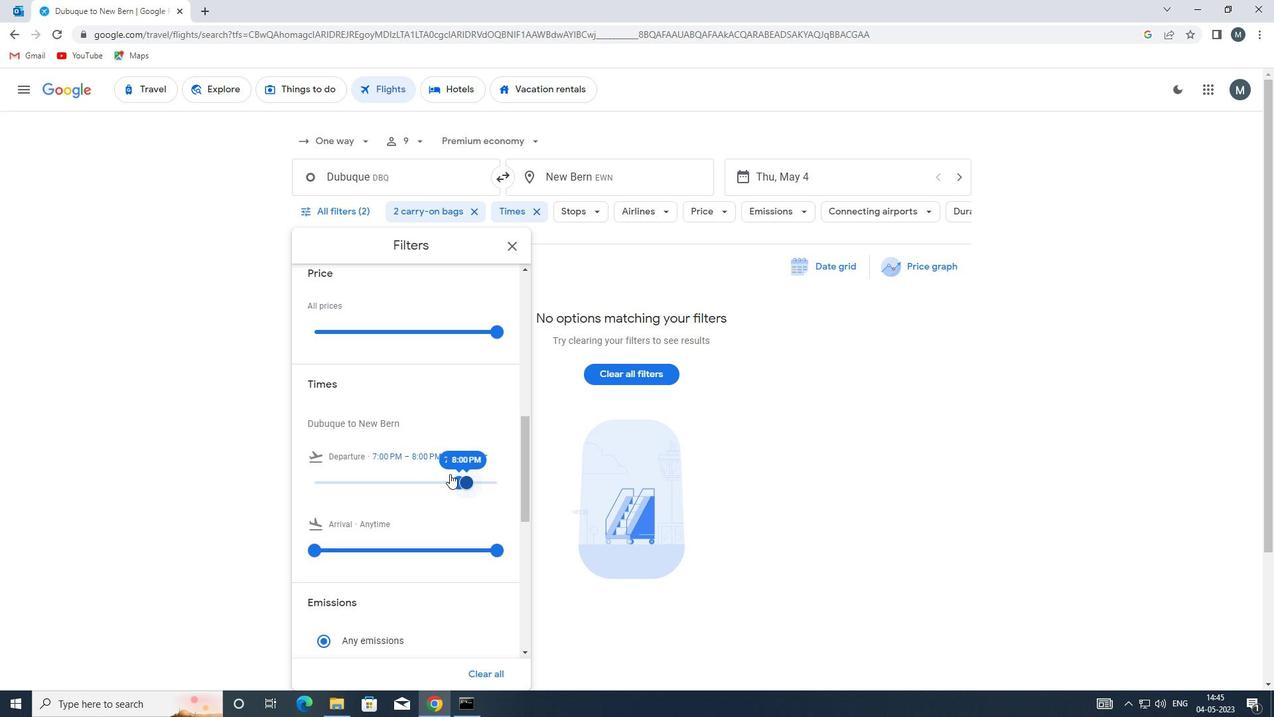 
Action: Mouse moved to (515, 244)
Screenshot: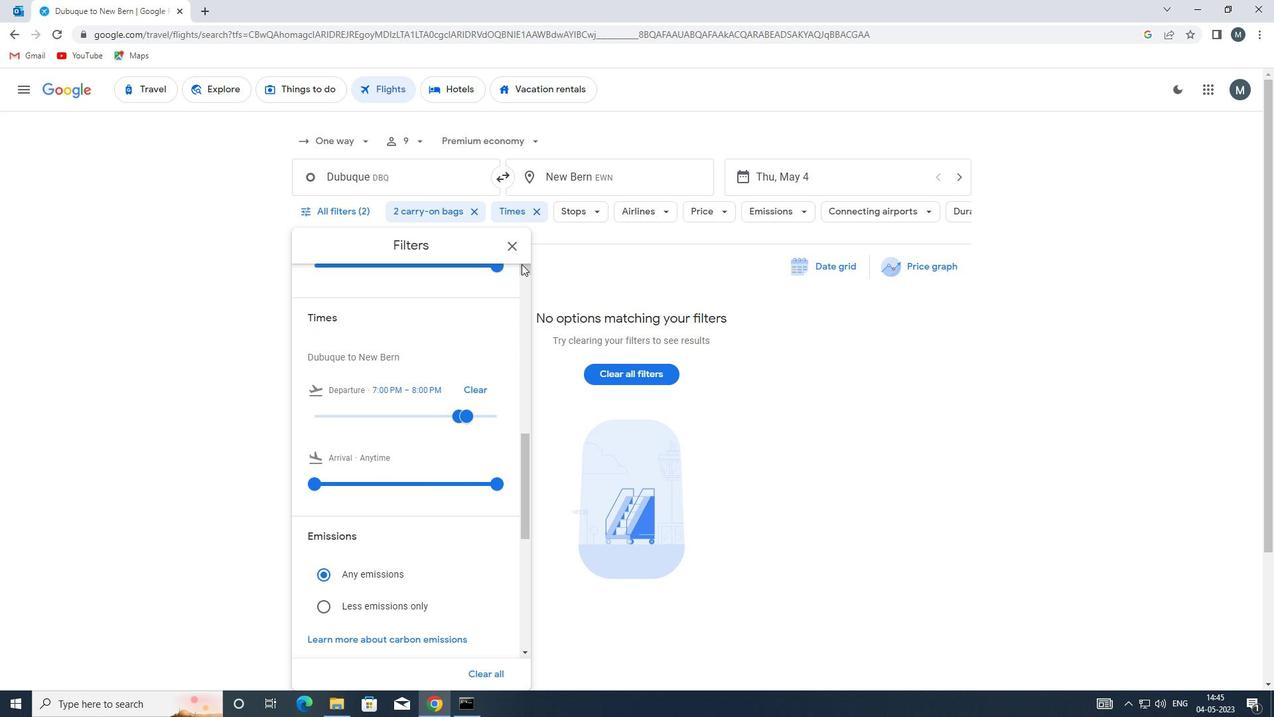
Action: Mouse pressed left at (515, 244)
Screenshot: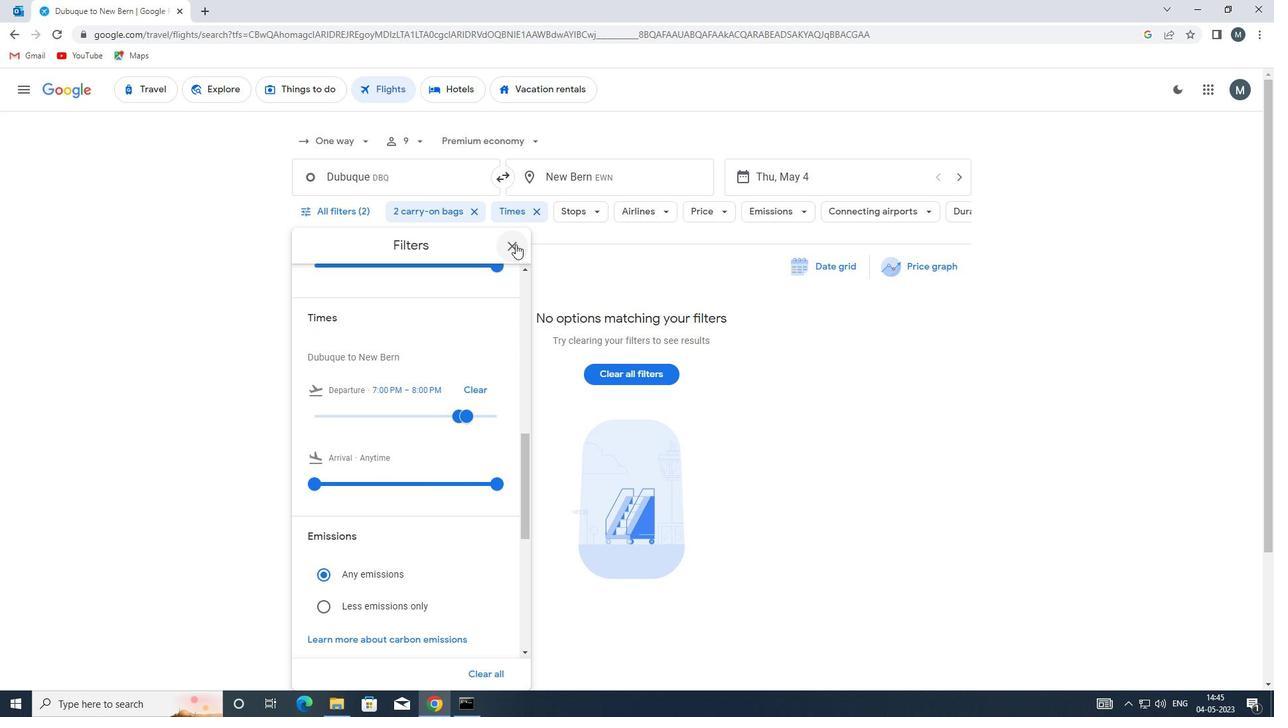 
